 Task: Look for space in Las Vegas, United States from 10th July, 2023 to 15th July, 2023 for 7 adults in price range Rs.10000 to Rs.15000. Place can be entire place or shared room with 4 bedrooms having 7 beds and 4 bathrooms. Property type can be house, flat, guest house. Amenities needed are: wifi, TV, free parkinig on premises, gym, breakfast. Booking option can be shelf check-in. Required host language is English.
Action: Mouse moved to (536, 131)
Screenshot: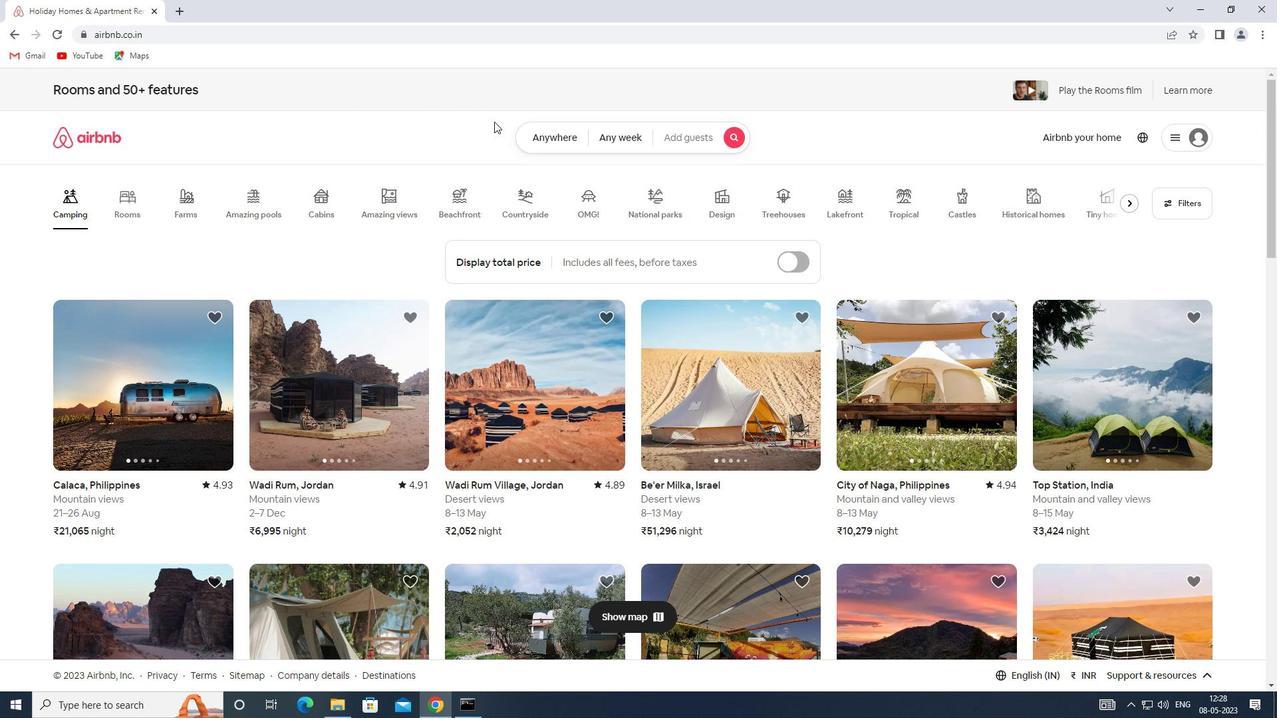 
Action: Mouse pressed left at (536, 131)
Screenshot: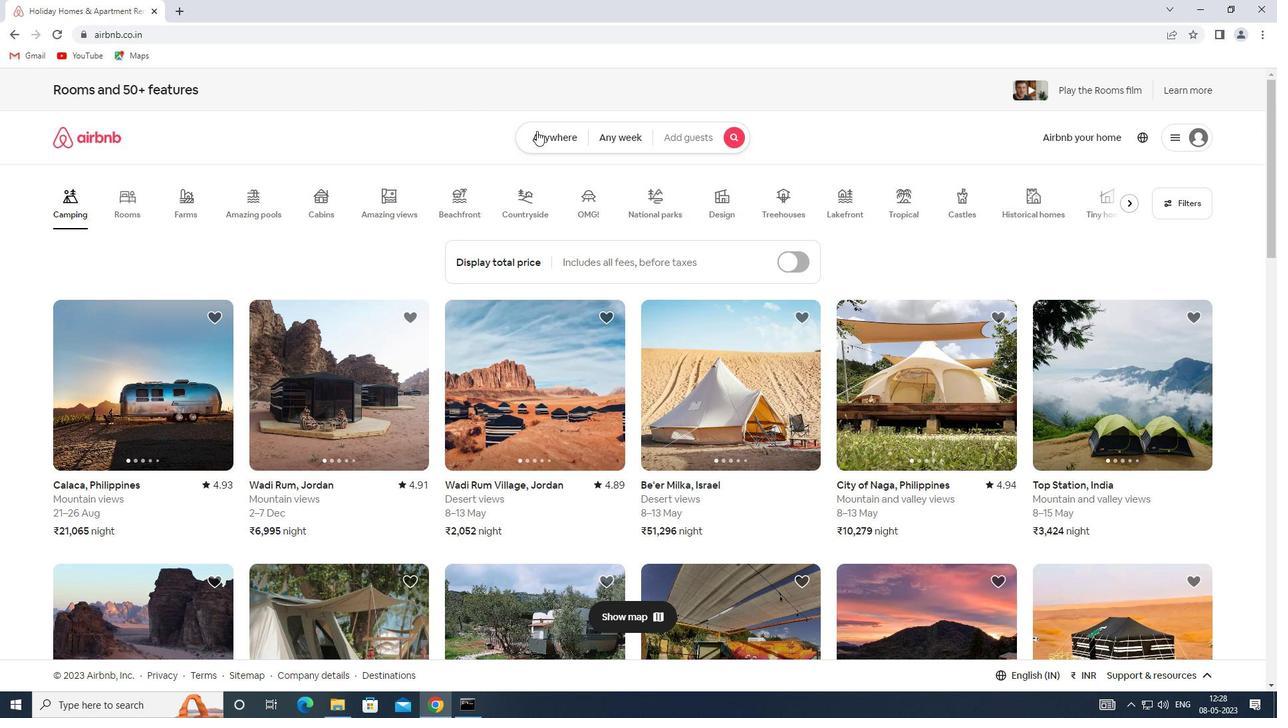 
Action: Mouse moved to (419, 184)
Screenshot: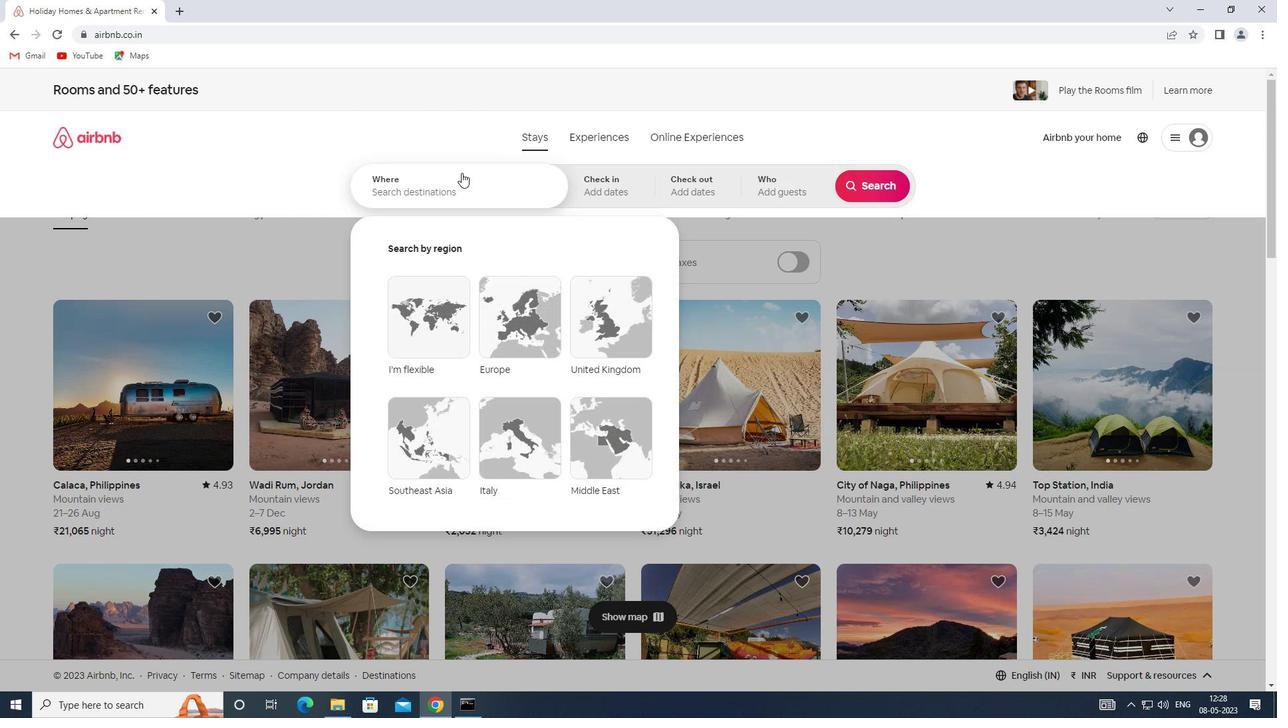 
Action: Mouse pressed left at (419, 184)
Screenshot: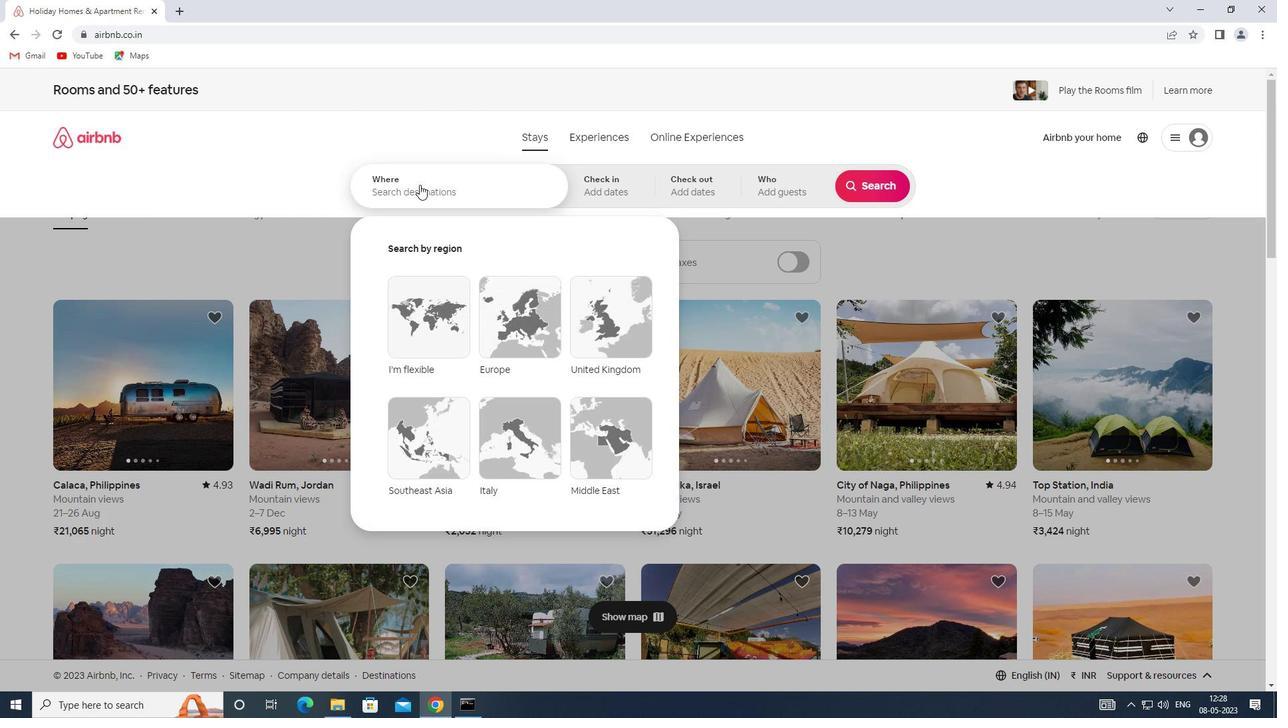 
Action: Key pressed <Key.shift><Key.shift><Key.shift><Key.shift><Key.shift><Key.shift><Key.shift><Key.shift><Key.shift><Key.shift><Key.shift><Key.shift>SPACE<Key.space>IN<Key.space><Key.shift><Key.shift><Key.shift><Key.shift><Key.shift><Key.shift><Key.shift>LAS<Key.space><Key.shift>VEGAS,<Key.shift><Key.shift><Key.shift><Key.shift><Key.shift><Key.shift><Key.shift>UNITED<Key.space><Key.shift>STATES
Screenshot: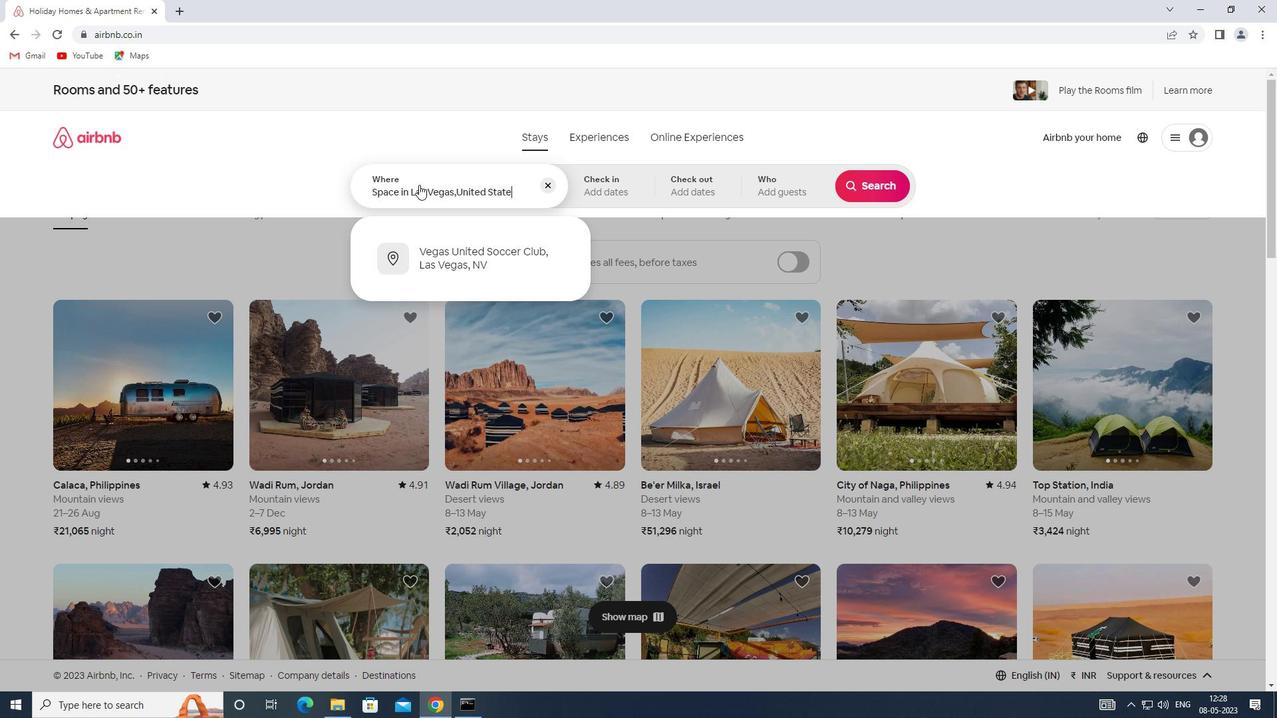 
Action: Mouse moved to (603, 190)
Screenshot: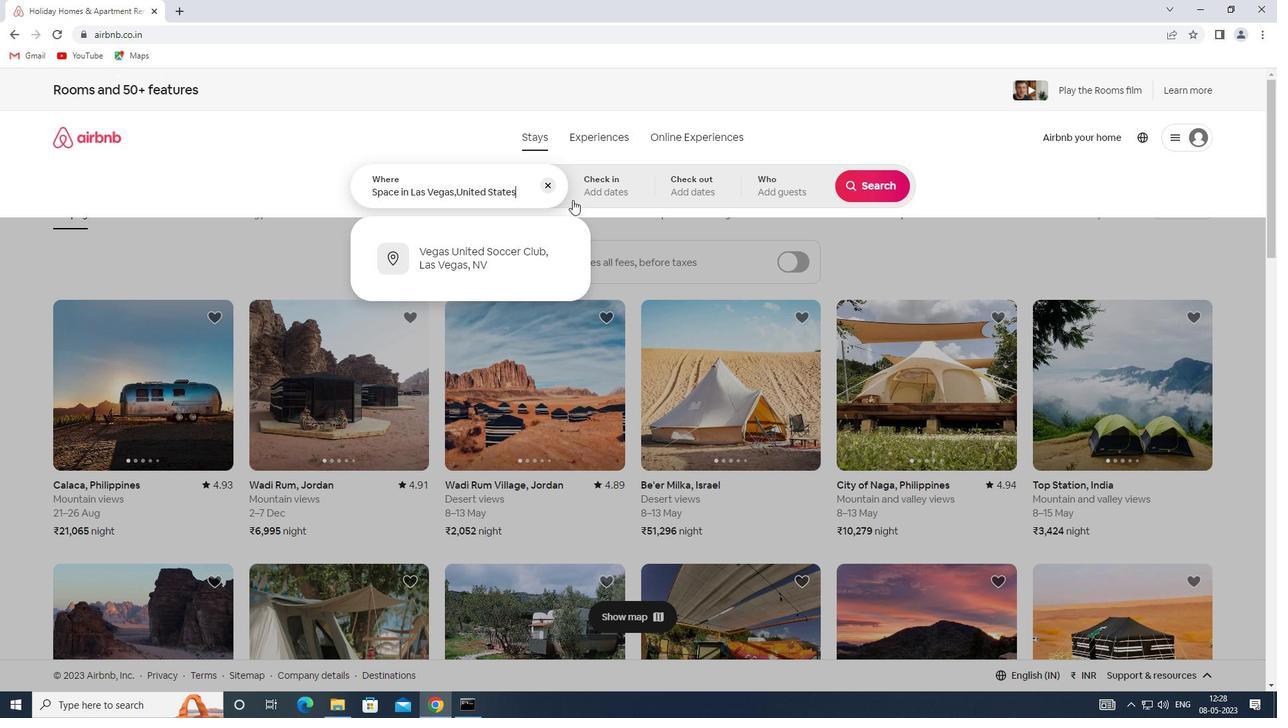 
Action: Mouse pressed left at (603, 190)
Screenshot: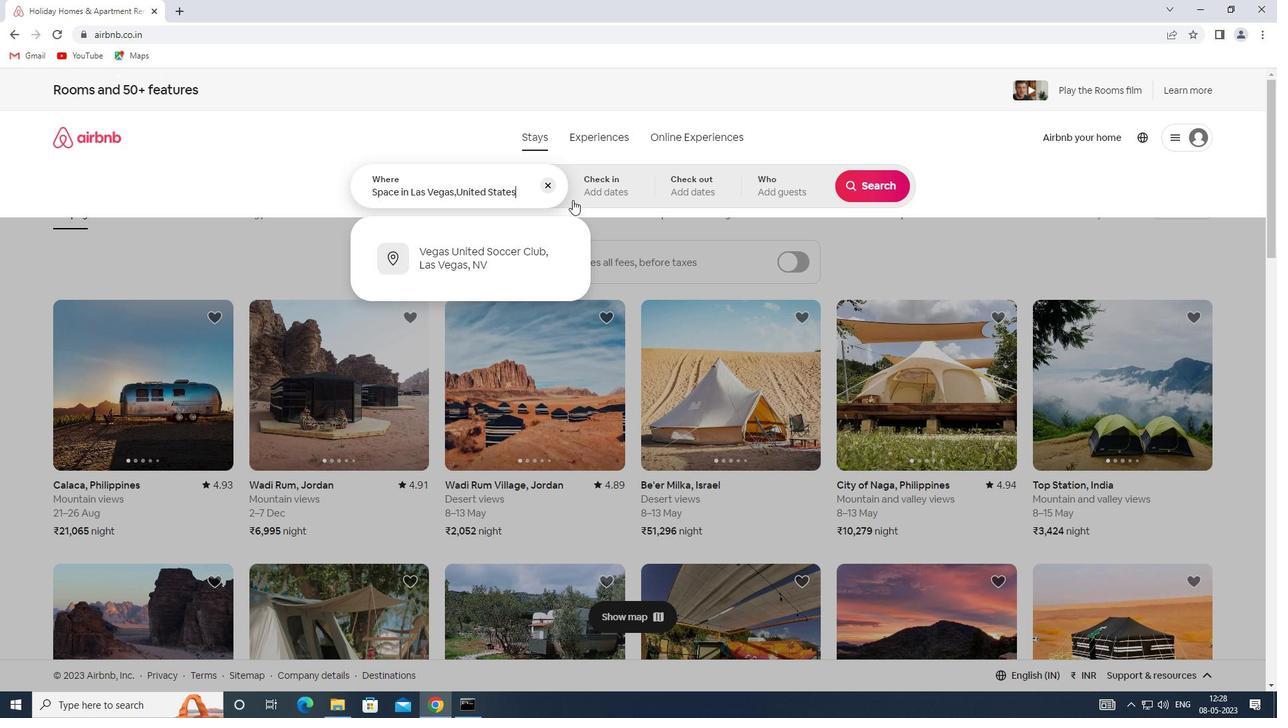 
Action: Mouse moved to (870, 292)
Screenshot: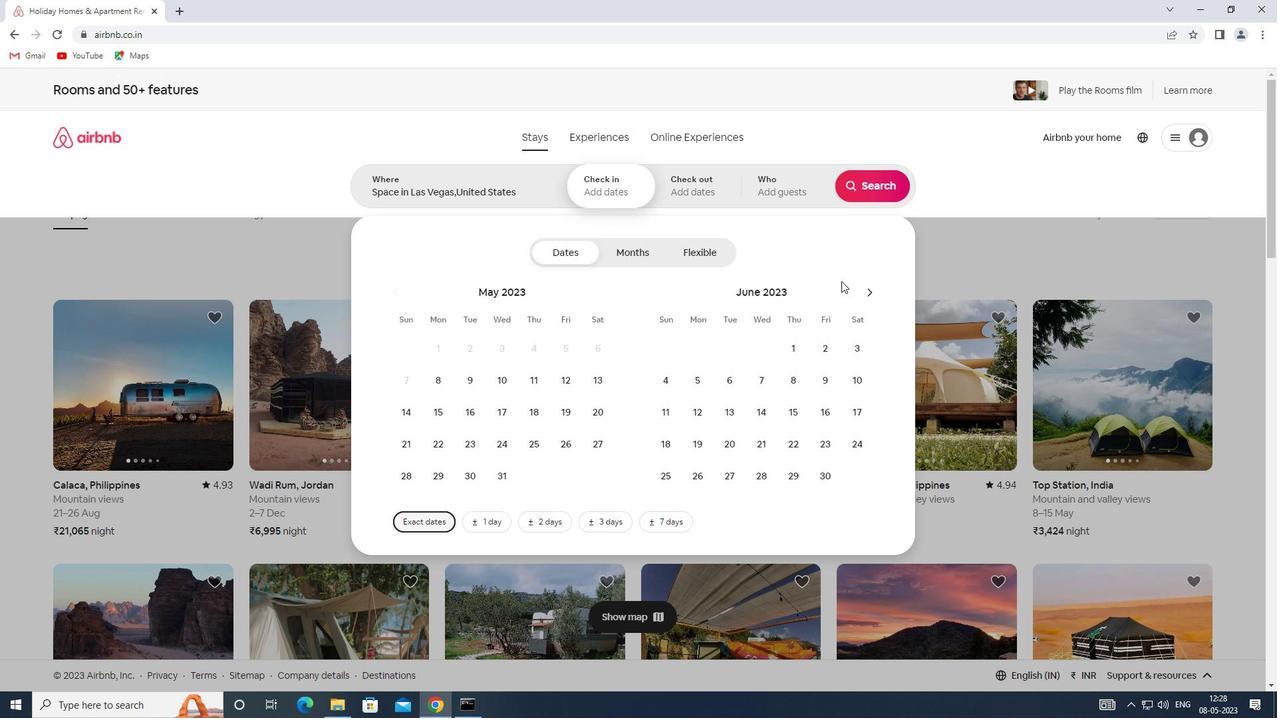 
Action: Mouse pressed left at (870, 292)
Screenshot: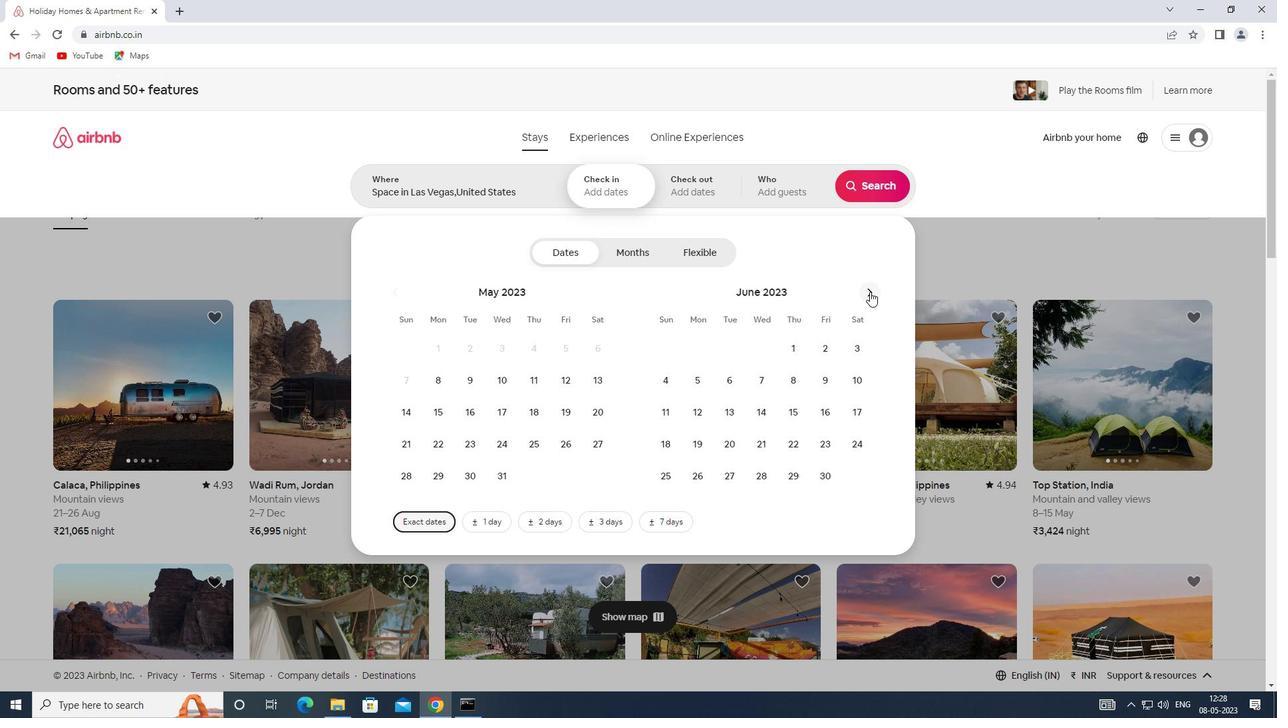 
Action: Mouse moved to (701, 414)
Screenshot: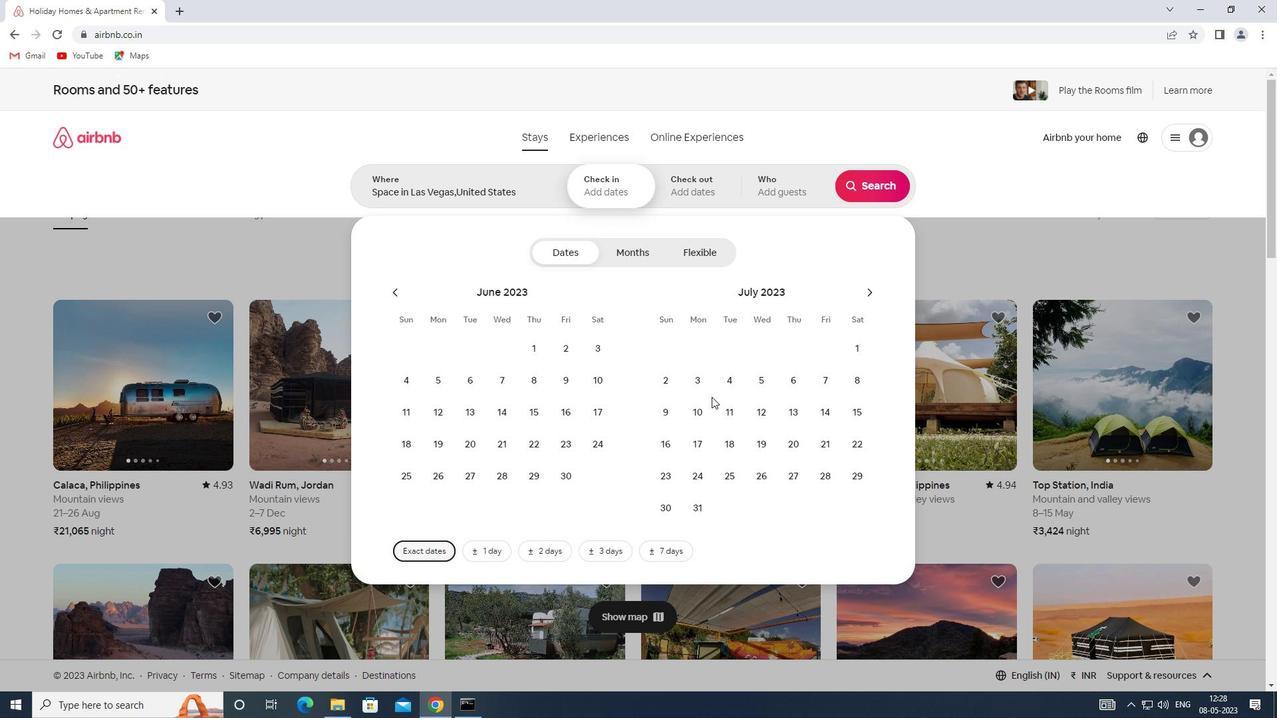 
Action: Mouse pressed left at (701, 414)
Screenshot: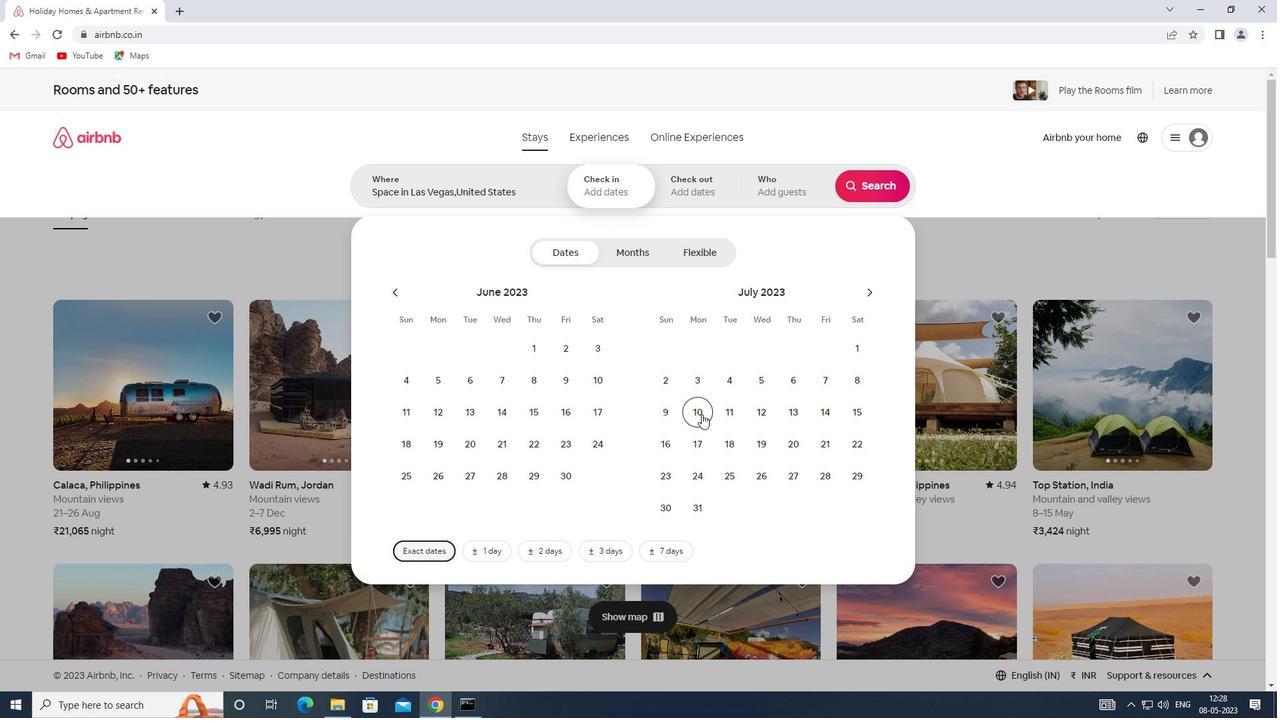 
Action: Mouse moved to (854, 409)
Screenshot: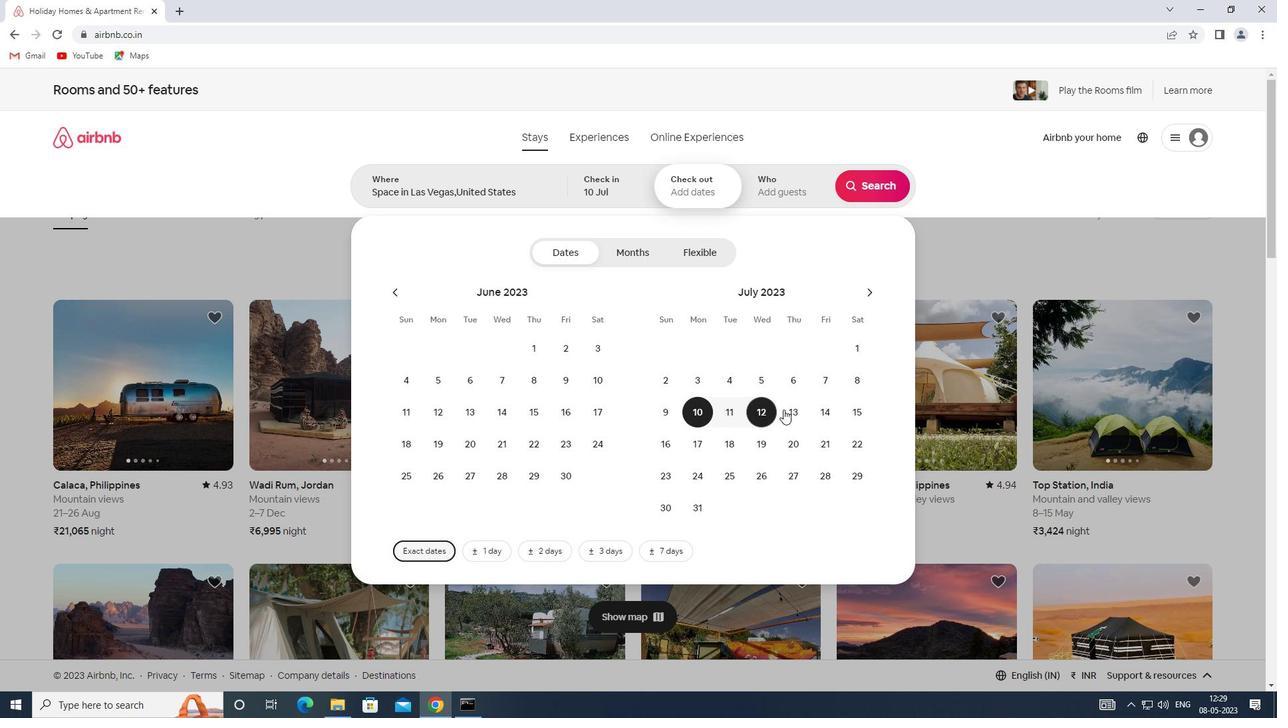 
Action: Mouse pressed left at (854, 409)
Screenshot: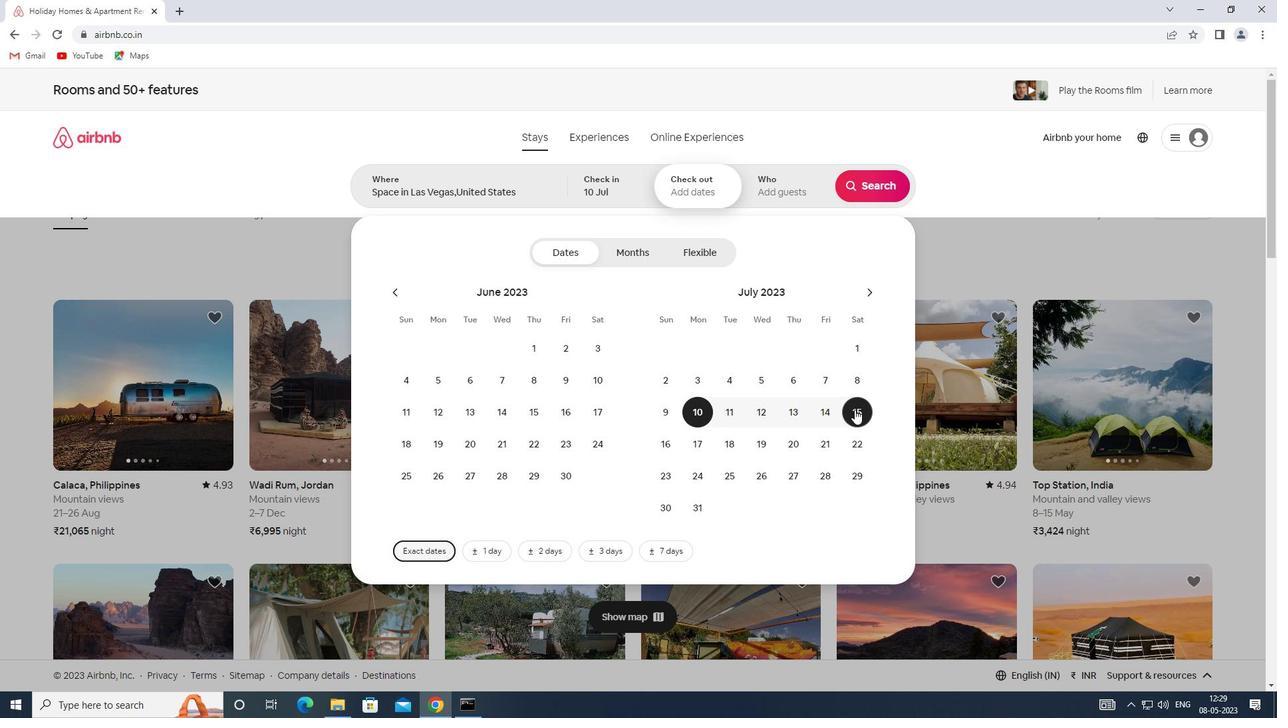 
Action: Mouse moved to (790, 190)
Screenshot: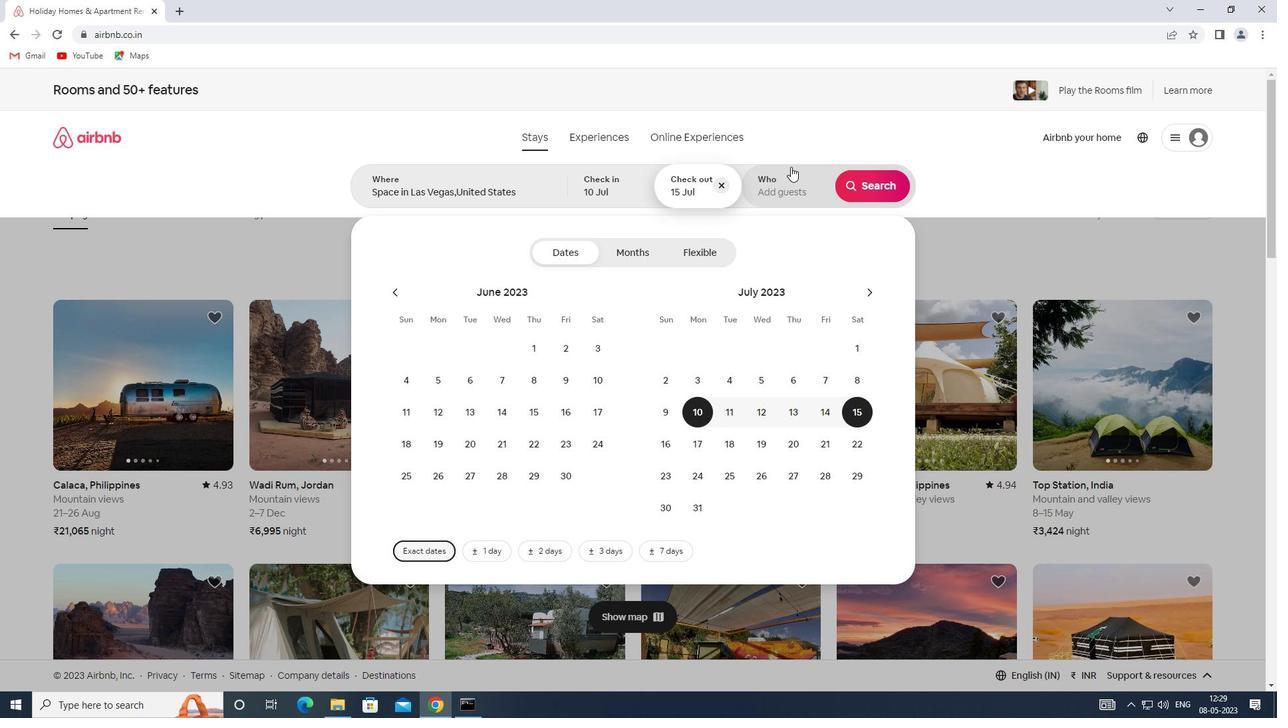 
Action: Mouse pressed left at (790, 190)
Screenshot: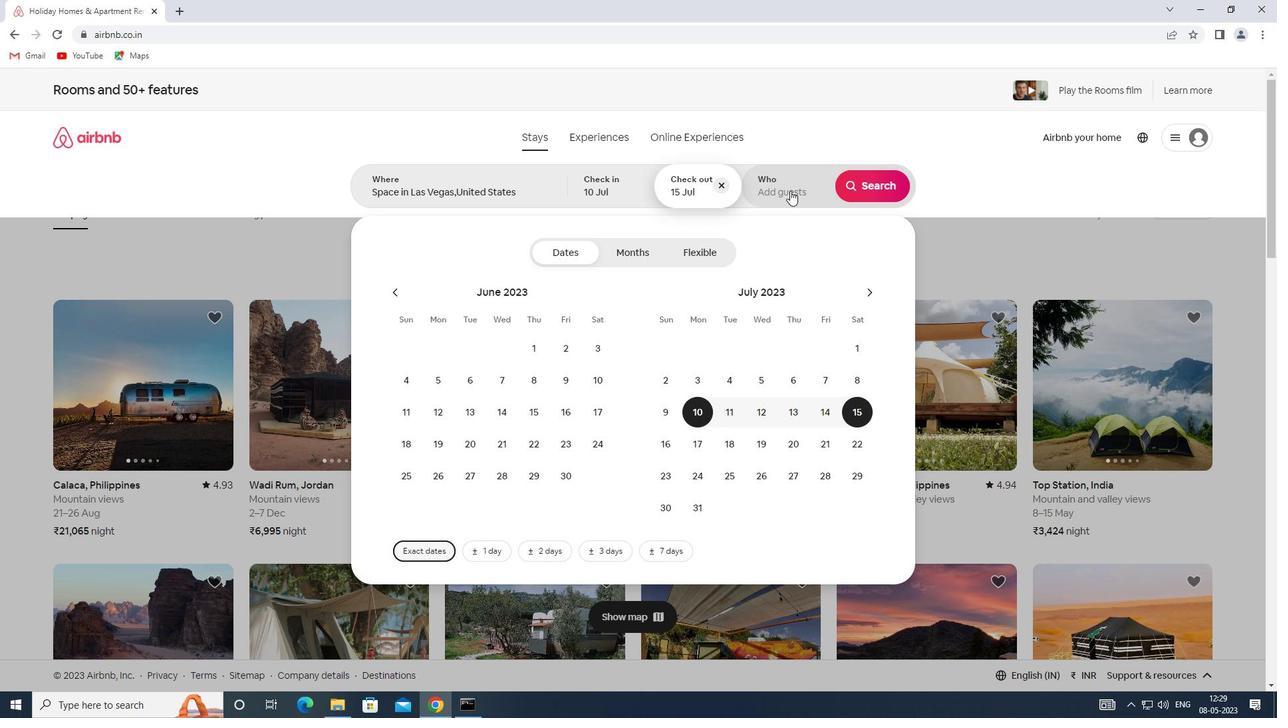 
Action: Mouse moved to (868, 252)
Screenshot: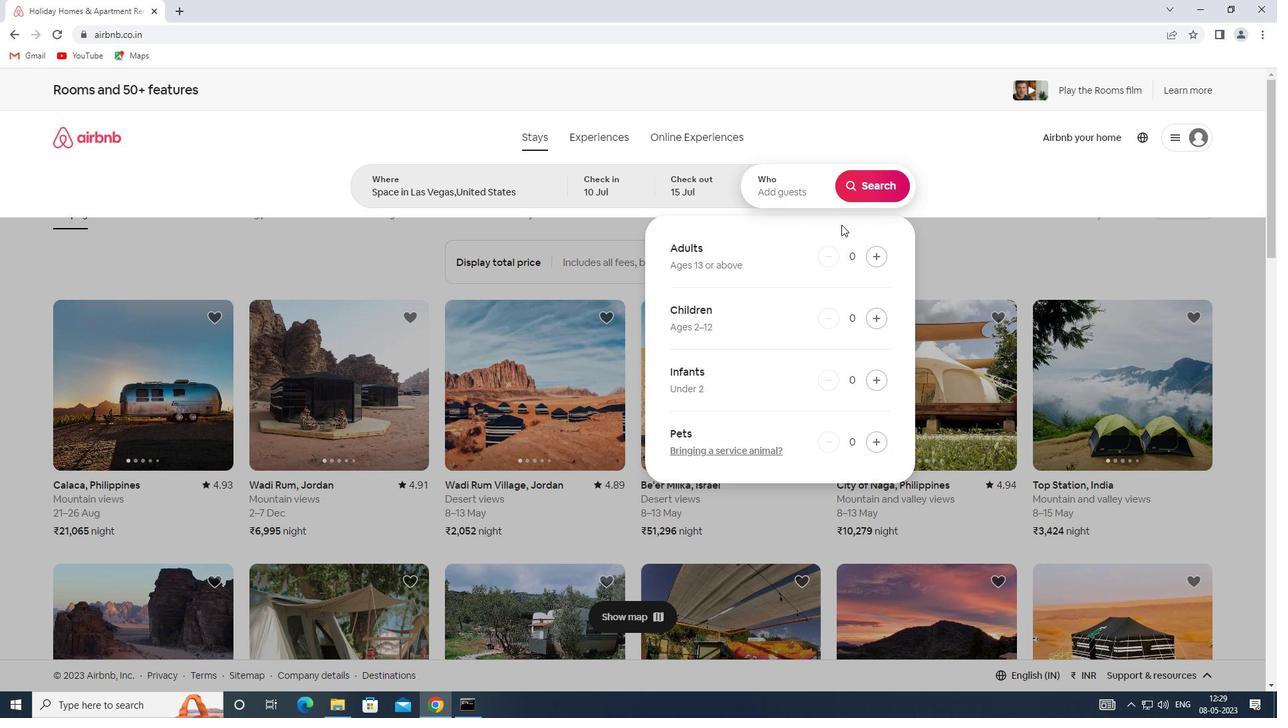
Action: Mouse pressed left at (868, 252)
Screenshot: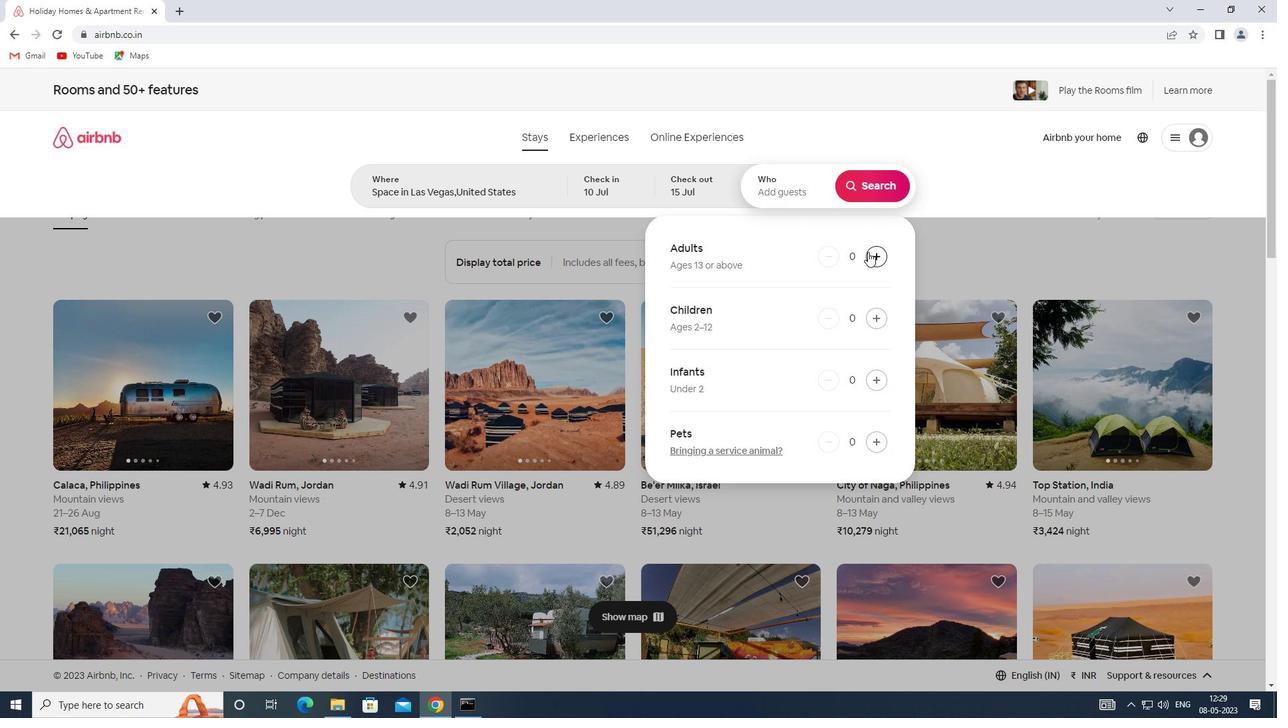 
Action: Mouse pressed left at (868, 252)
Screenshot: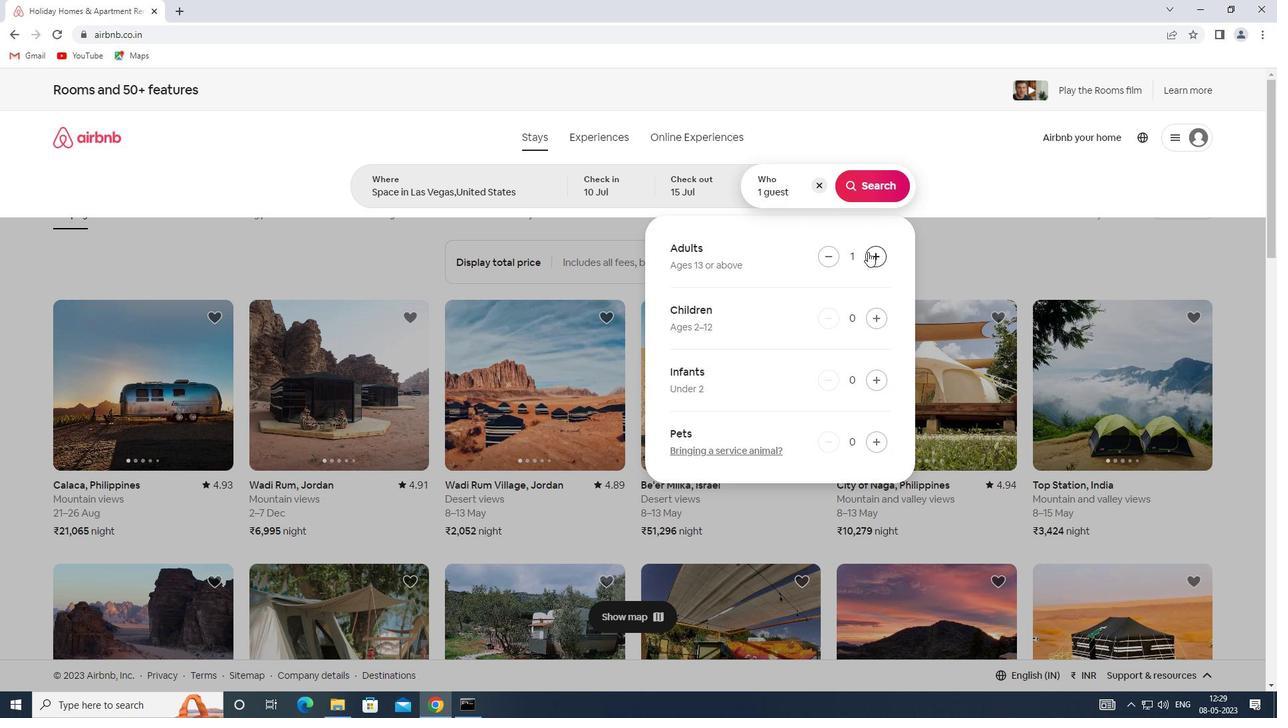 
Action: Mouse pressed left at (868, 252)
Screenshot: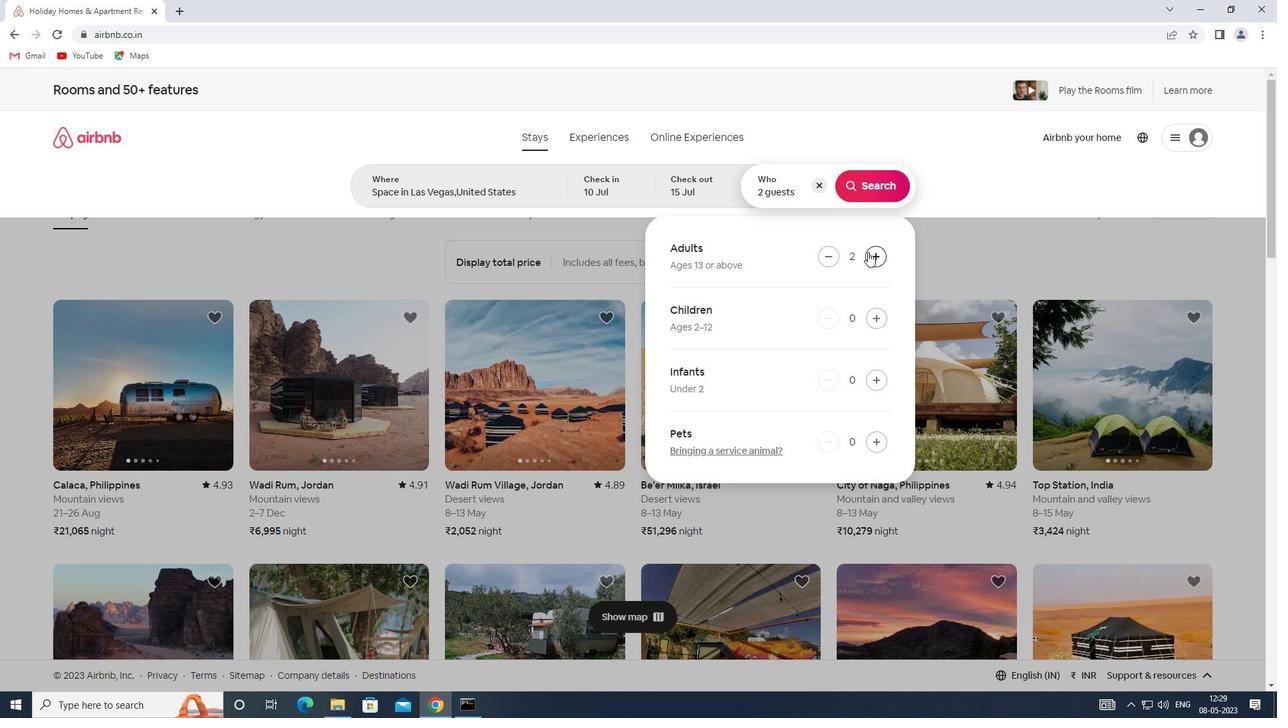 
Action: Mouse pressed left at (868, 252)
Screenshot: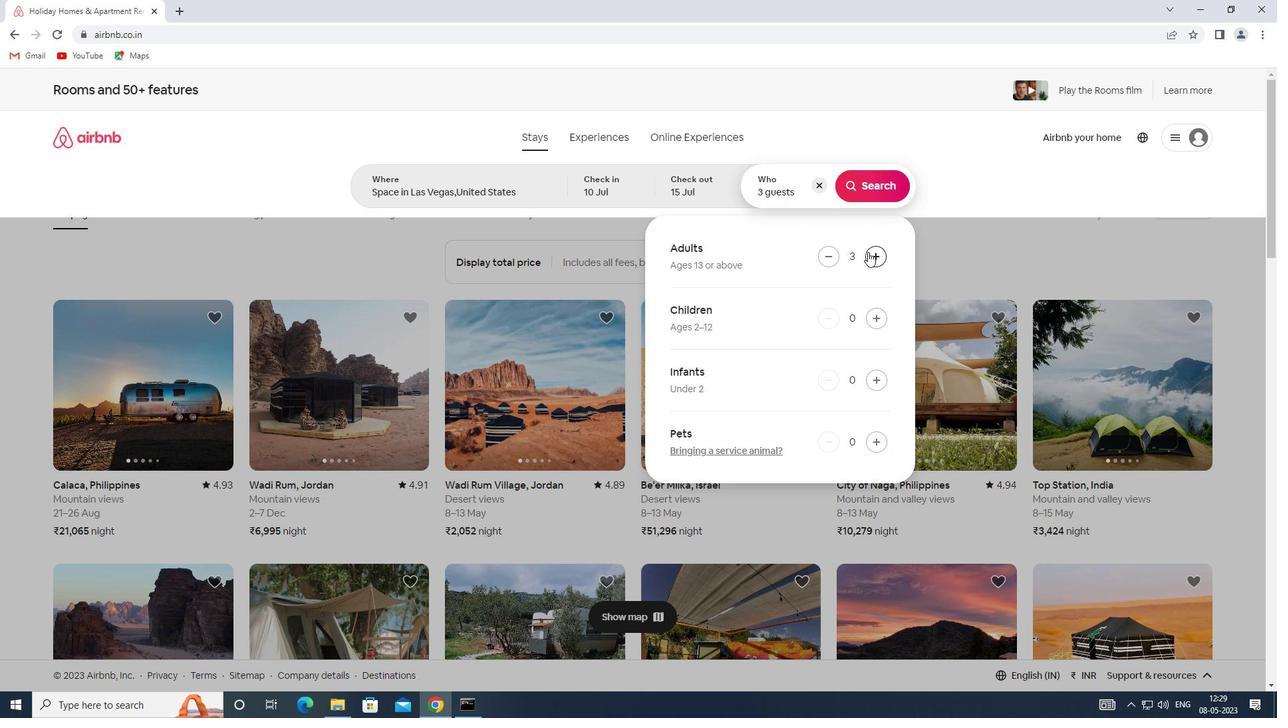 
Action: Mouse moved to (868, 252)
Screenshot: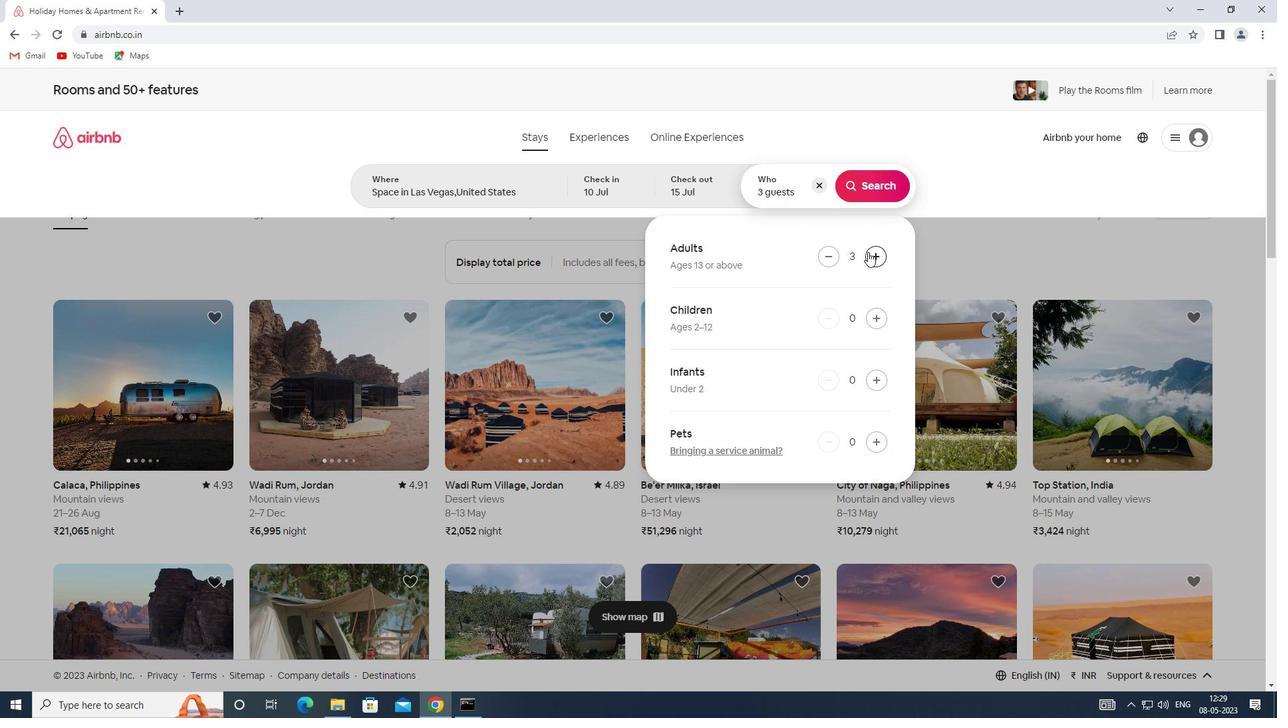 
Action: Mouse pressed left at (868, 252)
Screenshot: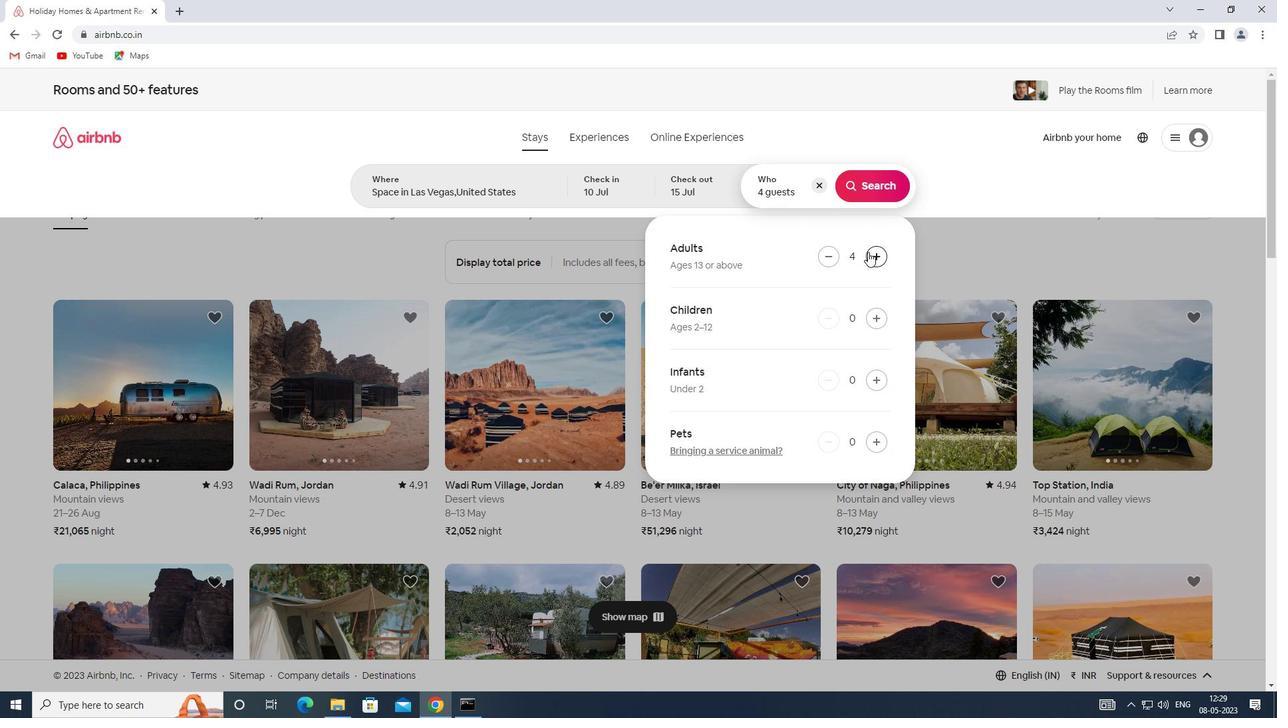 
Action: Mouse pressed left at (868, 252)
Screenshot: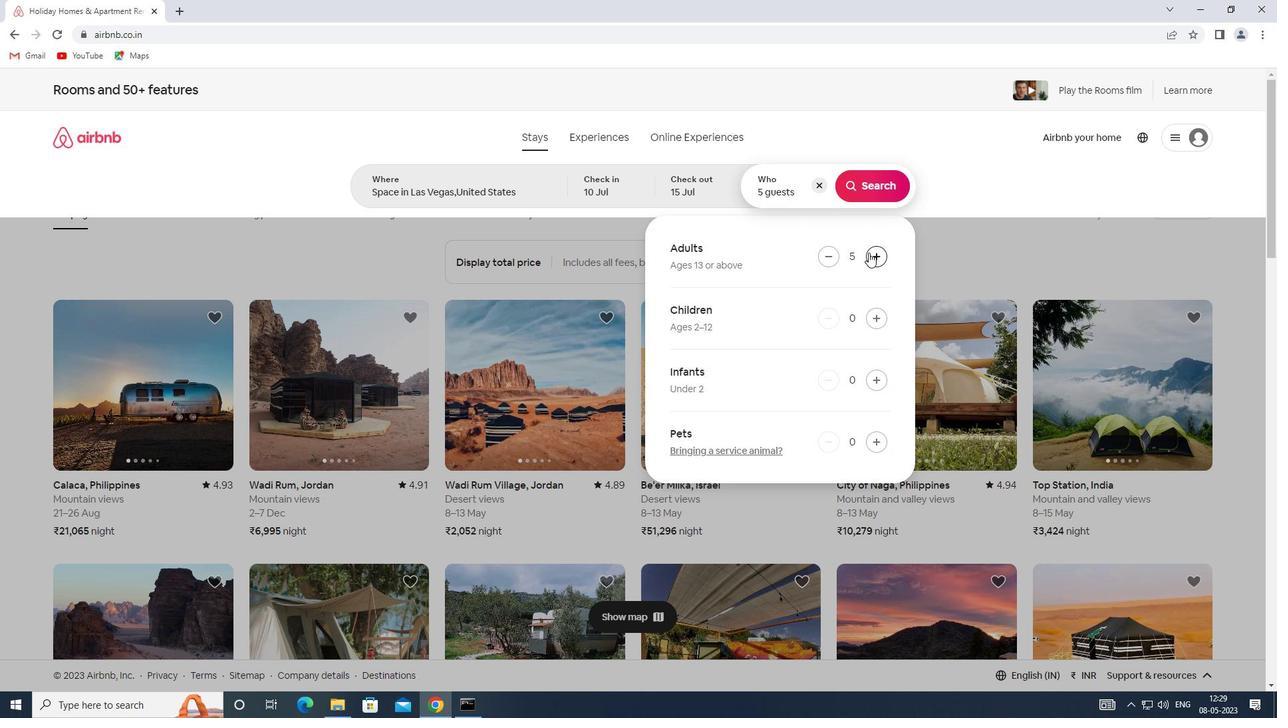 
Action: Mouse pressed left at (868, 252)
Screenshot: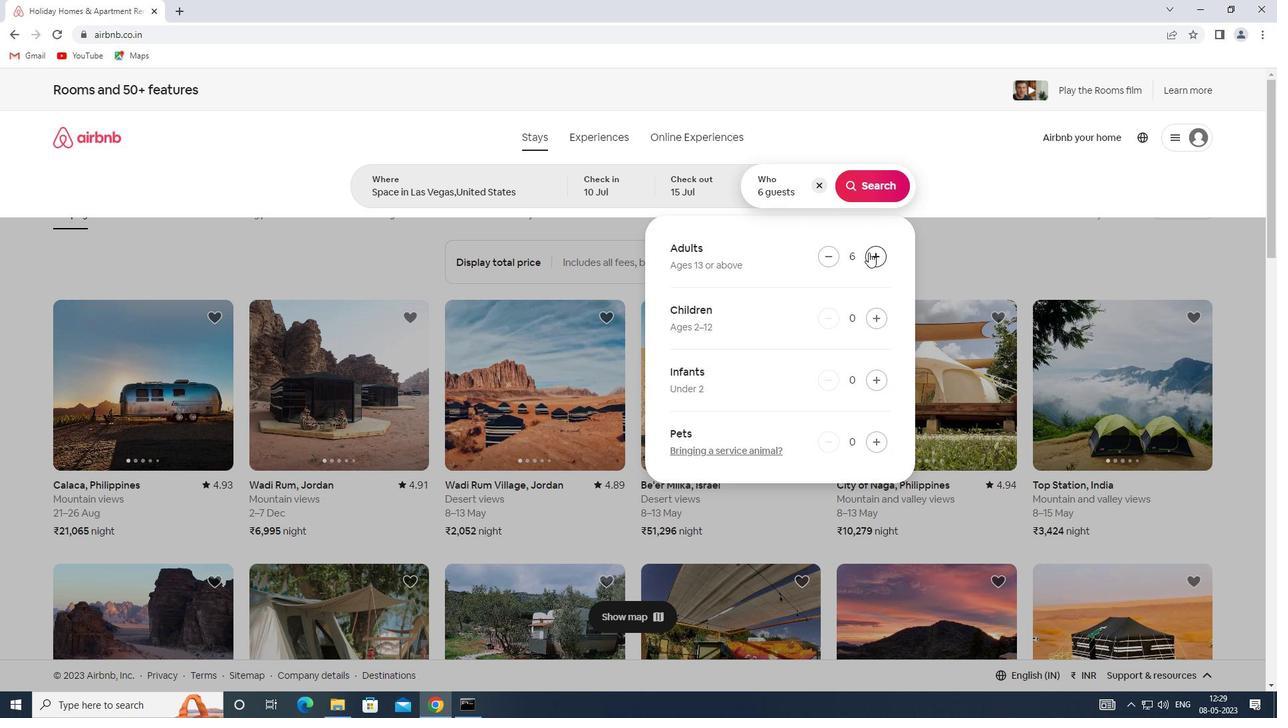 
Action: Mouse moved to (875, 187)
Screenshot: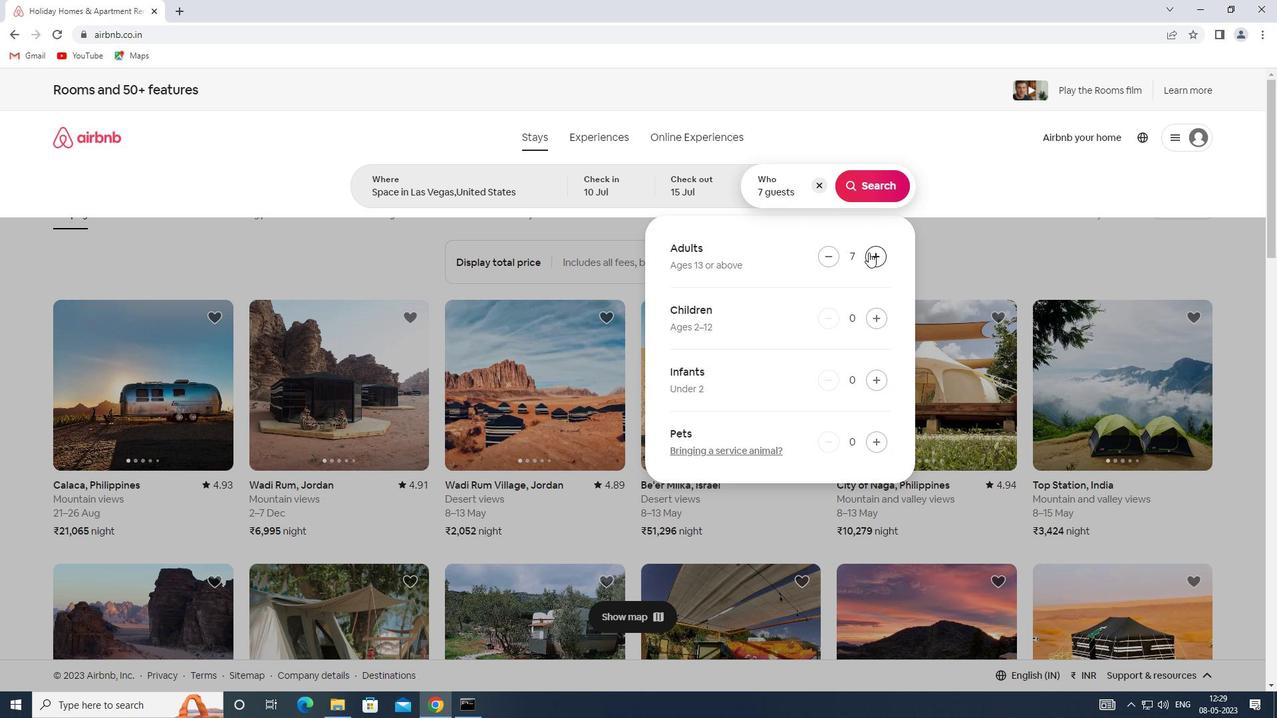 
Action: Mouse pressed left at (875, 187)
Screenshot: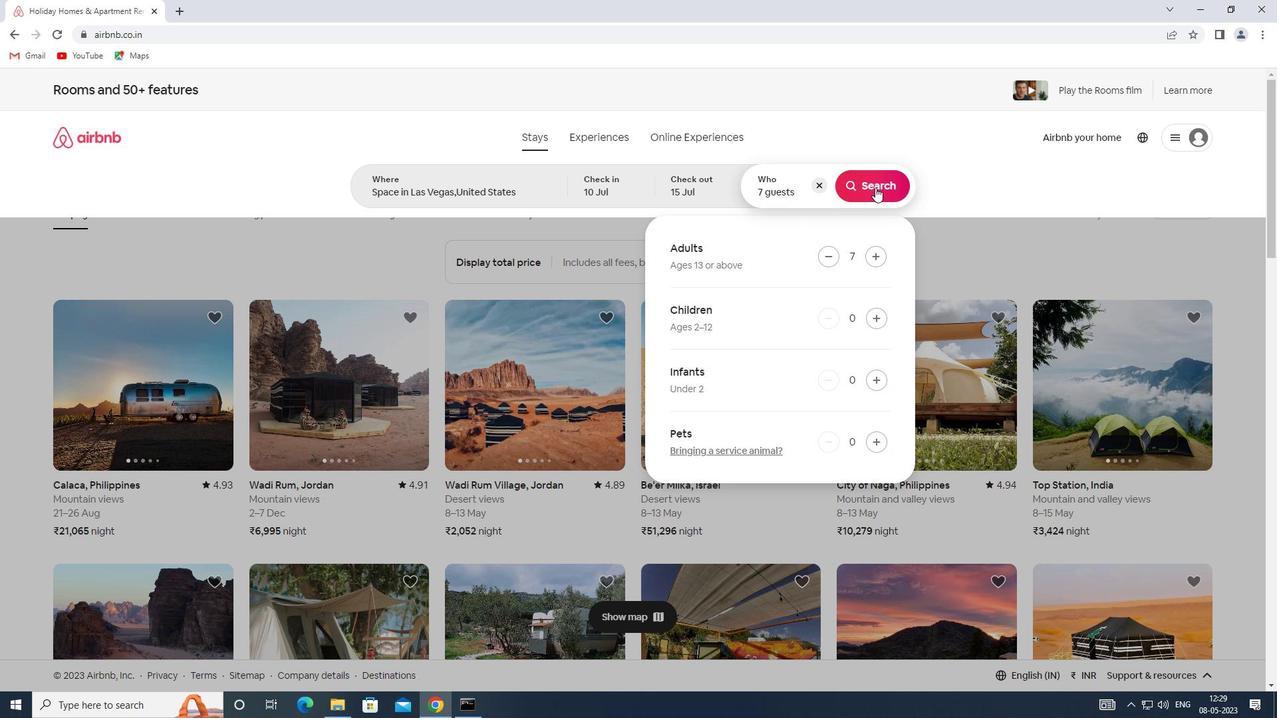 
Action: Mouse moved to (1223, 148)
Screenshot: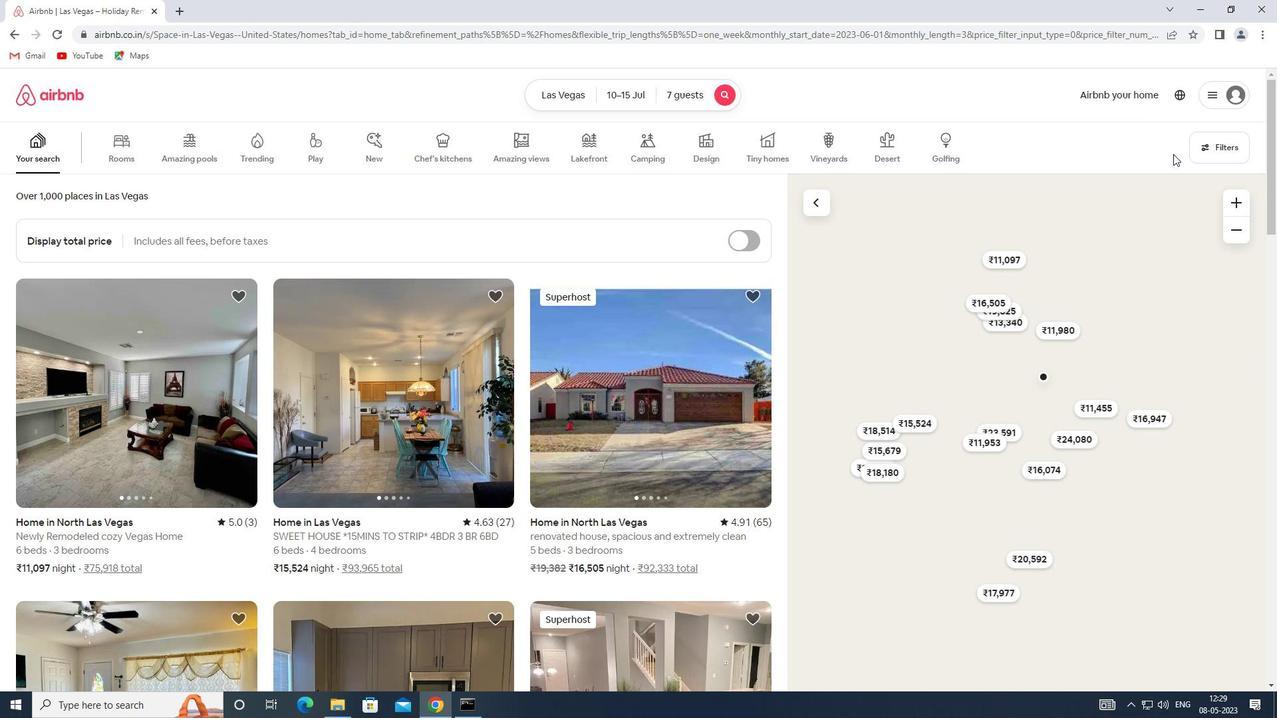 
Action: Mouse pressed left at (1223, 148)
Screenshot: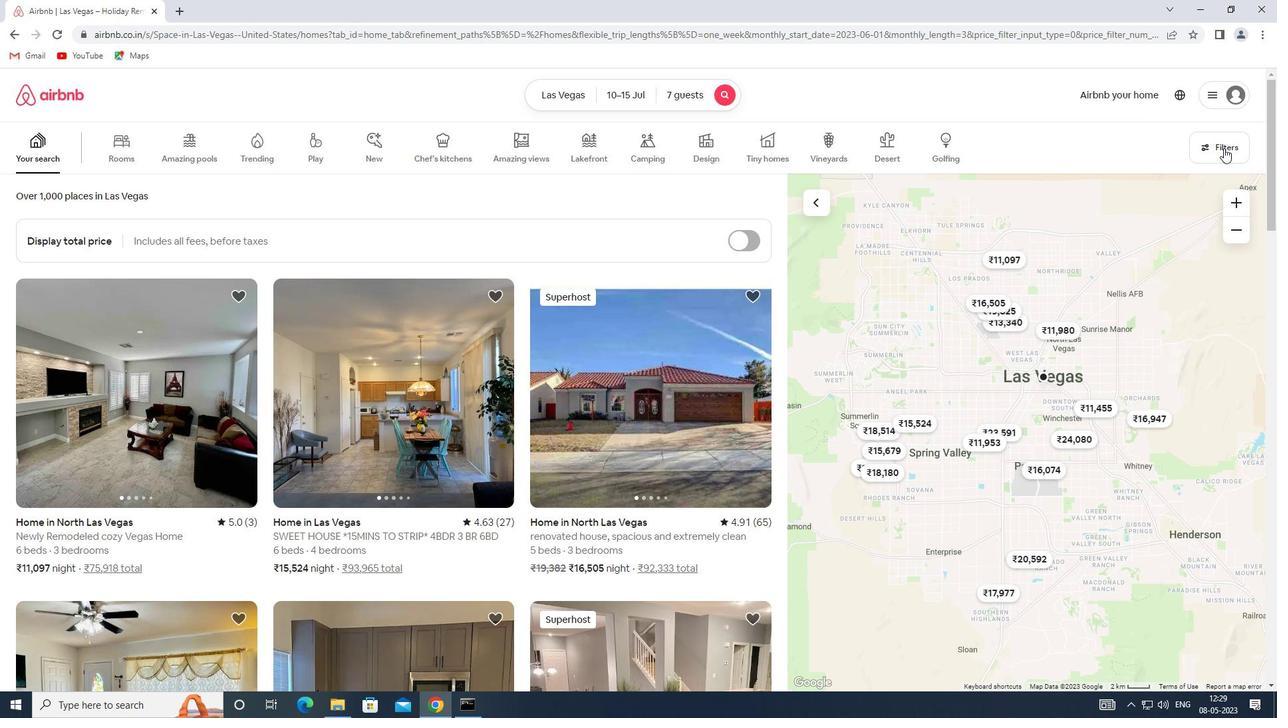 
Action: Mouse moved to (456, 472)
Screenshot: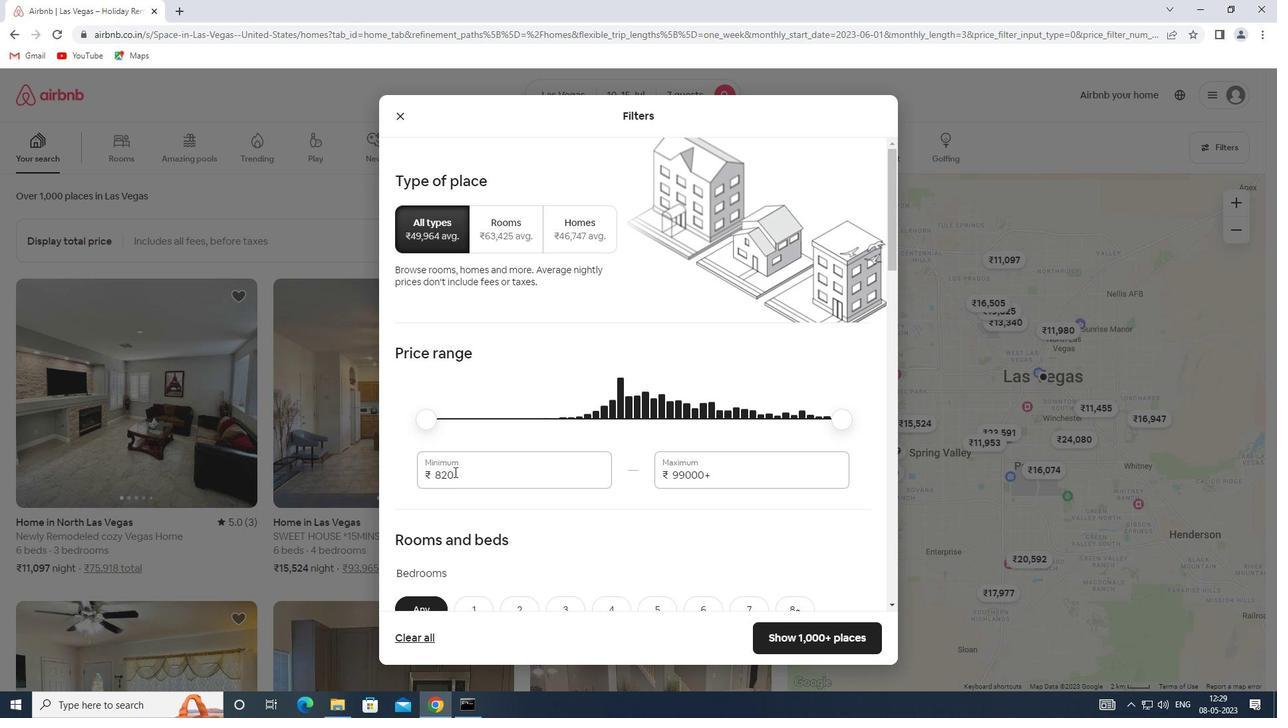 
Action: Mouse pressed left at (456, 472)
Screenshot: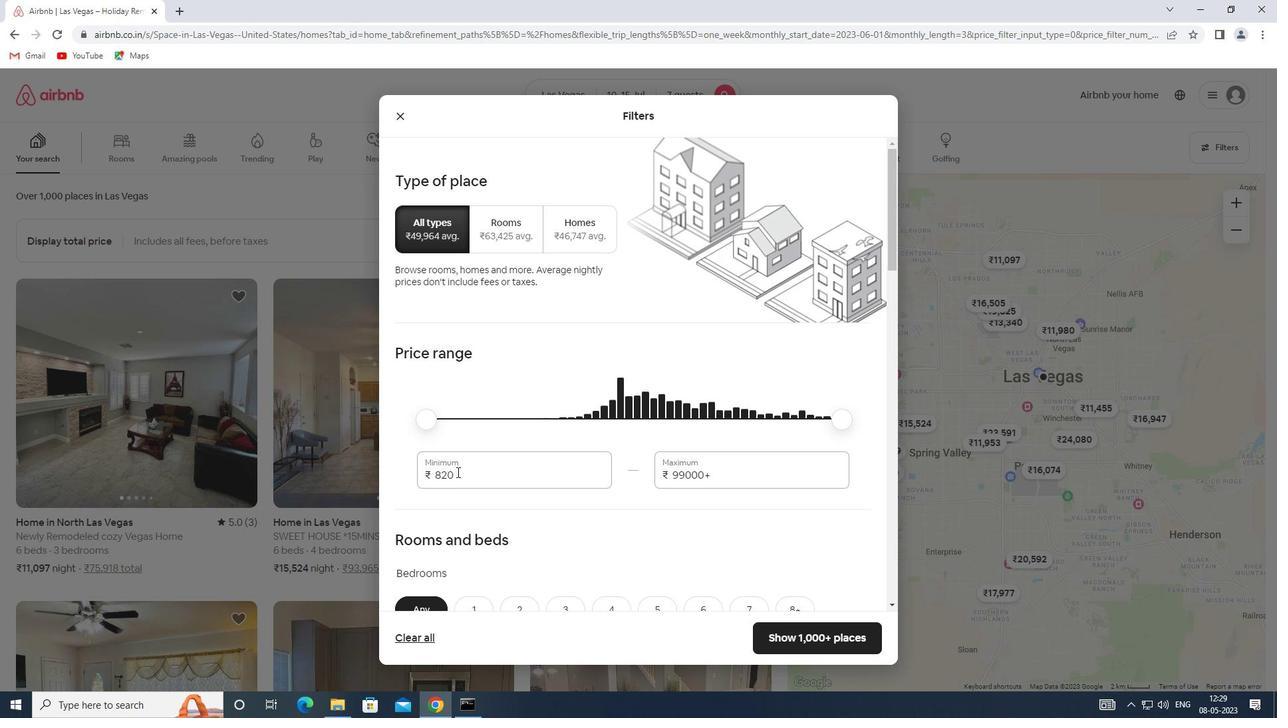 
Action: Mouse moved to (410, 472)
Screenshot: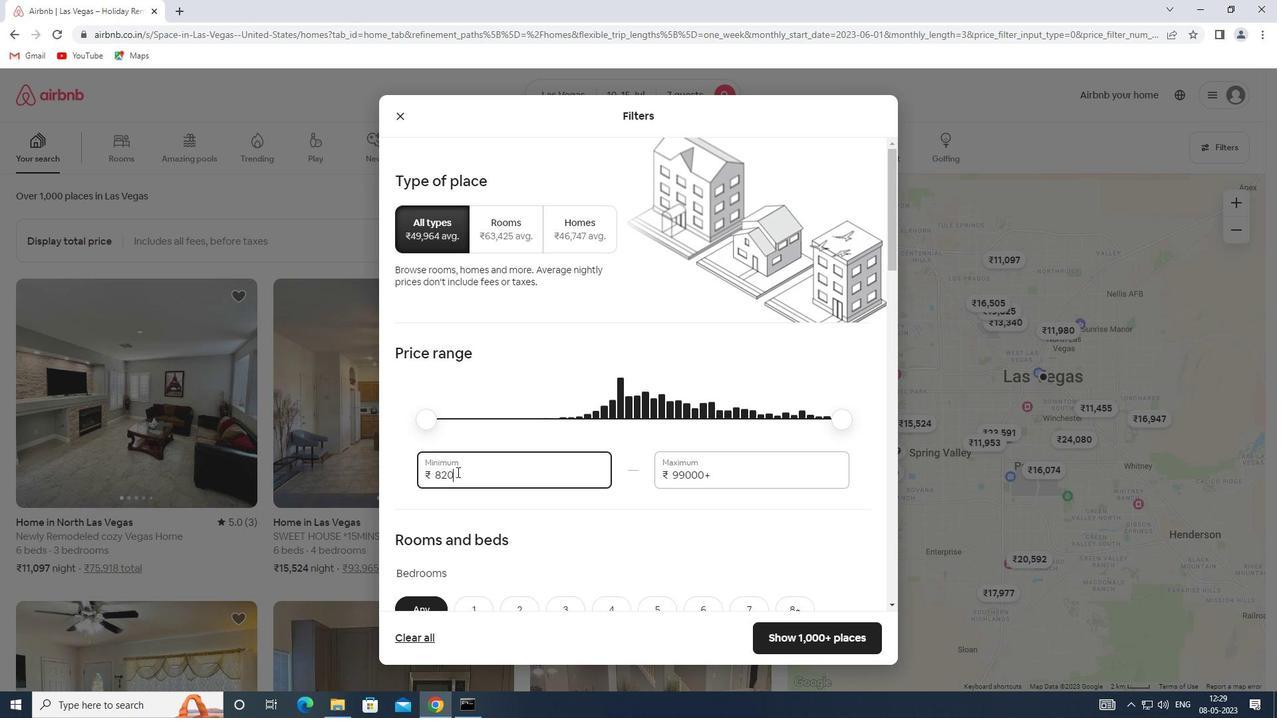 
Action: Key pressed 10000
Screenshot: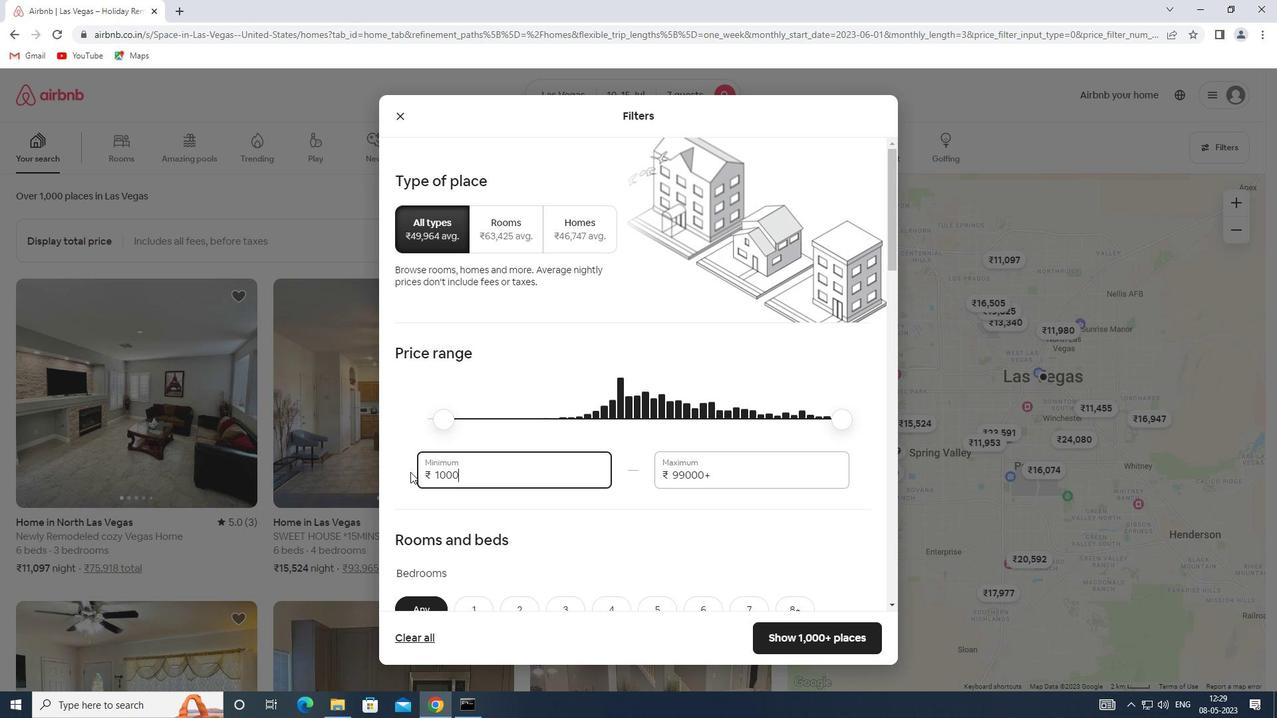 
Action: Mouse moved to (731, 472)
Screenshot: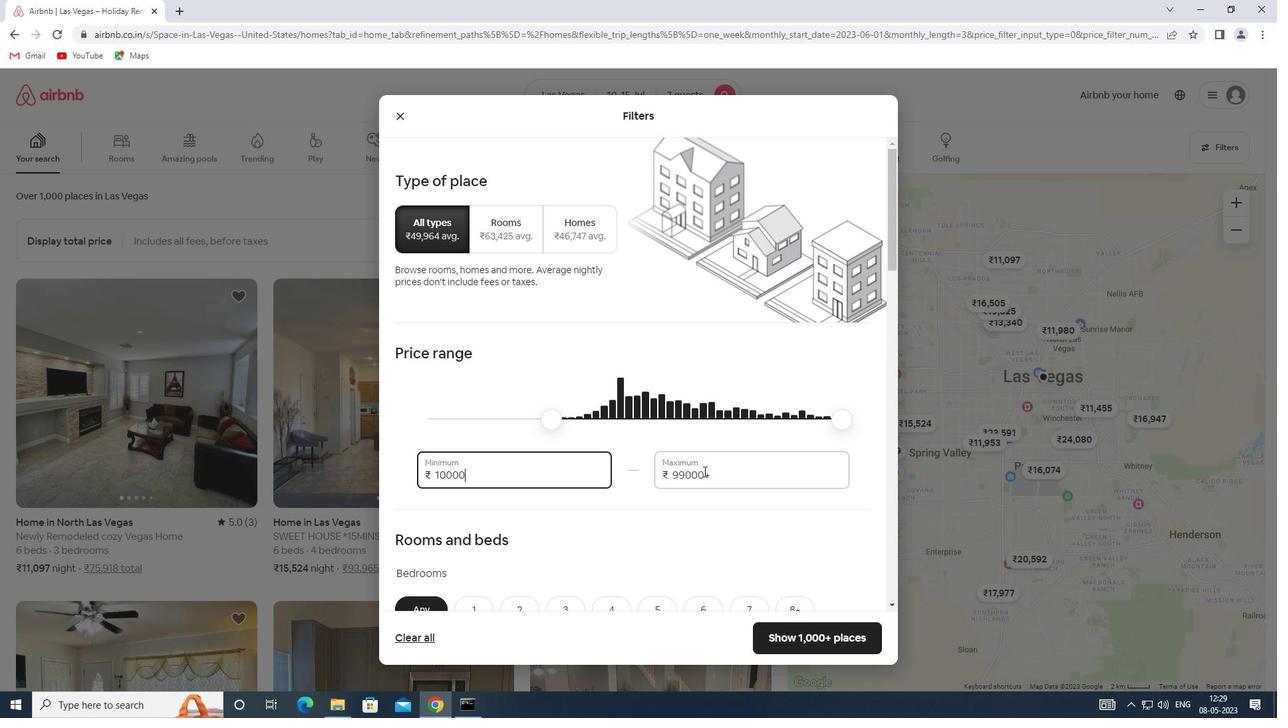 
Action: Mouse pressed left at (731, 472)
Screenshot: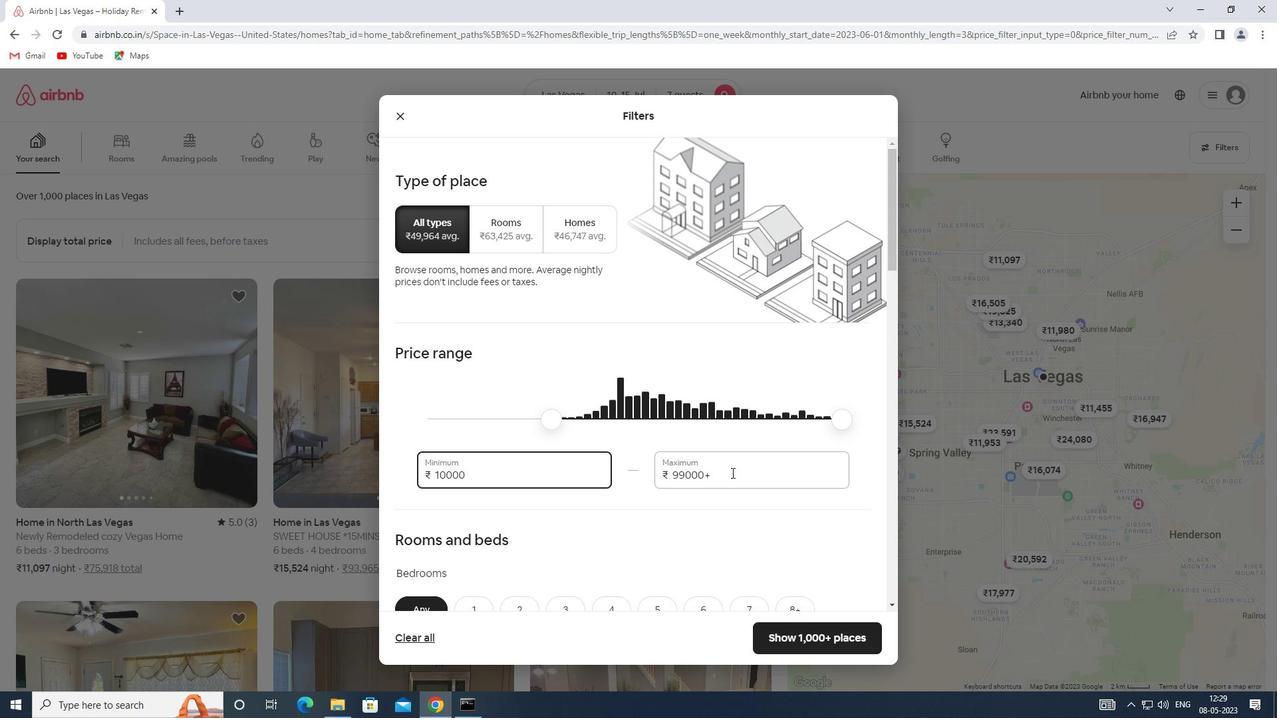 
Action: Mouse moved to (626, 471)
Screenshot: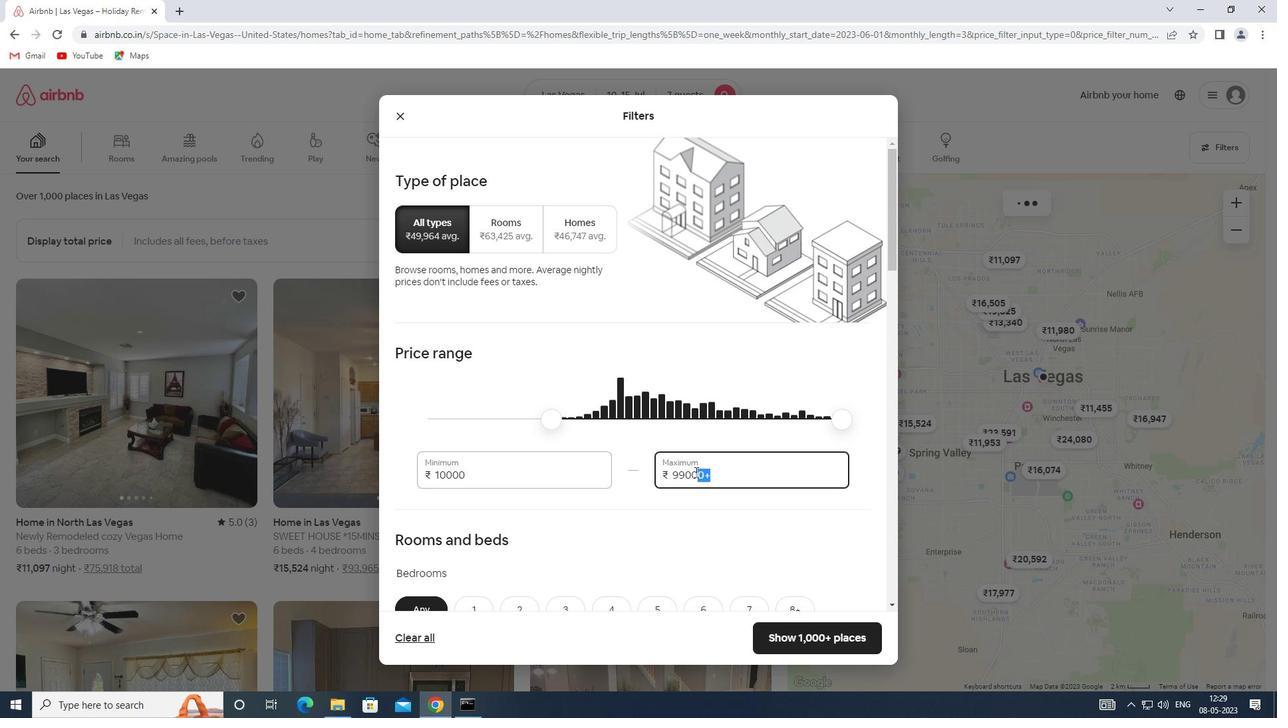 
Action: Key pressed 15000
Screenshot: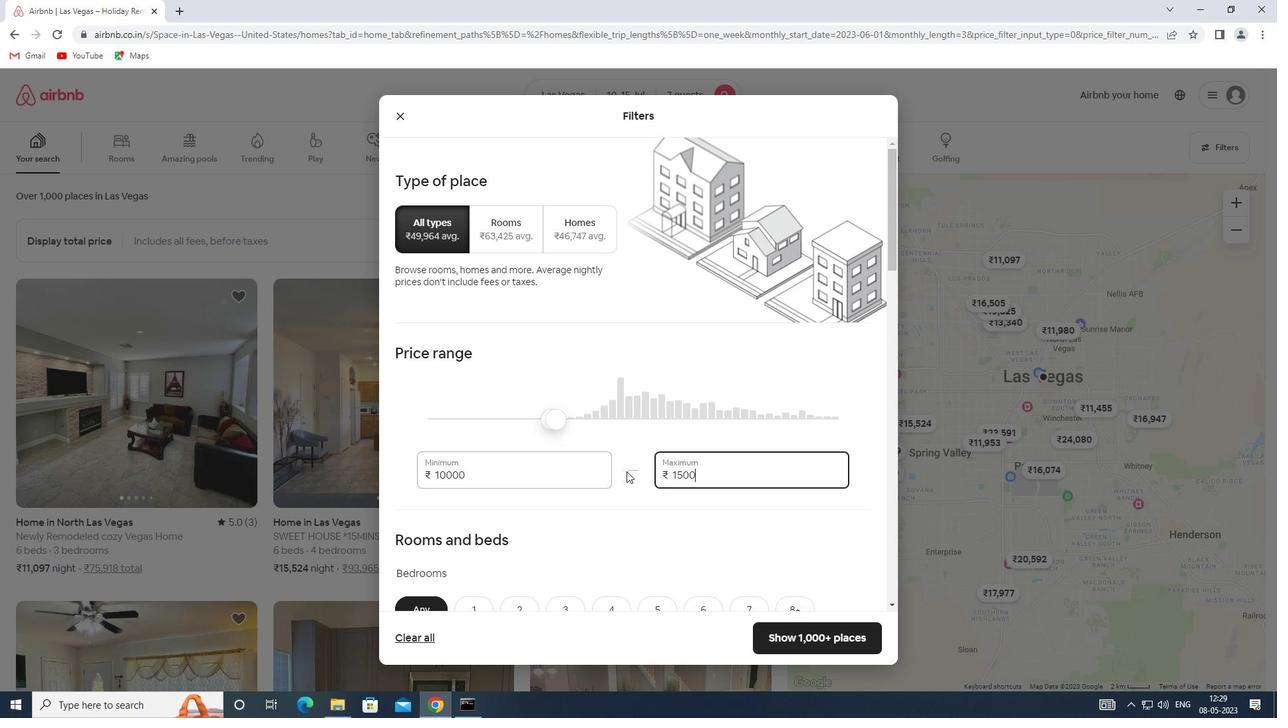 
Action: Mouse moved to (609, 484)
Screenshot: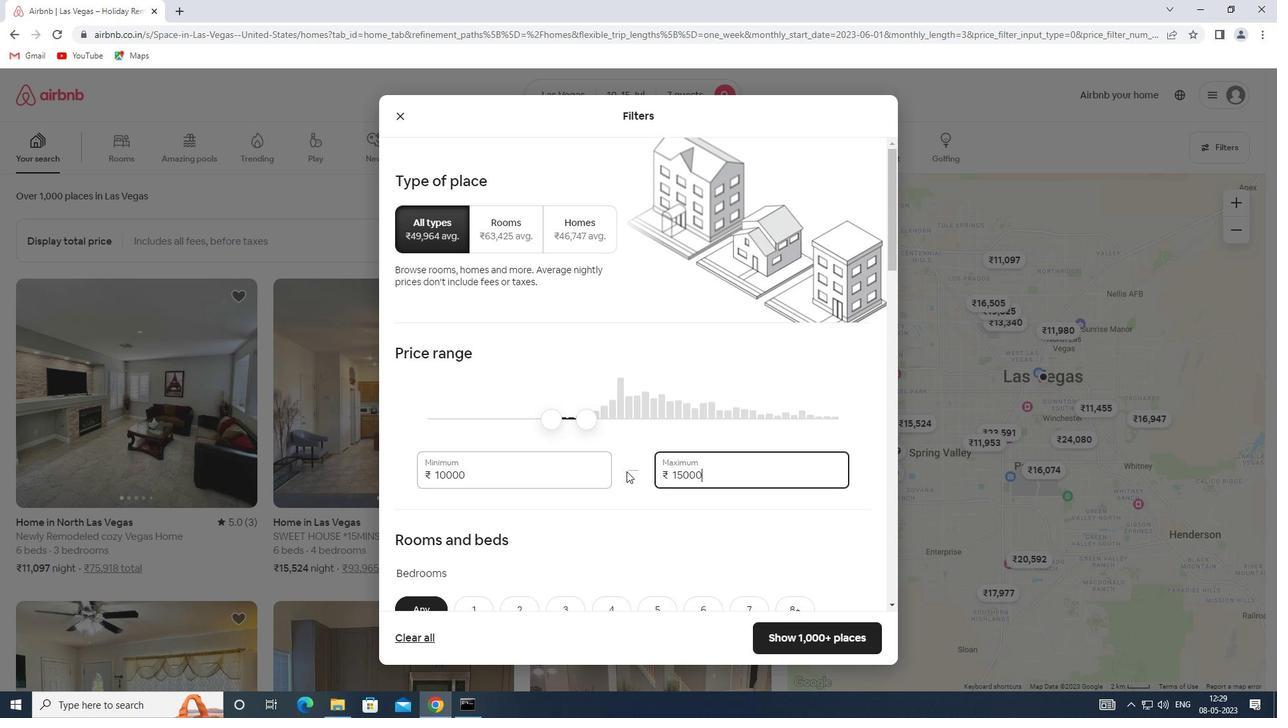 
Action: Mouse scrolled (609, 484) with delta (0, 0)
Screenshot: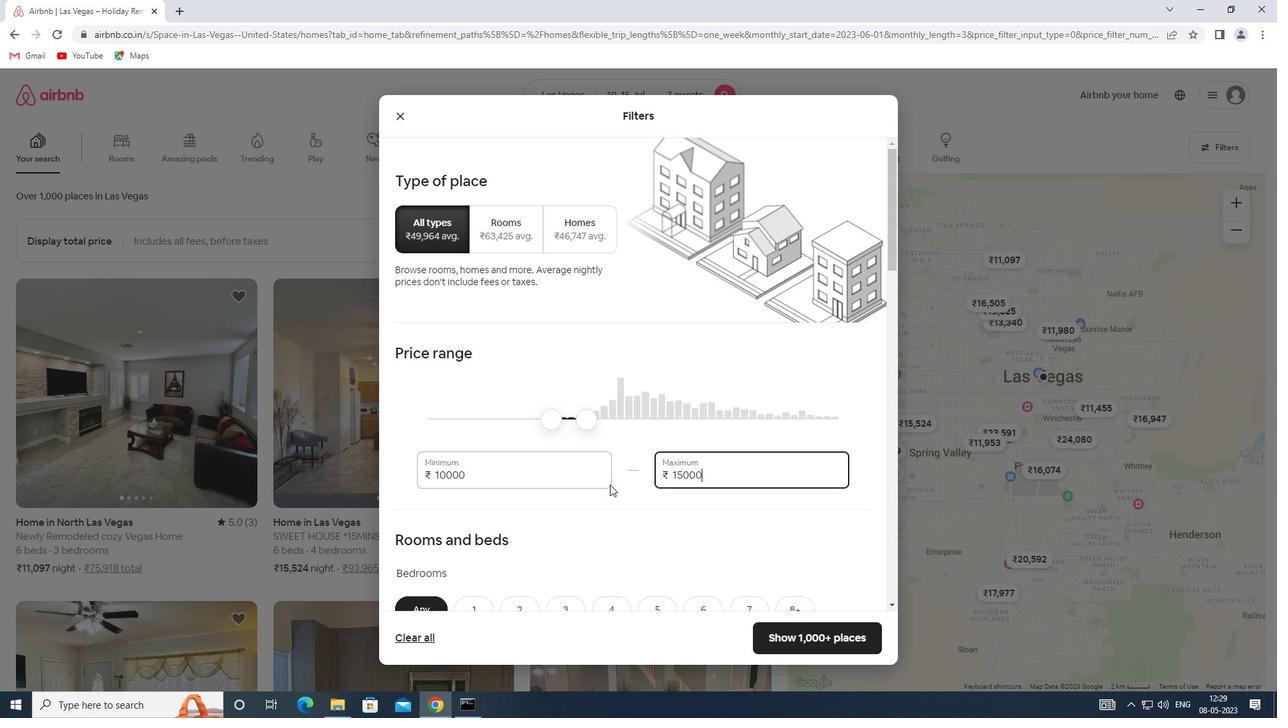 
Action: Mouse scrolled (609, 484) with delta (0, 0)
Screenshot: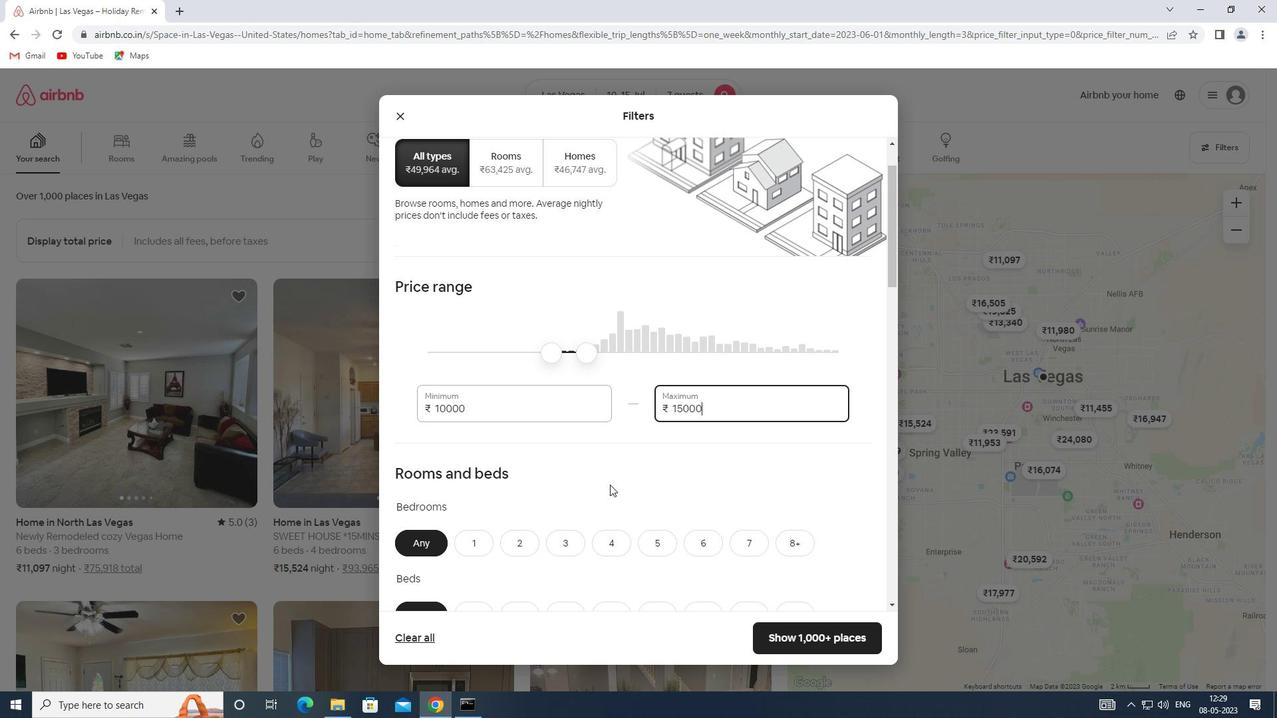 
Action: Mouse scrolled (609, 484) with delta (0, 0)
Screenshot: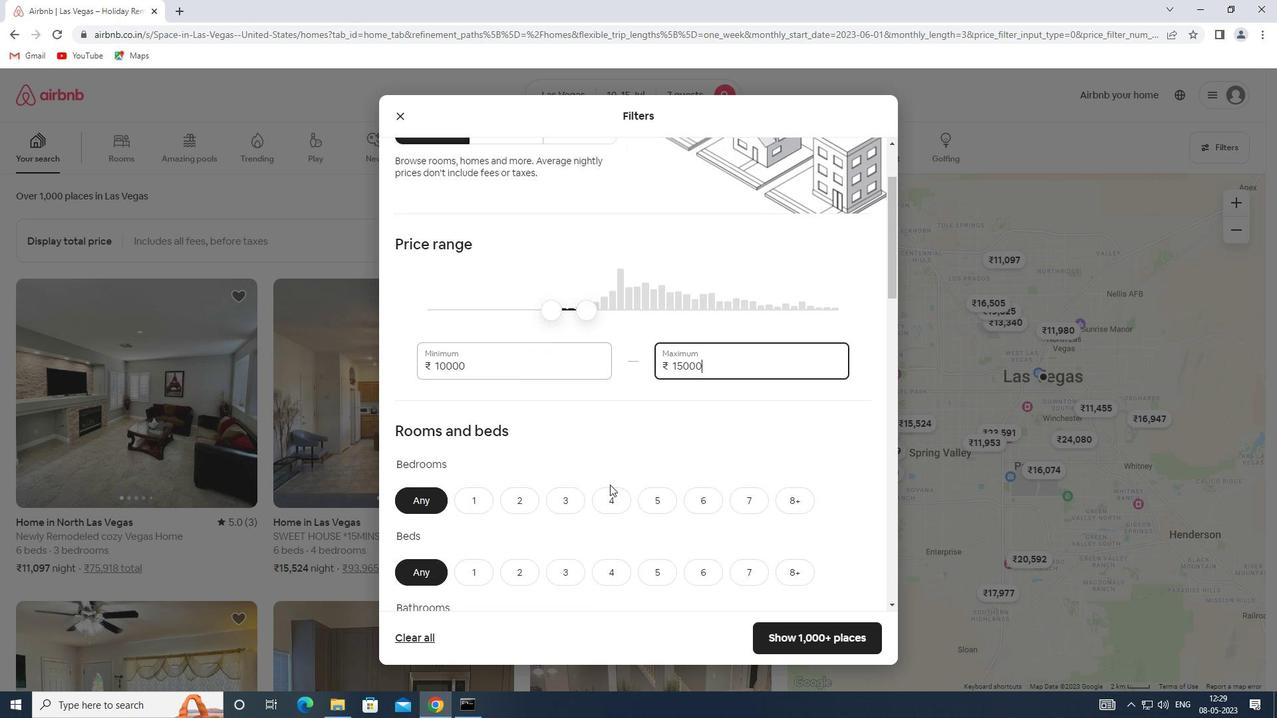 
Action: Mouse scrolled (609, 484) with delta (0, 0)
Screenshot: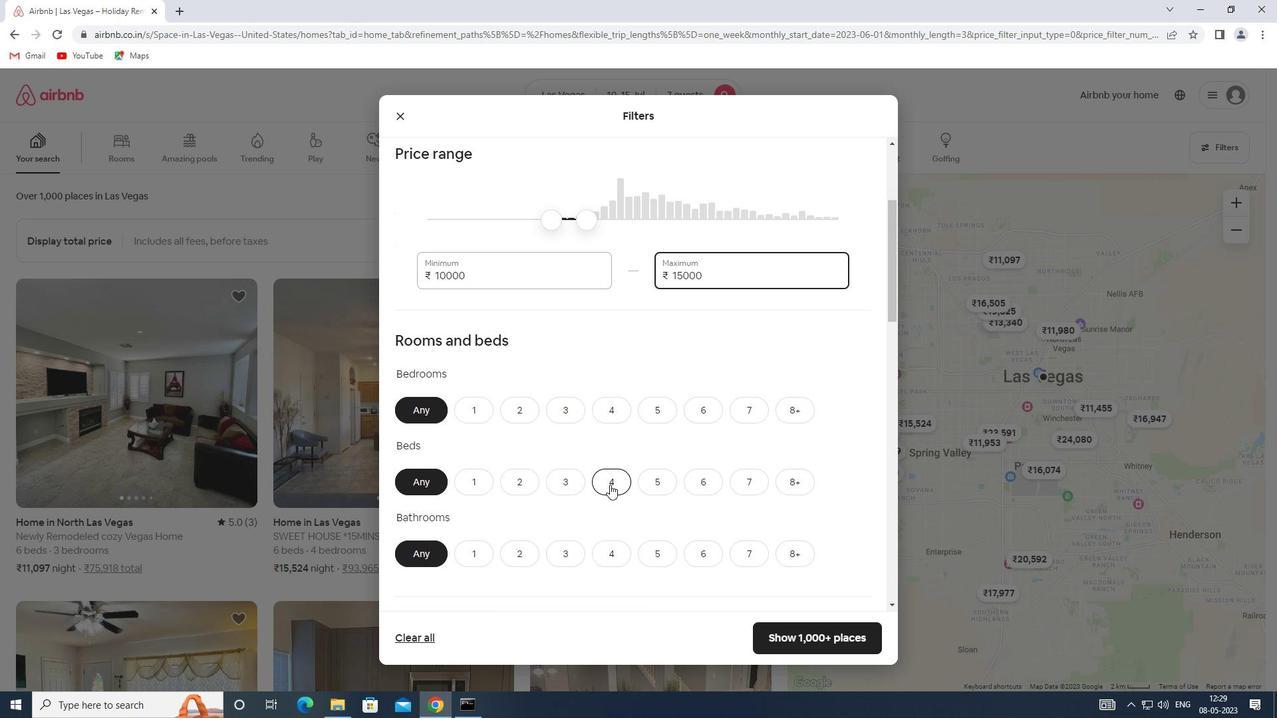 
Action: Mouse moved to (605, 347)
Screenshot: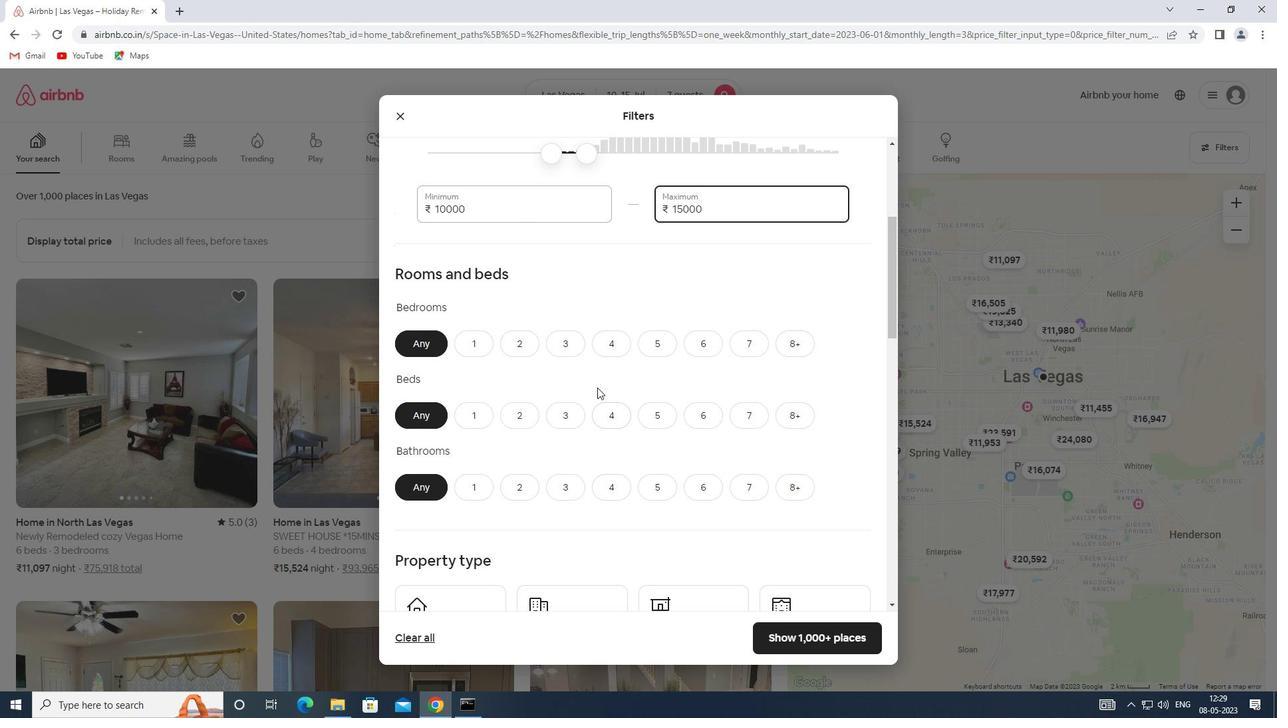 
Action: Mouse pressed left at (605, 347)
Screenshot: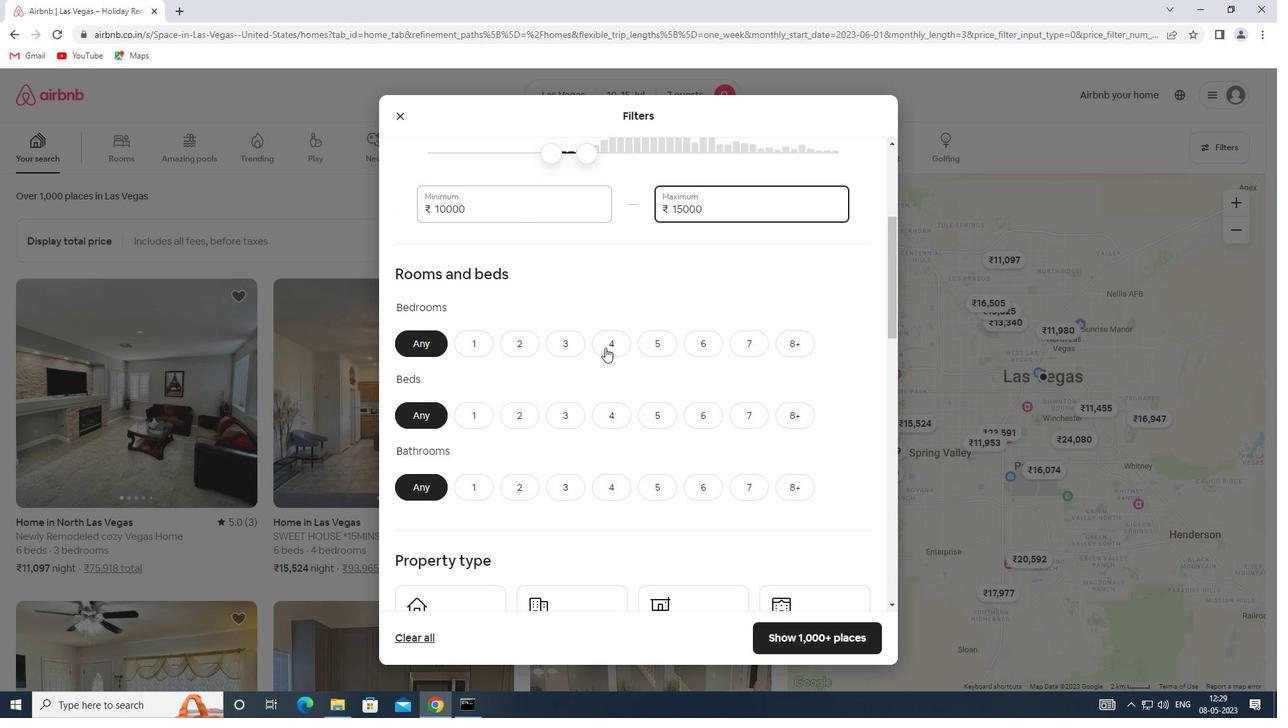 
Action: Mouse moved to (753, 417)
Screenshot: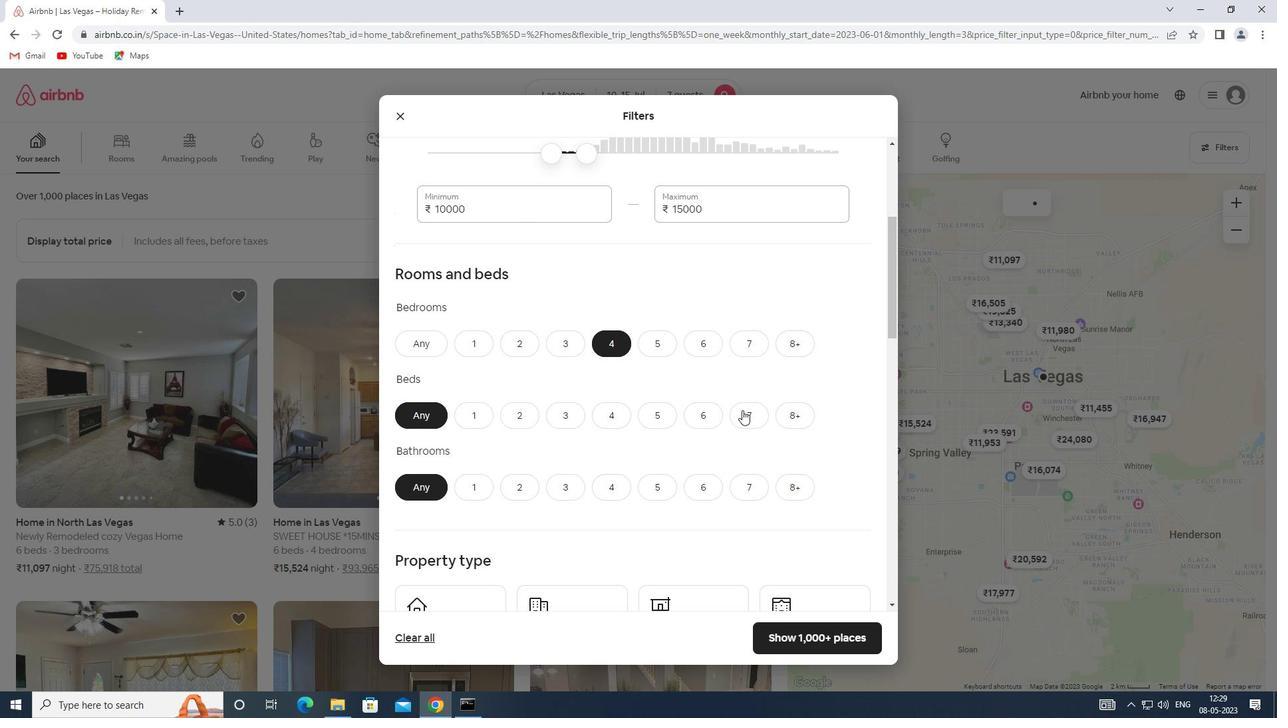 
Action: Mouse pressed left at (753, 417)
Screenshot: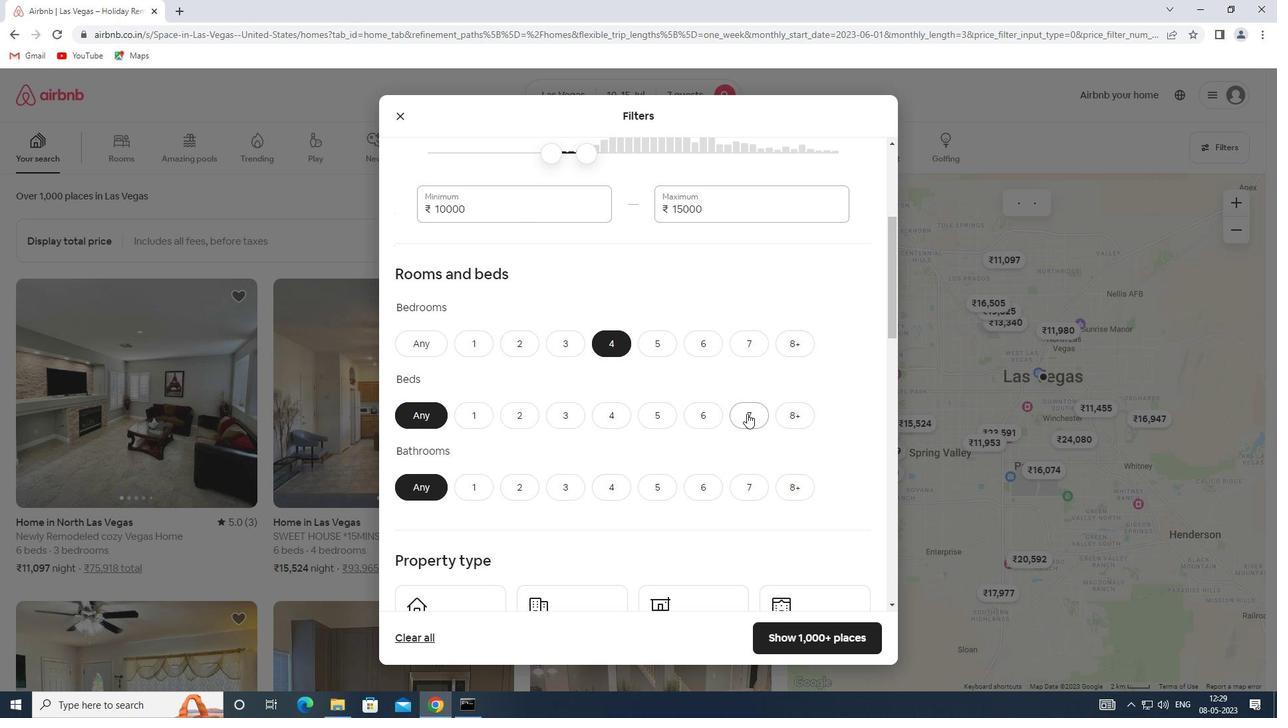 
Action: Mouse moved to (613, 484)
Screenshot: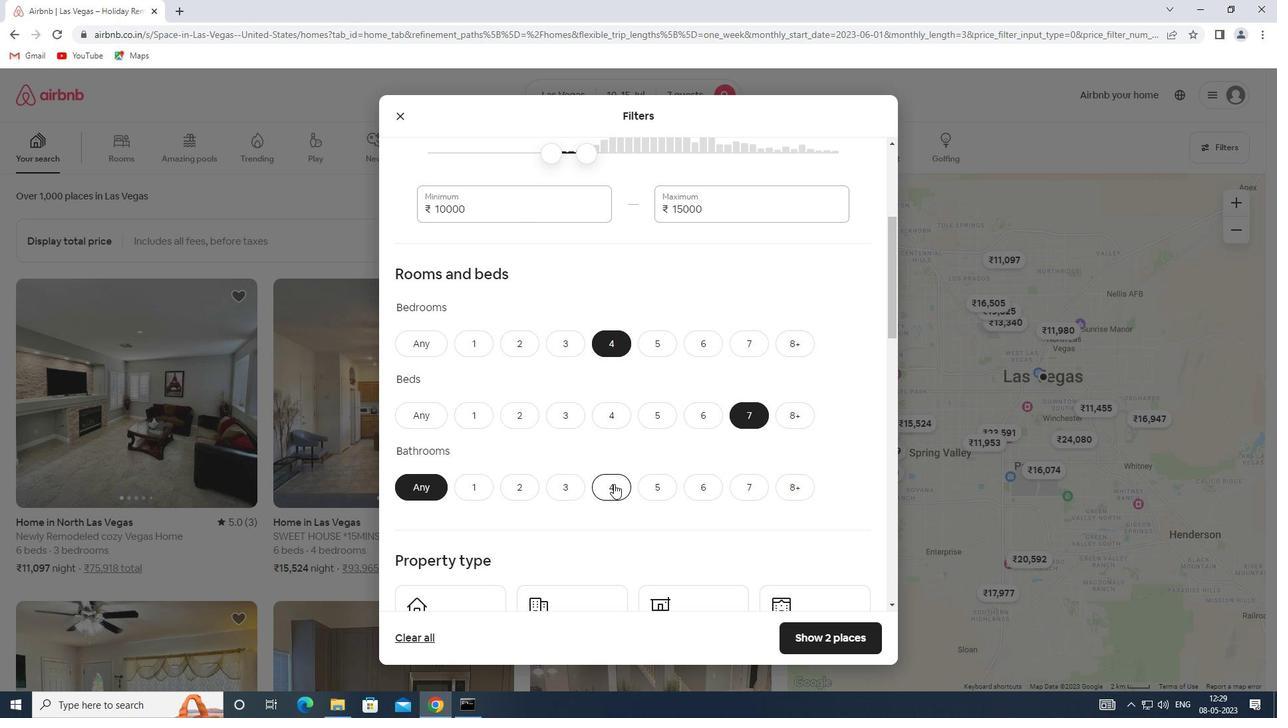
Action: Mouse pressed left at (613, 484)
Screenshot: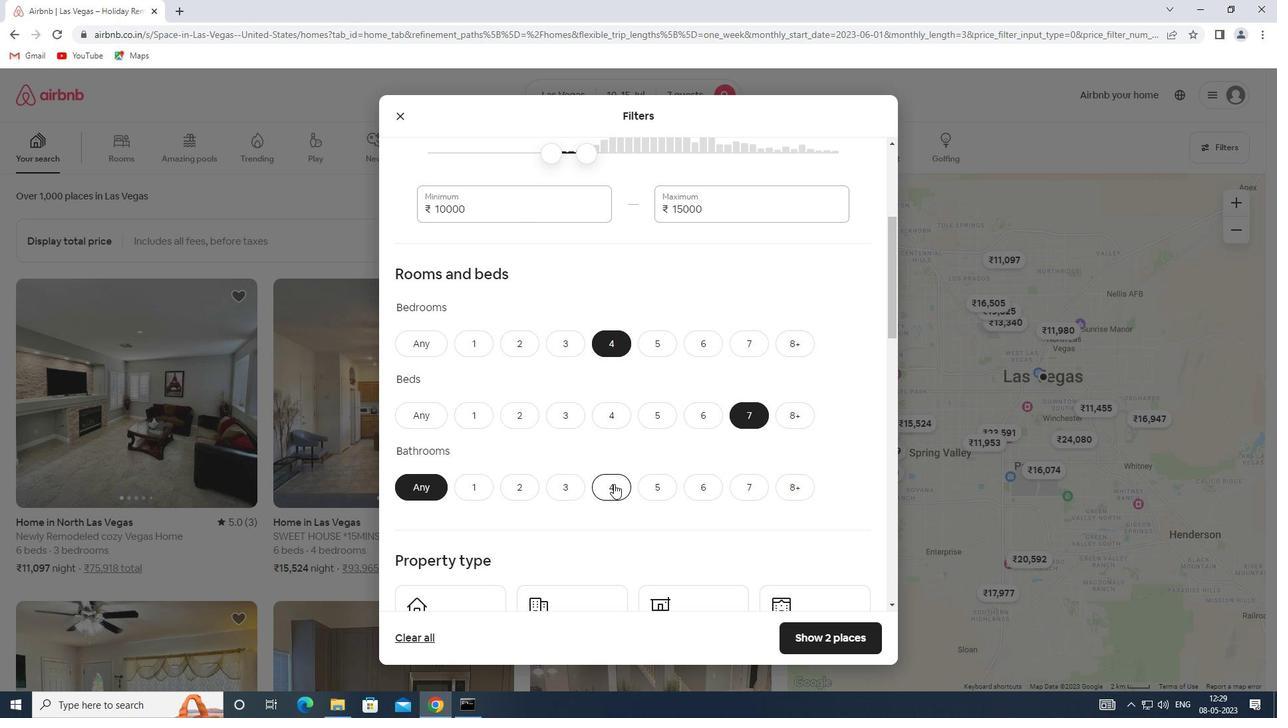 
Action: Mouse scrolled (613, 483) with delta (0, 0)
Screenshot: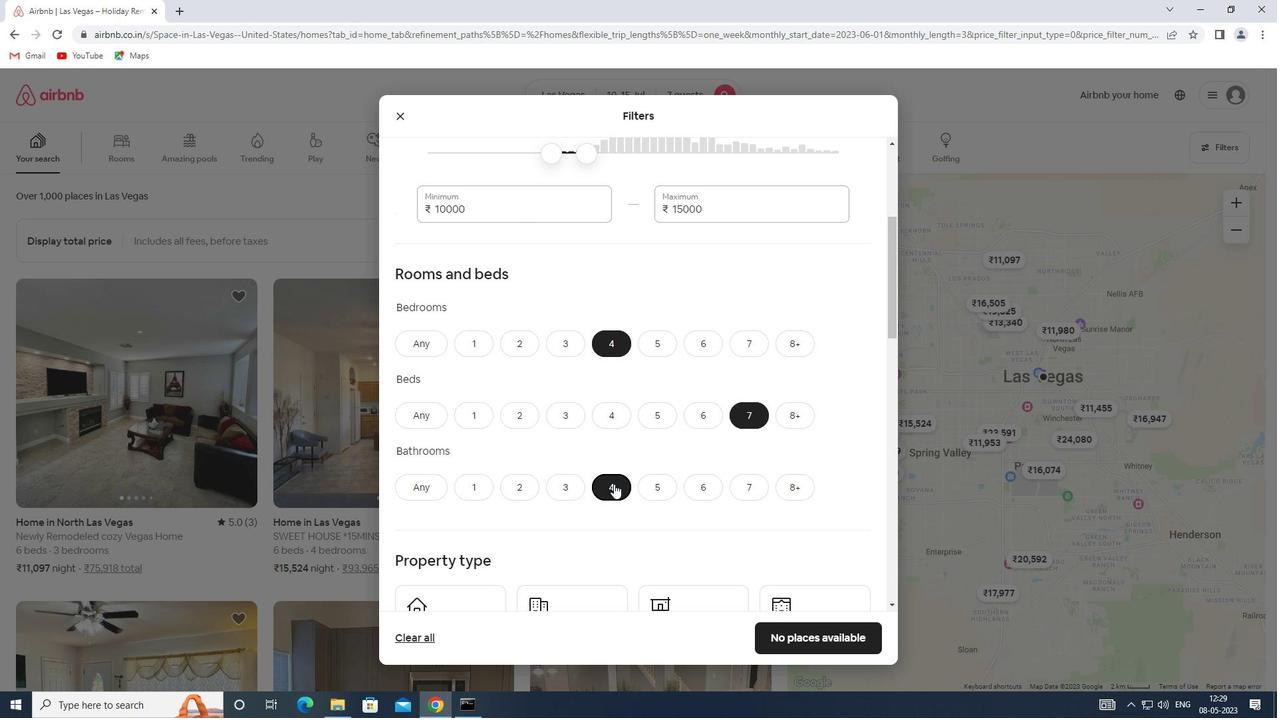 
Action: Mouse moved to (459, 574)
Screenshot: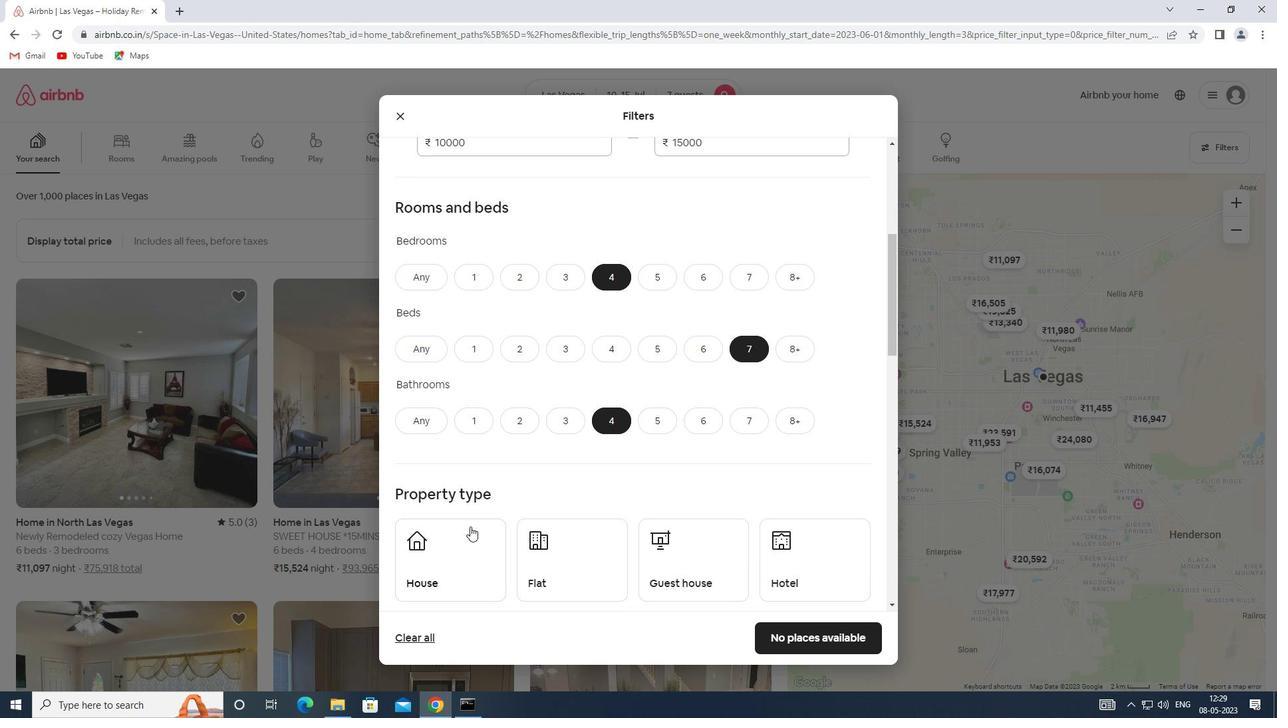 
Action: Mouse pressed left at (459, 574)
Screenshot: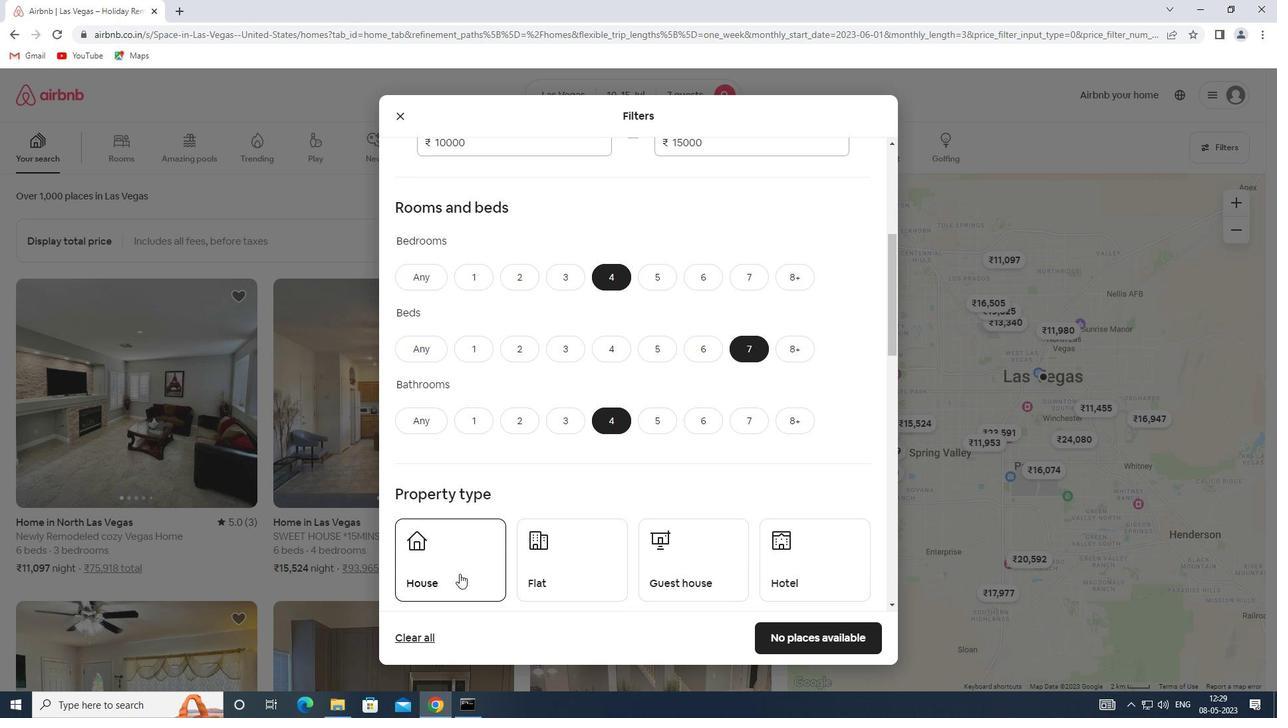 
Action: Mouse moved to (539, 566)
Screenshot: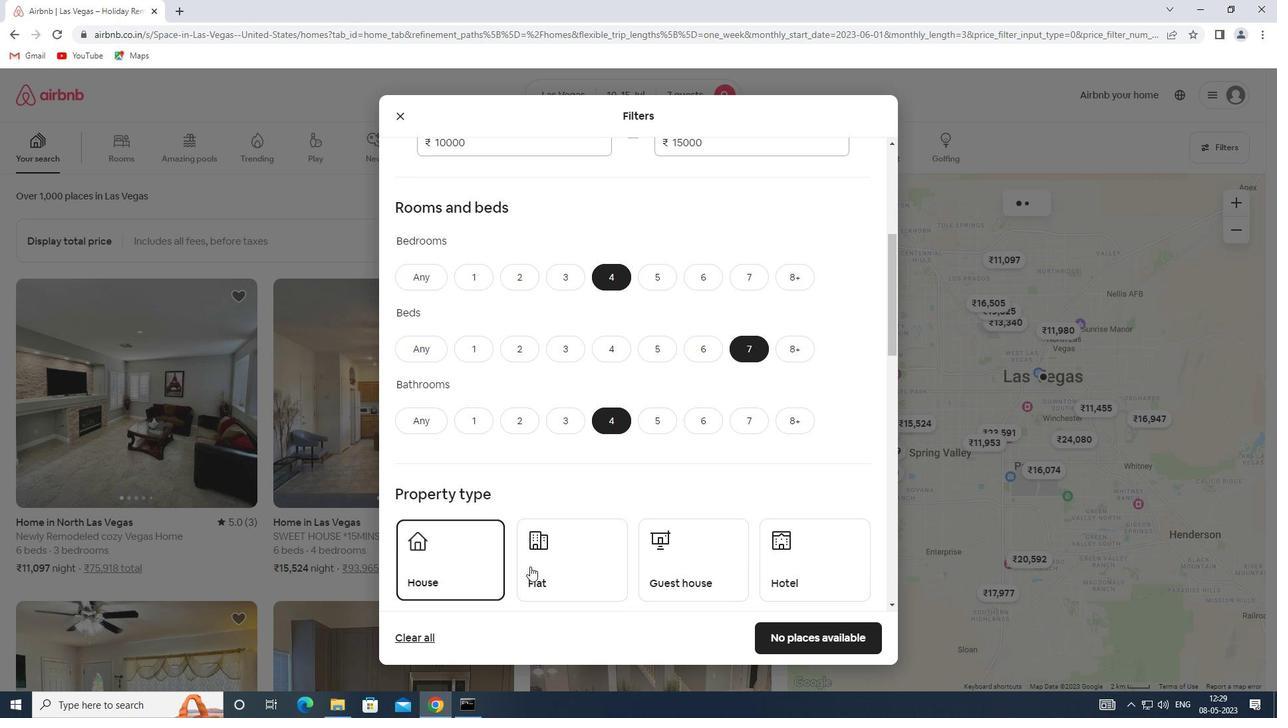 
Action: Mouse pressed left at (539, 566)
Screenshot: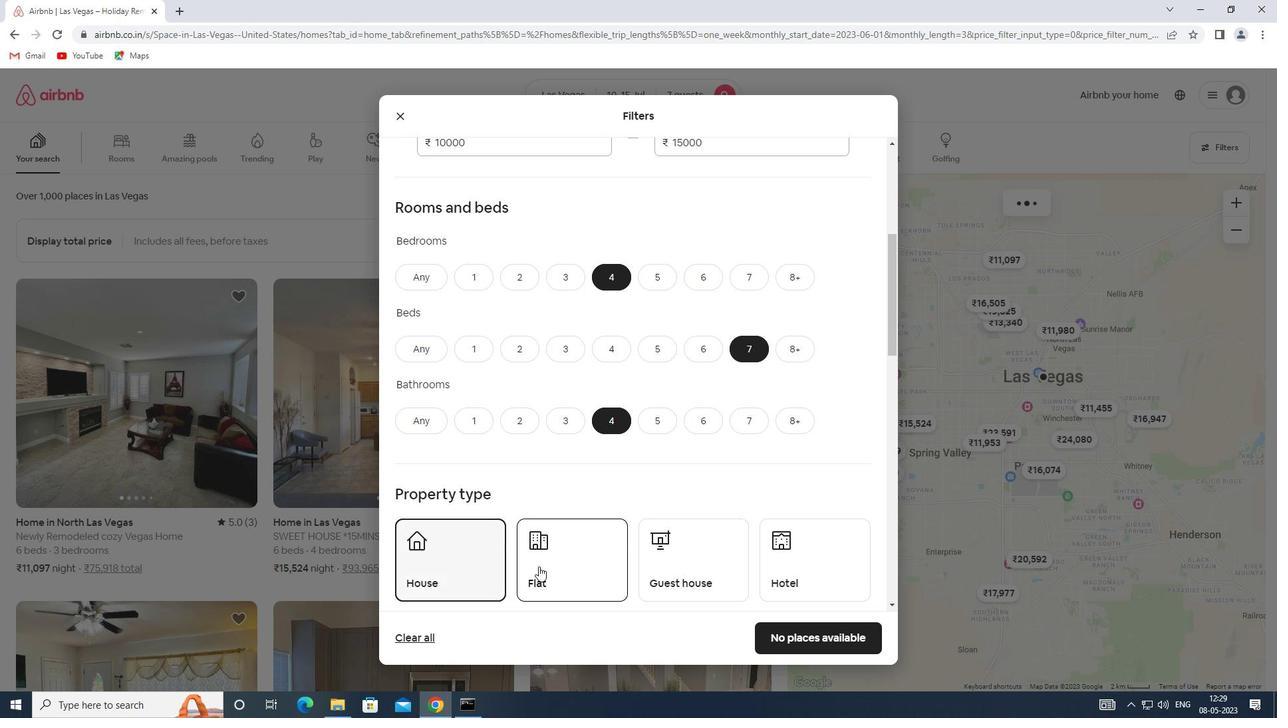 
Action: Mouse moved to (539, 566)
Screenshot: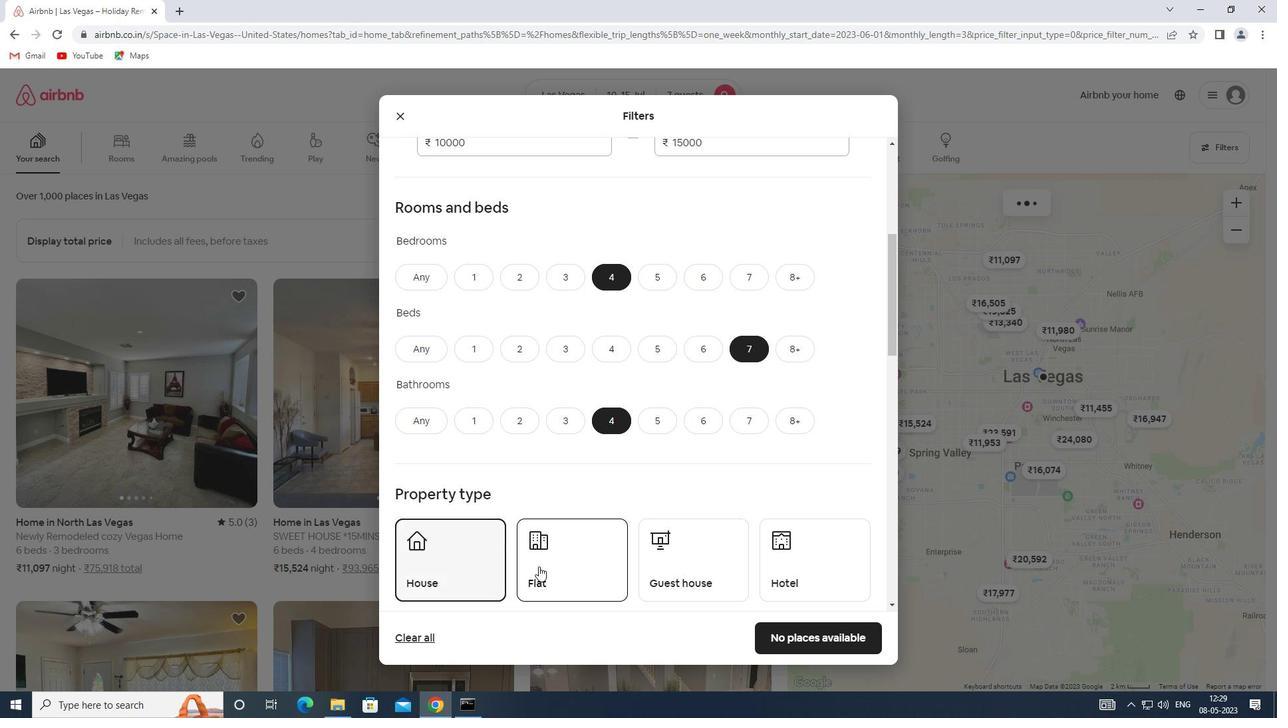
Action: Mouse scrolled (539, 566) with delta (0, 0)
Screenshot: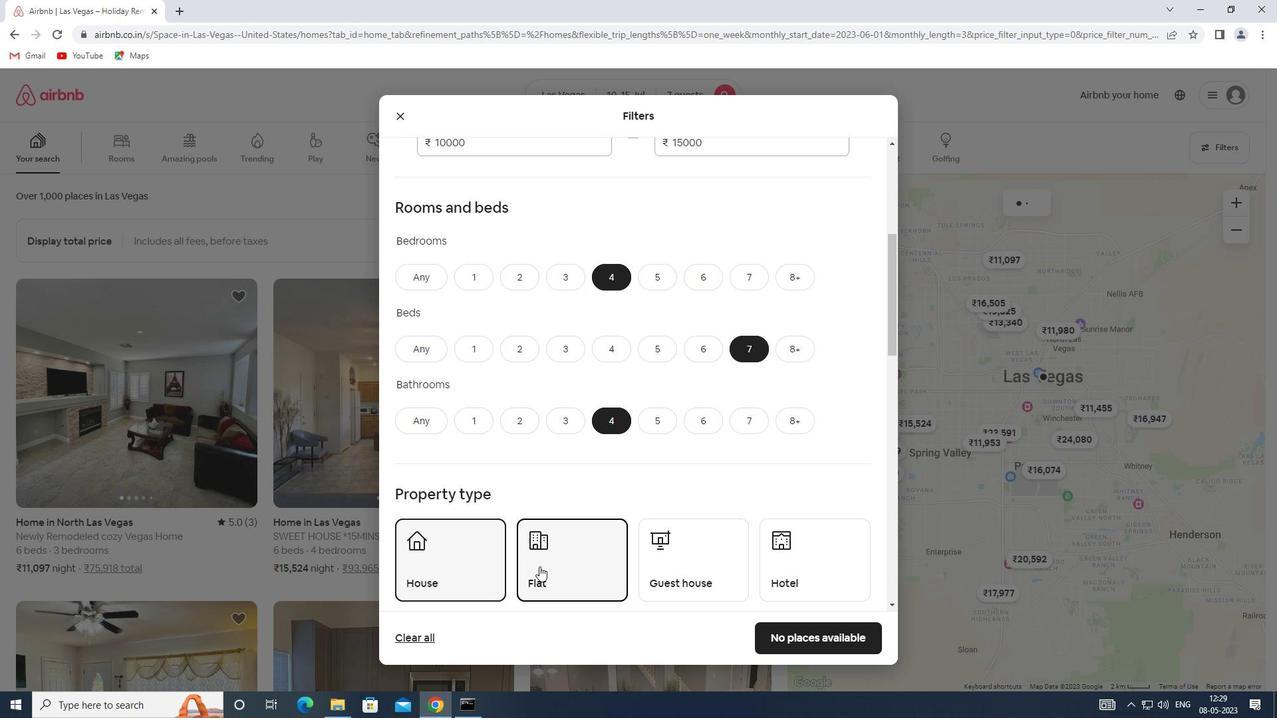 
Action: Mouse scrolled (539, 566) with delta (0, 0)
Screenshot: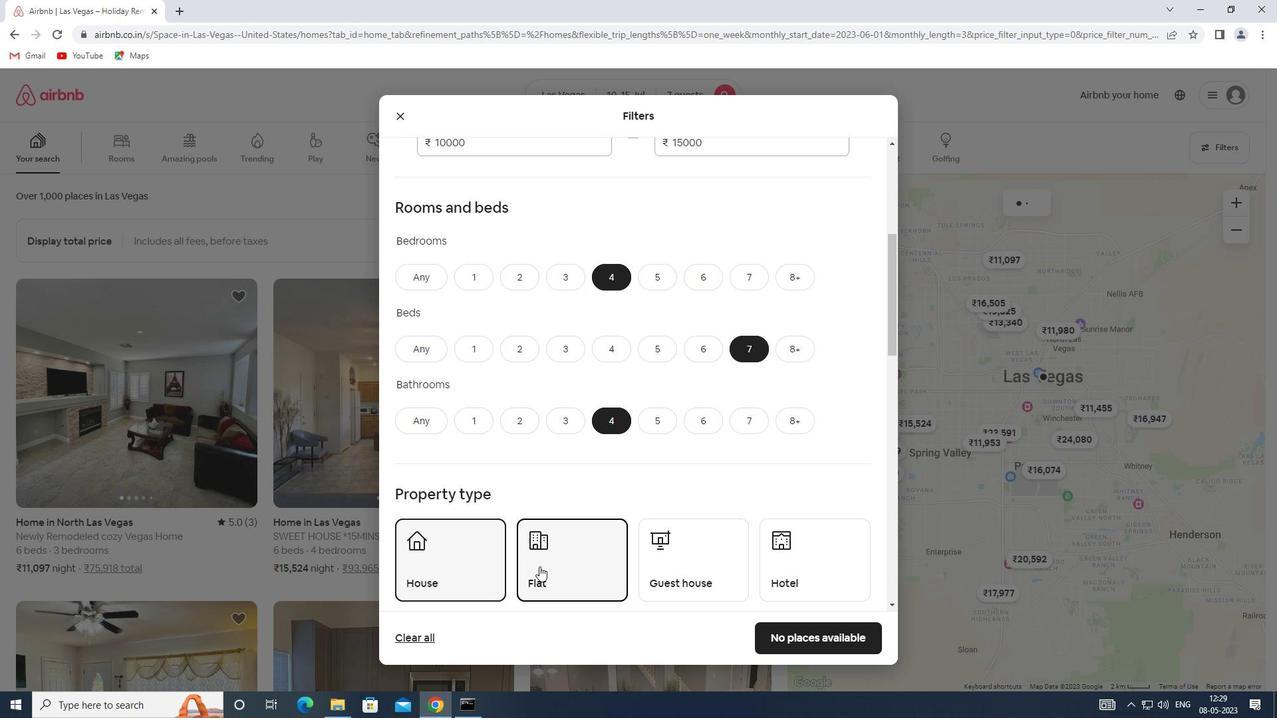 
Action: Mouse moved to (697, 436)
Screenshot: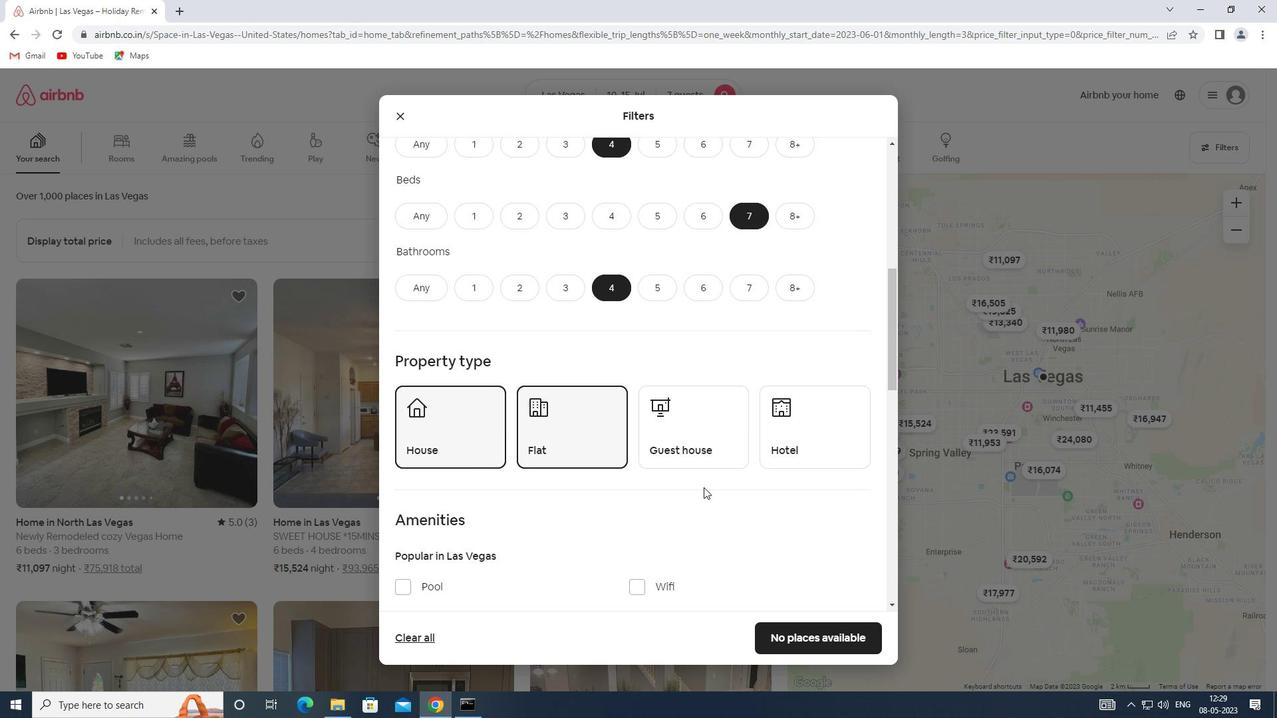 
Action: Mouse pressed left at (697, 436)
Screenshot: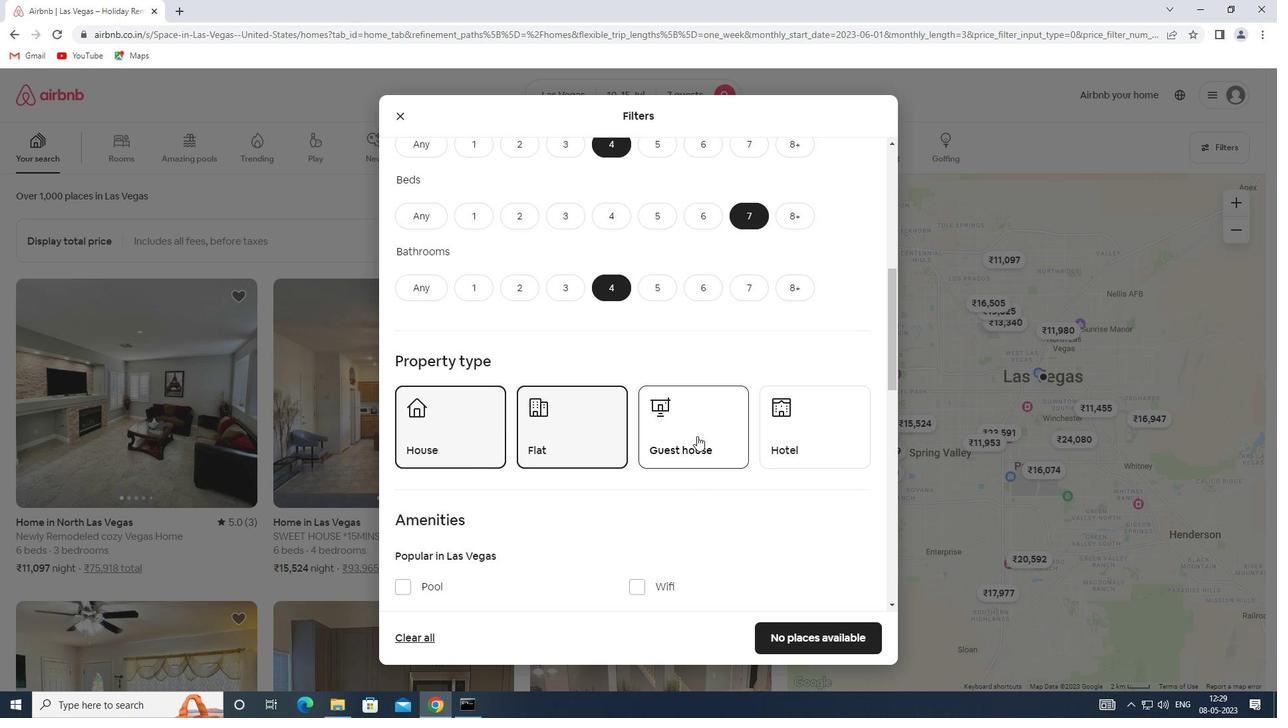 
Action: Mouse moved to (693, 436)
Screenshot: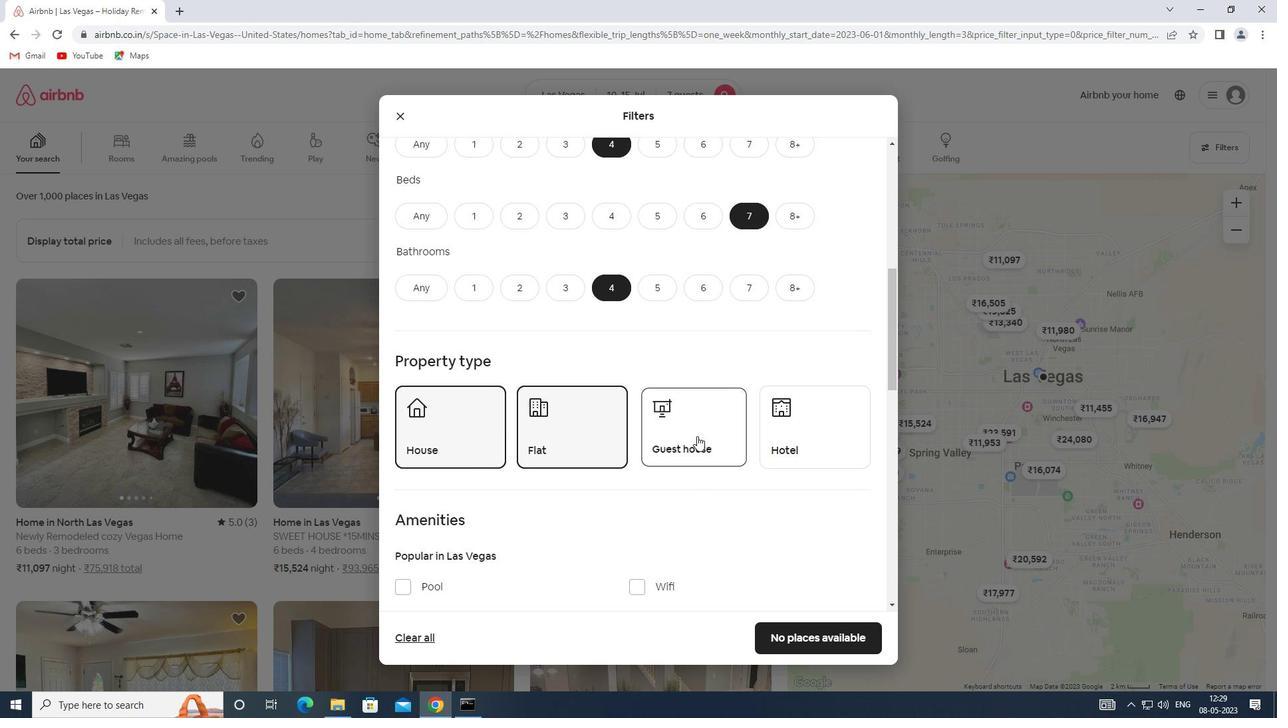 
Action: Mouse scrolled (693, 435) with delta (0, 0)
Screenshot: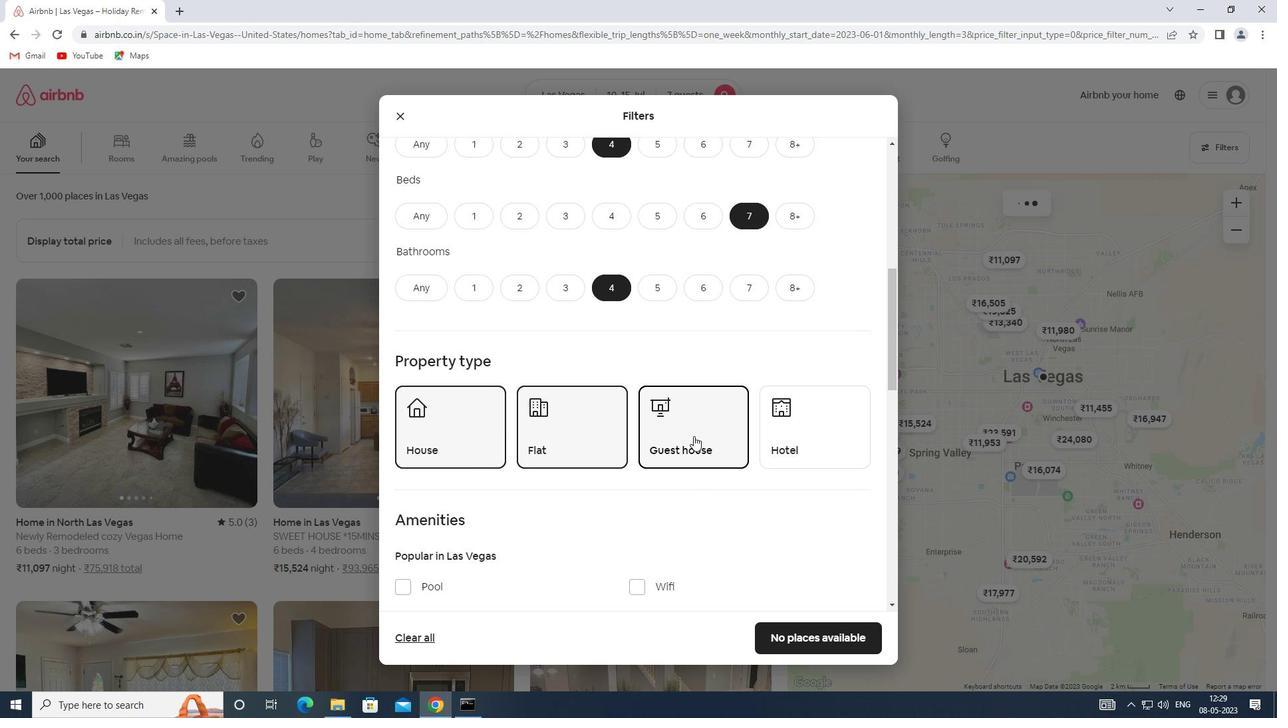 
Action: Mouse scrolled (693, 435) with delta (0, 0)
Screenshot: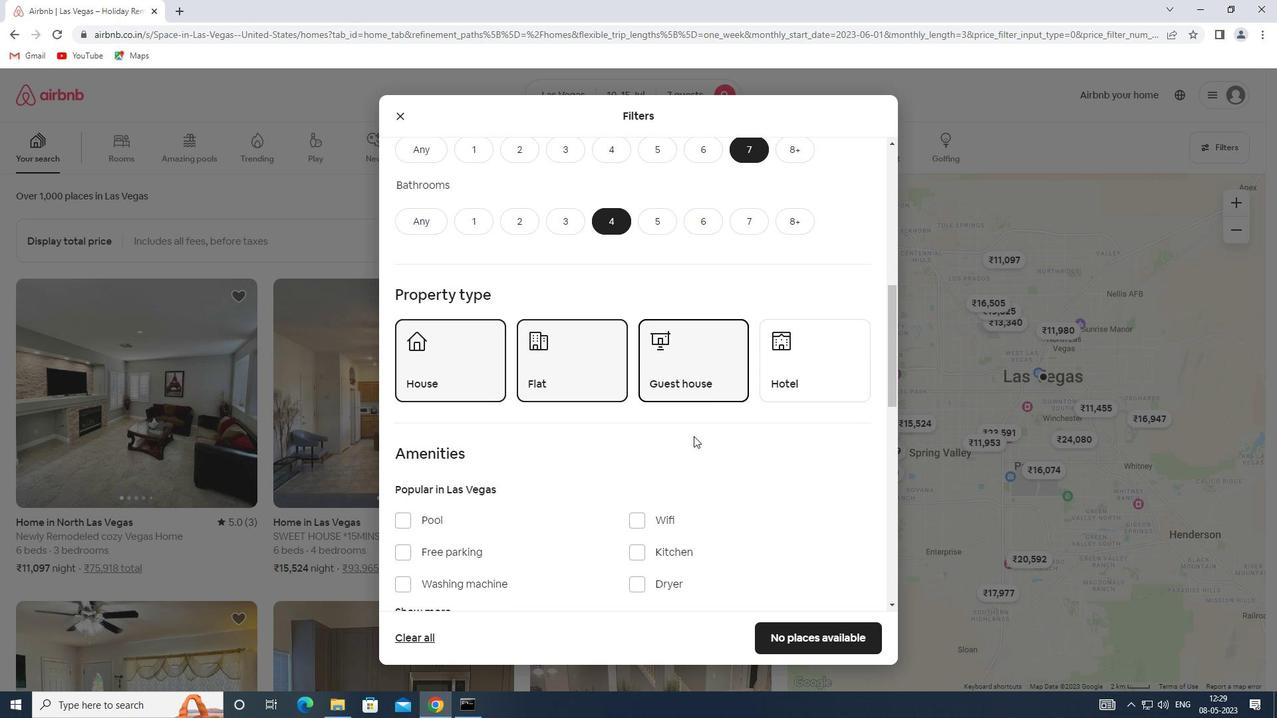 
Action: Mouse scrolled (693, 435) with delta (0, 0)
Screenshot: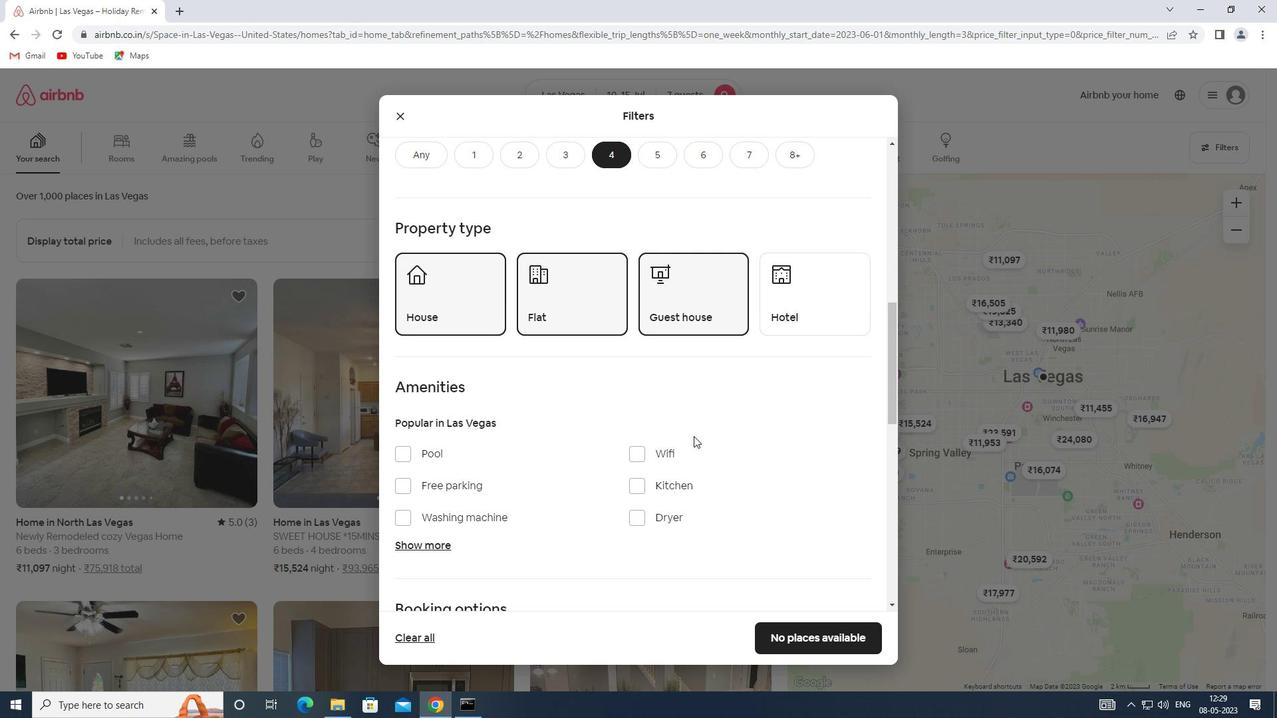 
Action: Mouse moved to (636, 388)
Screenshot: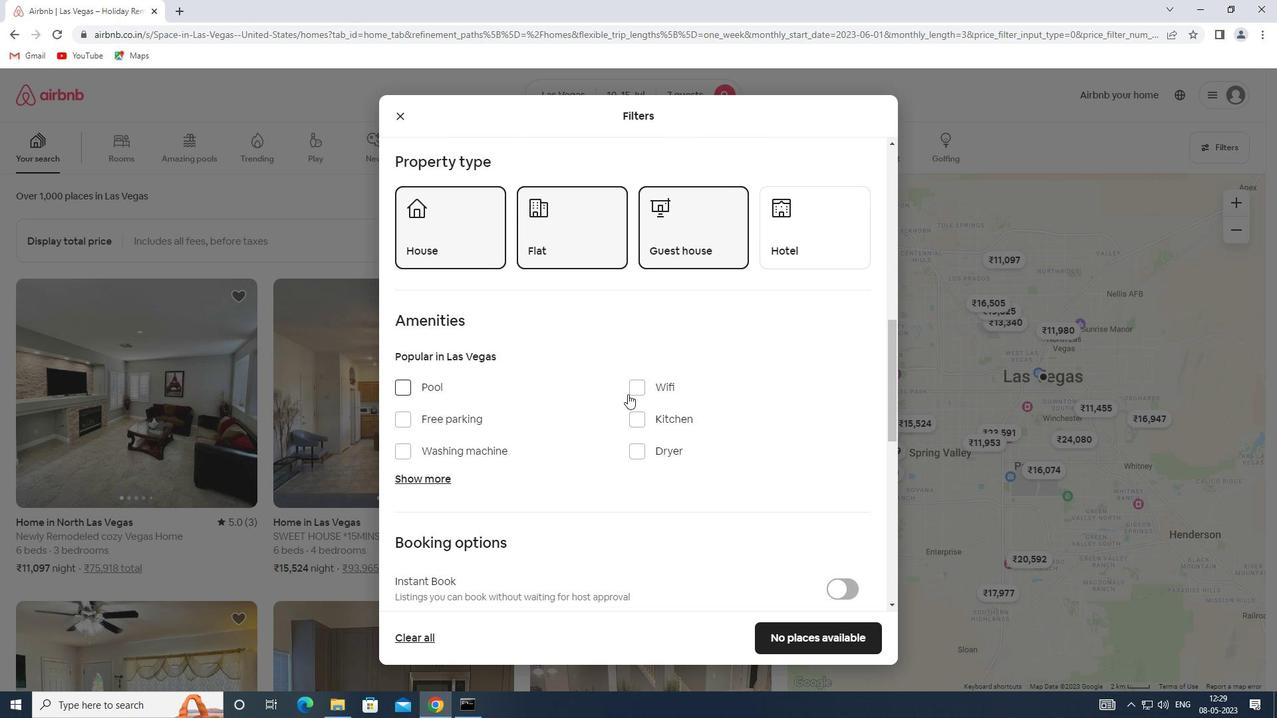 
Action: Mouse pressed left at (636, 388)
Screenshot: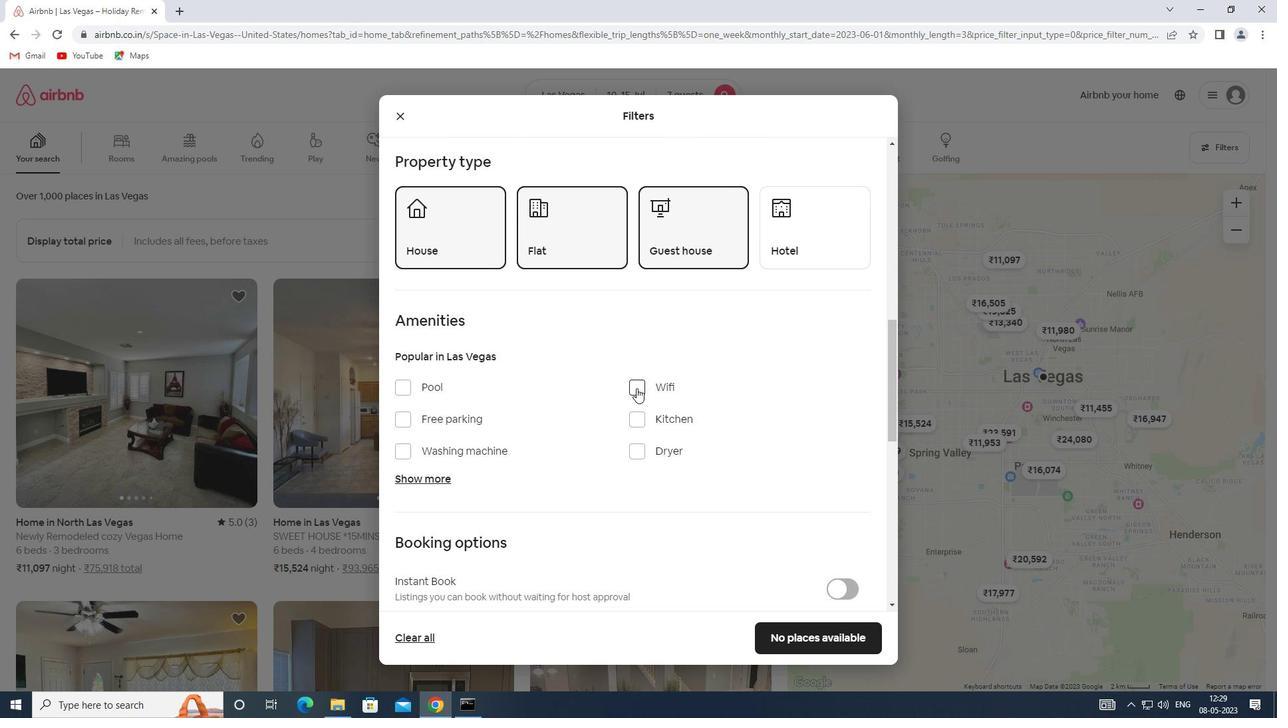 
Action: Mouse moved to (417, 479)
Screenshot: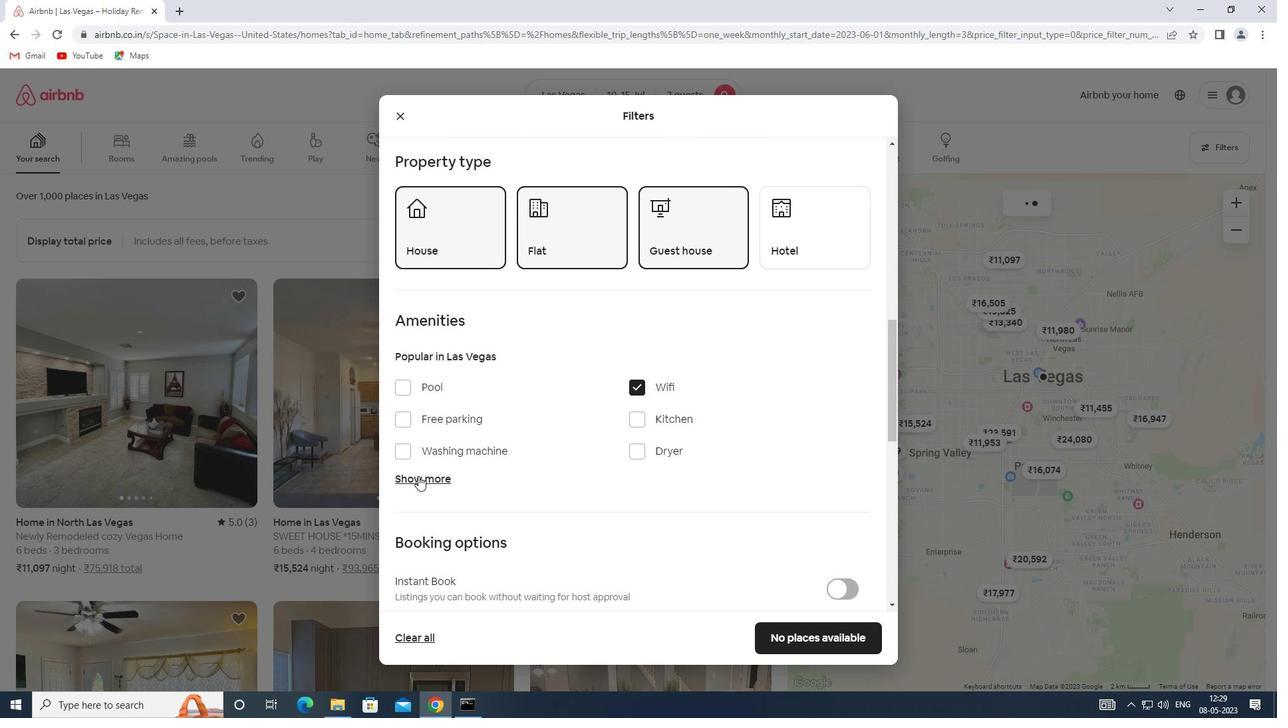 
Action: Mouse pressed left at (417, 479)
Screenshot: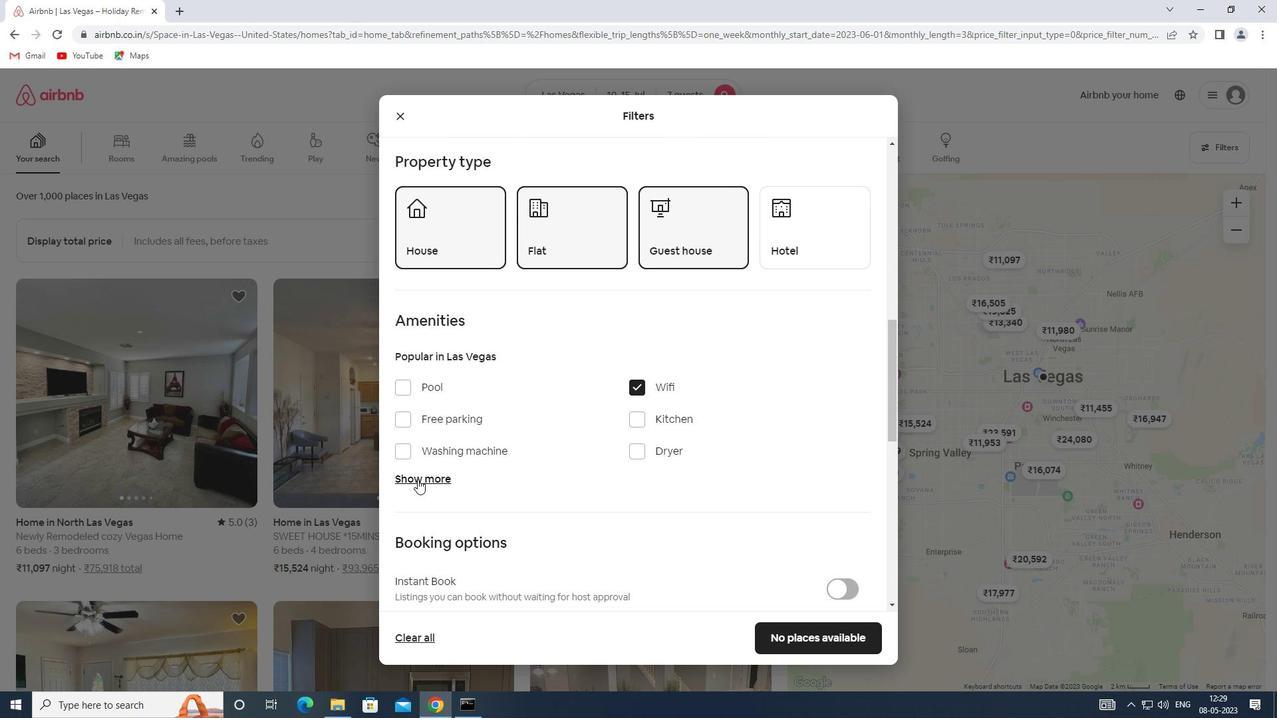 
Action: Mouse moved to (640, 556)
Screenshot: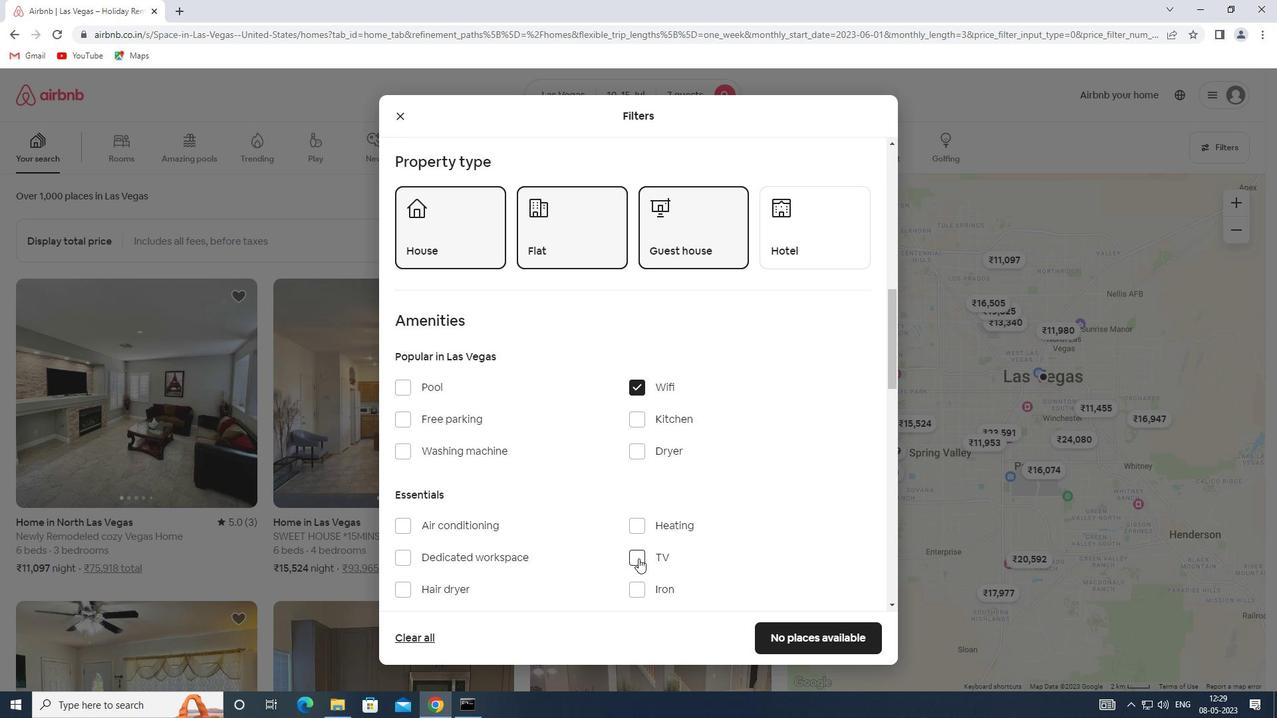 
Action: Mouse pressed left at (640, 556)
Screenshot: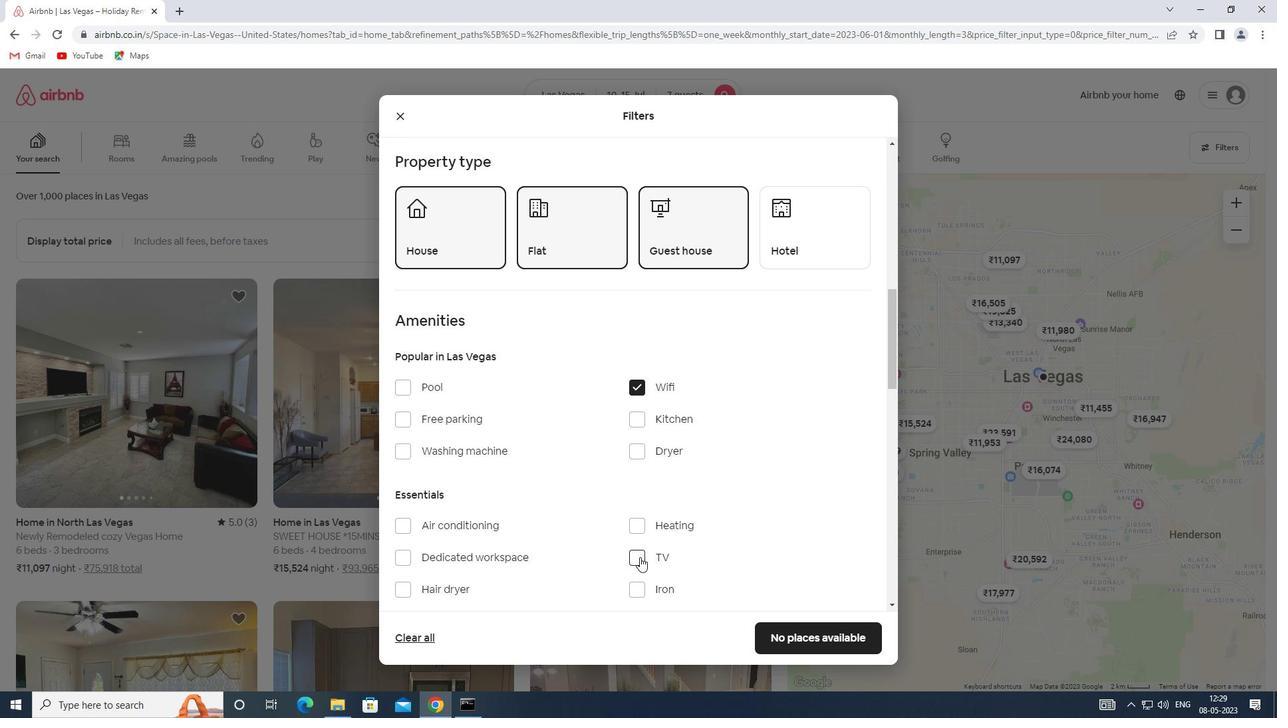 
Action: Mouse moved to (397, 416)
Screenshot: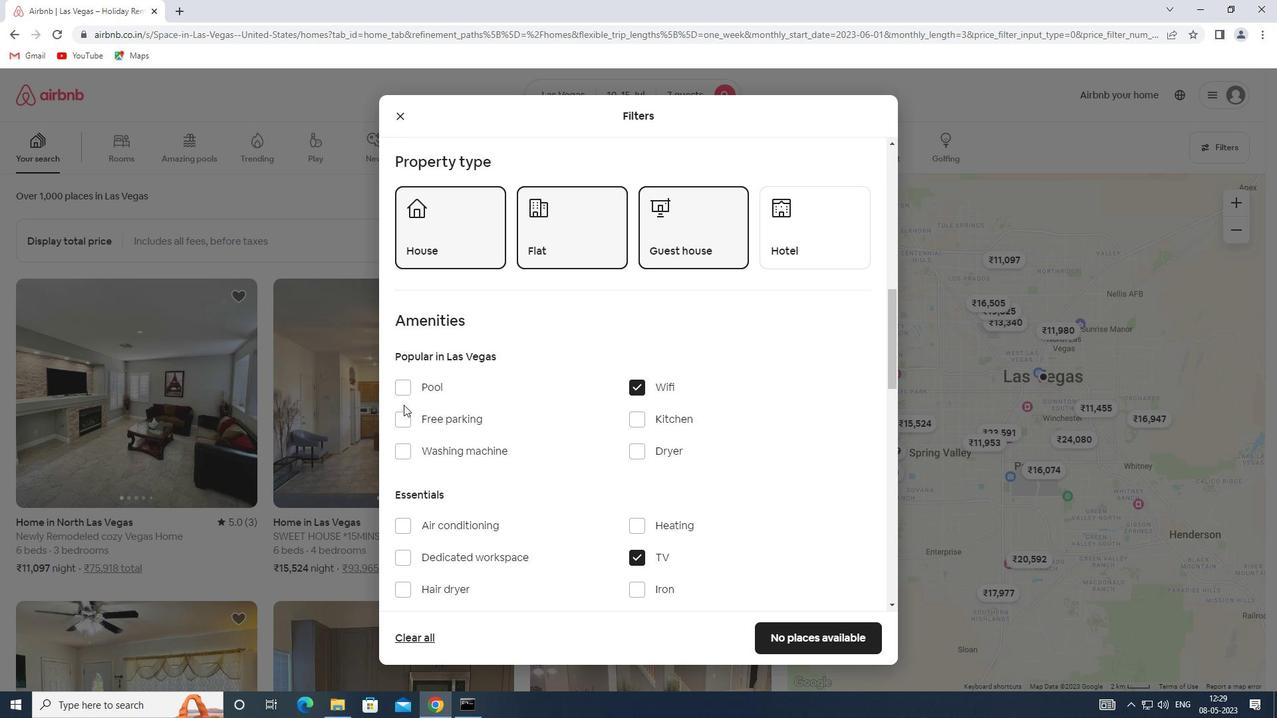 
Action: Mouse pressed left at (397, 416)
Screenshot: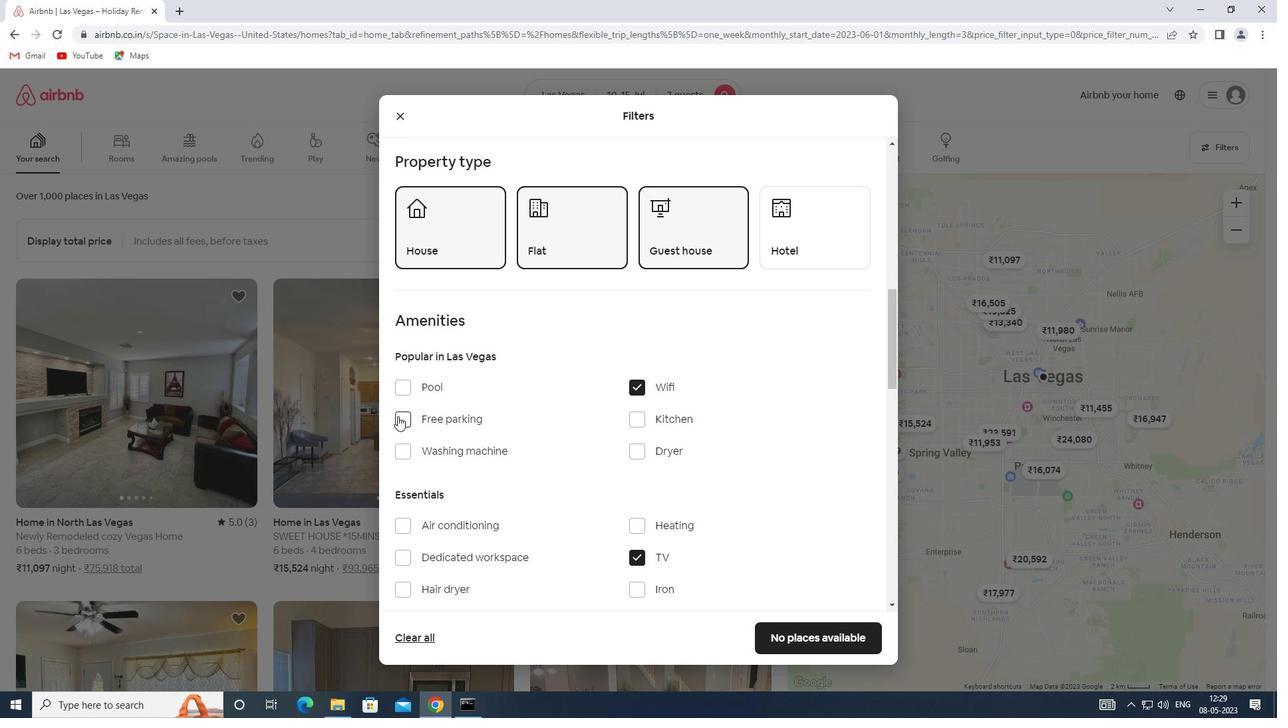 
Action: Mouse moved to (530, 461)
Screenshot: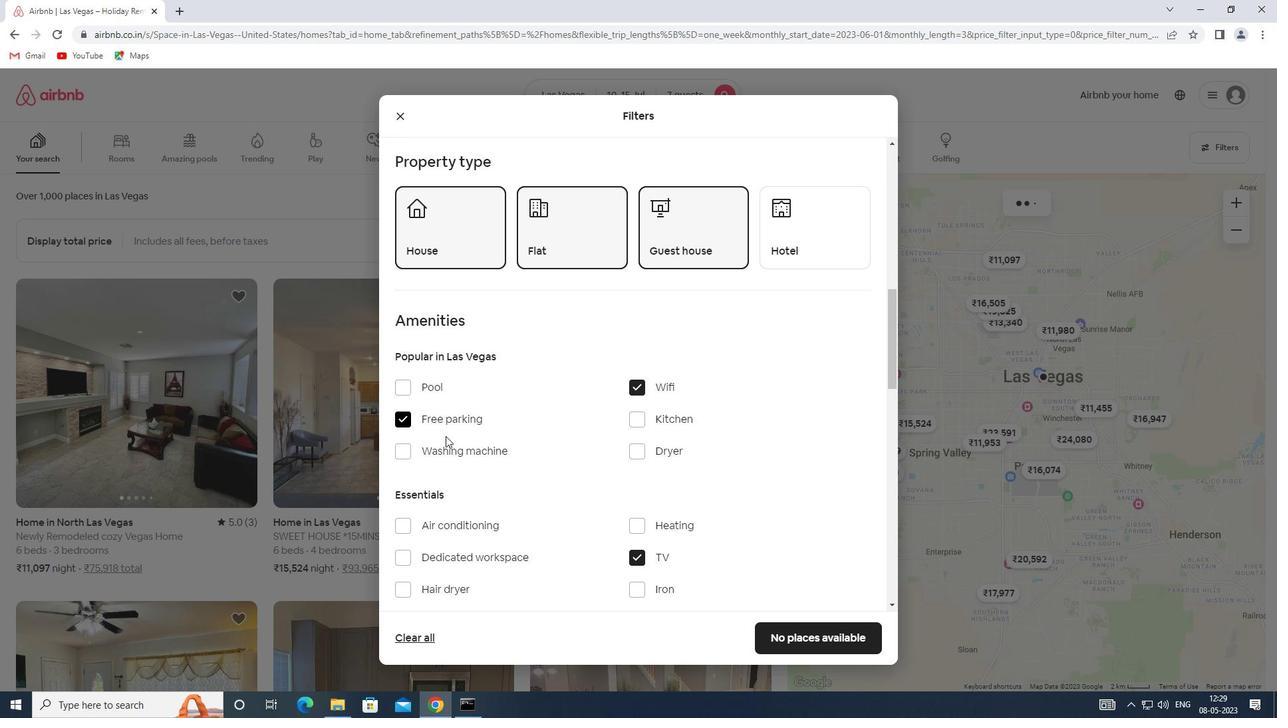 
Action: Mouse scrolled (530, 460) with delta (0, 0)
Screenshot: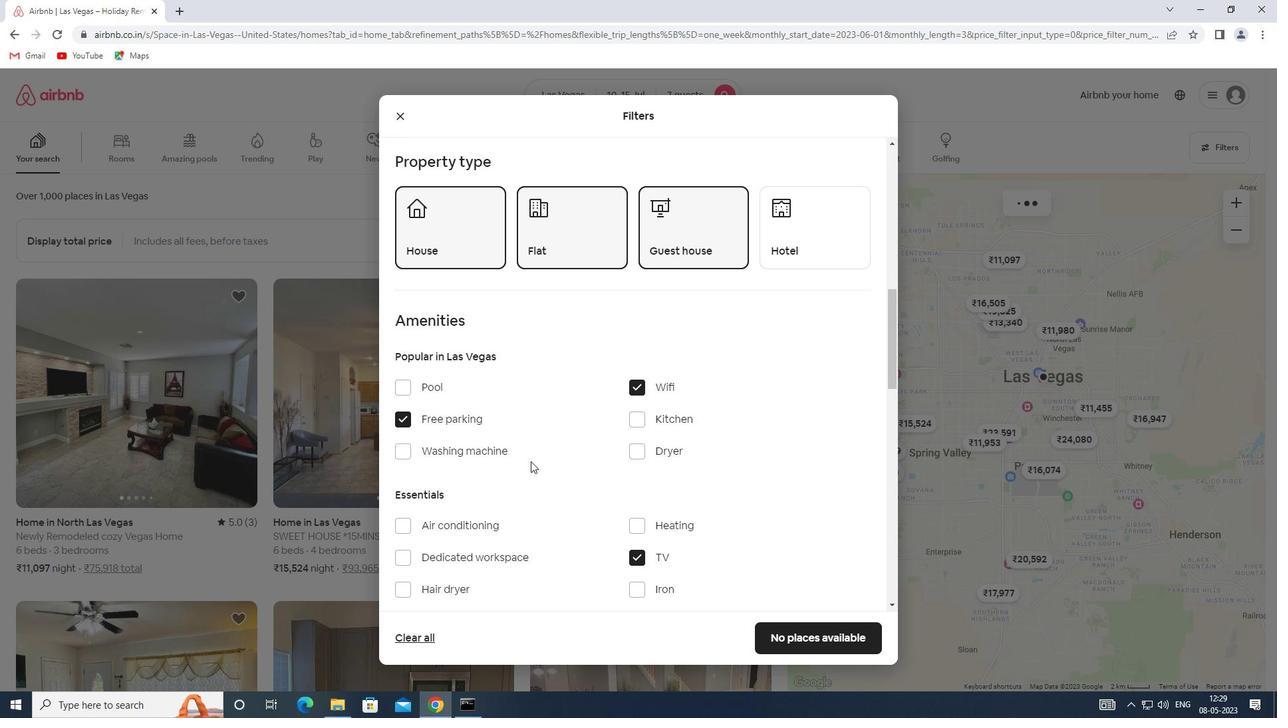 
Action: Mouse scrolled (530, 460) with delta (0, 0)
Screenshot: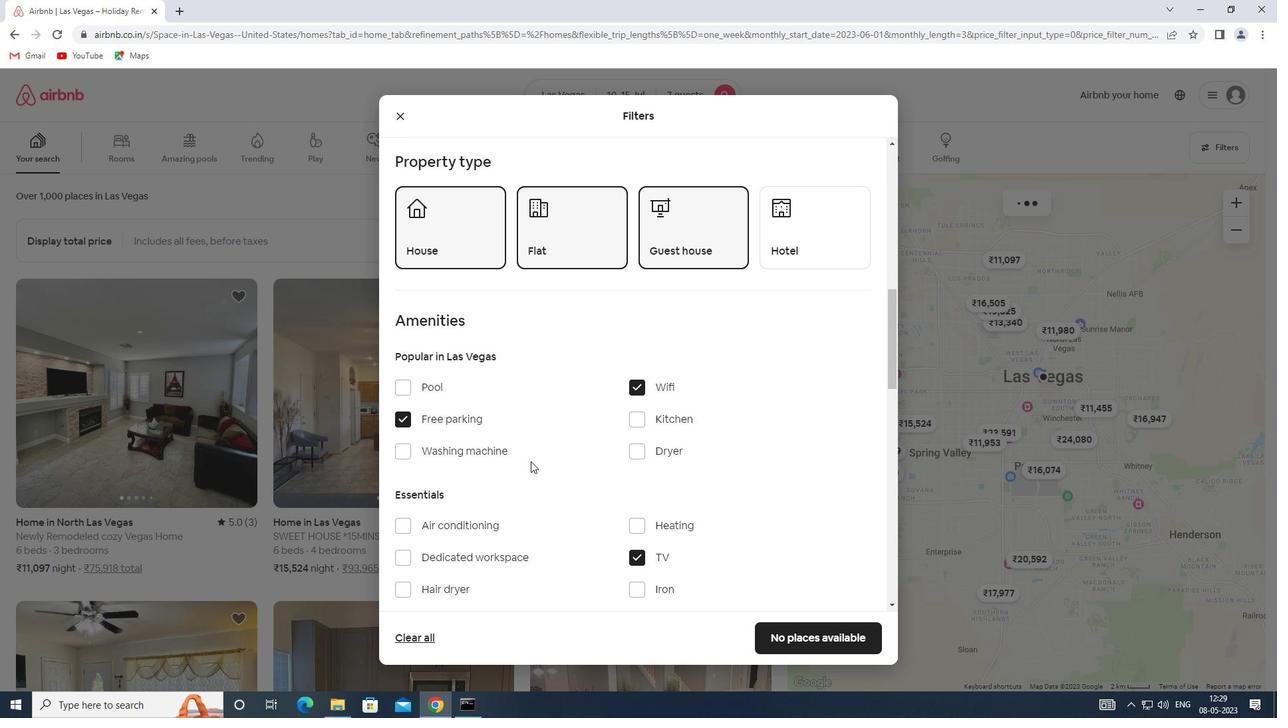 
Action: Mouse scrolled (530, 460) with delta (0, 0)
Screenshot: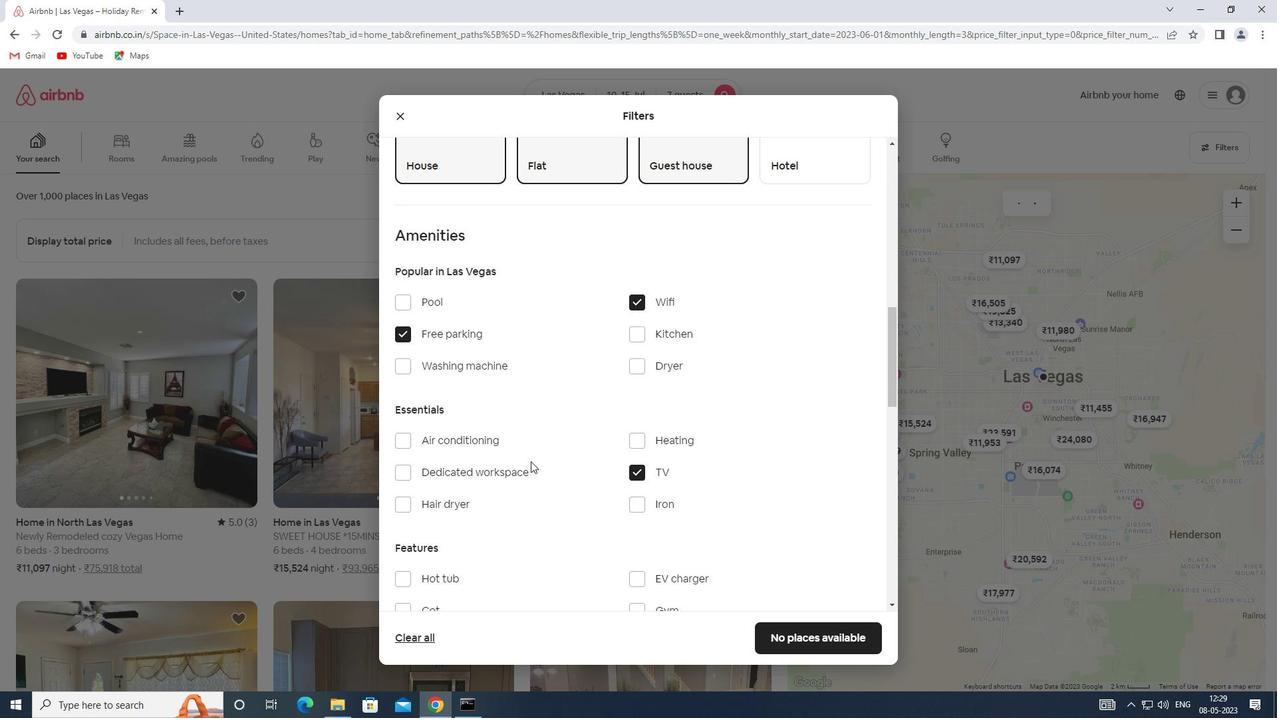
Action: Mouse moved to (638, 492)
Screenshot: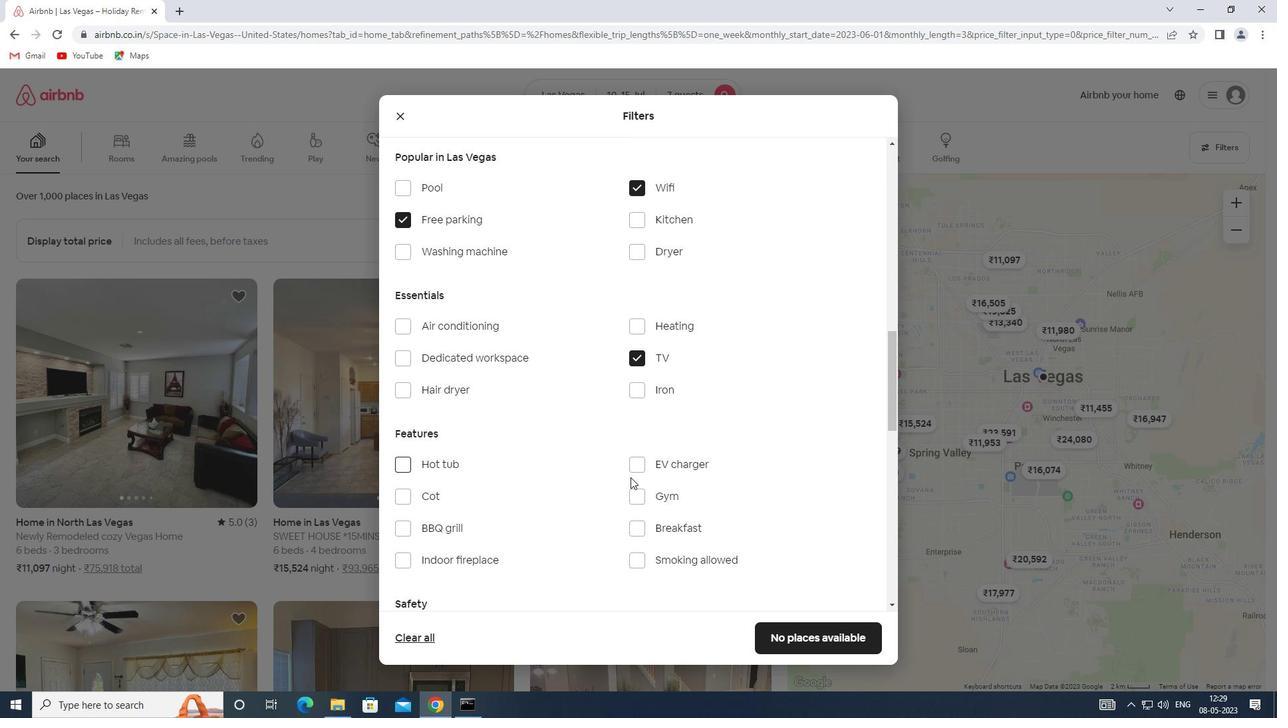 
Action: Mouse pressed left at (638, 492)
Screenshot: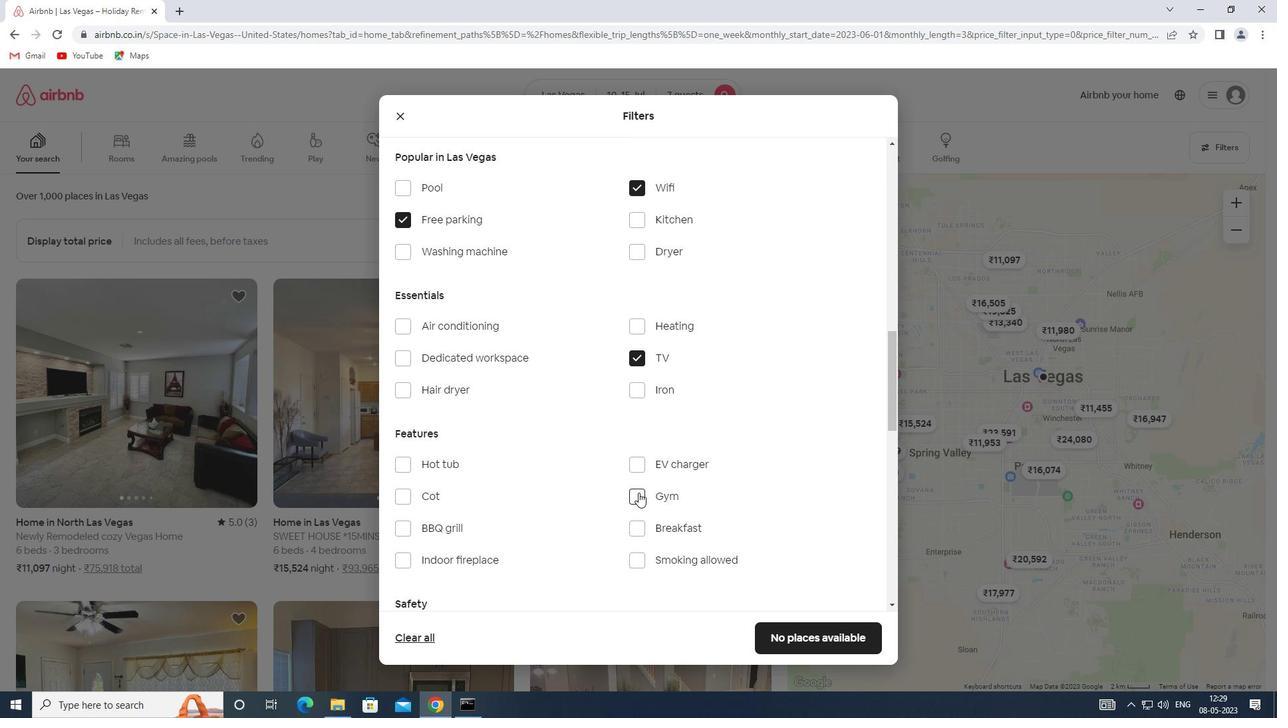 
Action: Mouse moved to (637, 524)
Screenshot: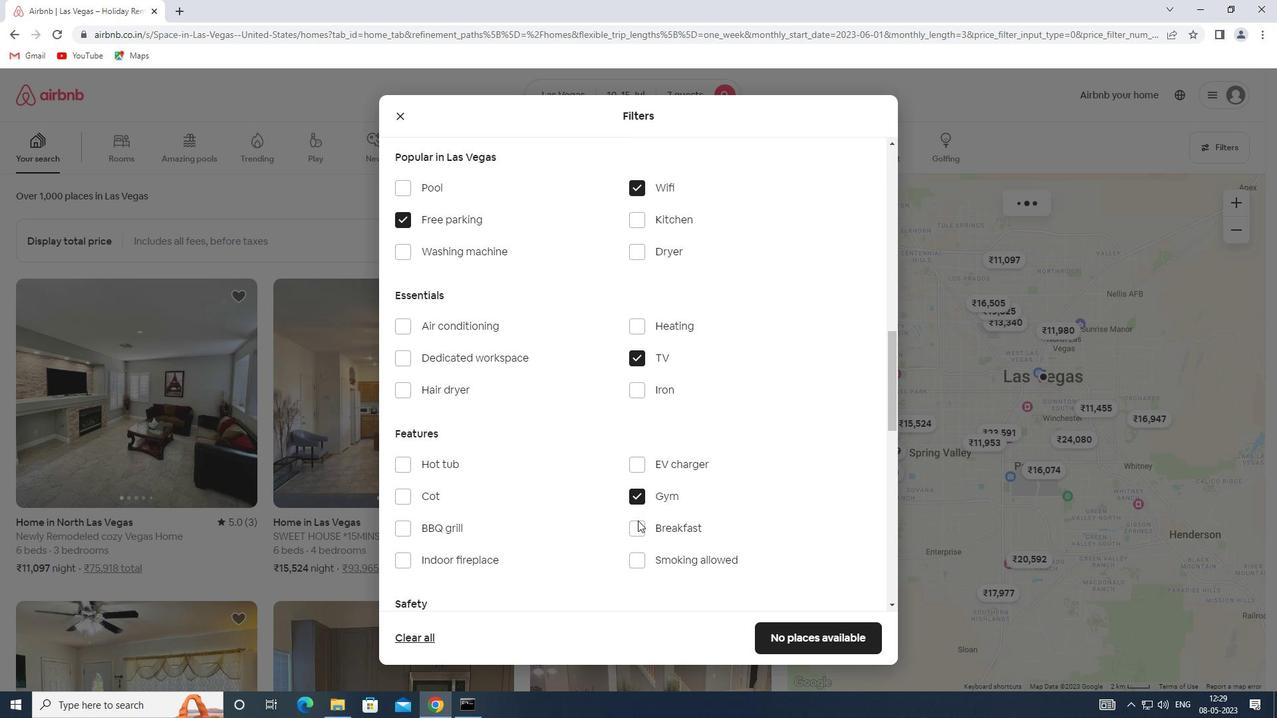
Action: Mouse pressed left at (637, 524)
Screenshot: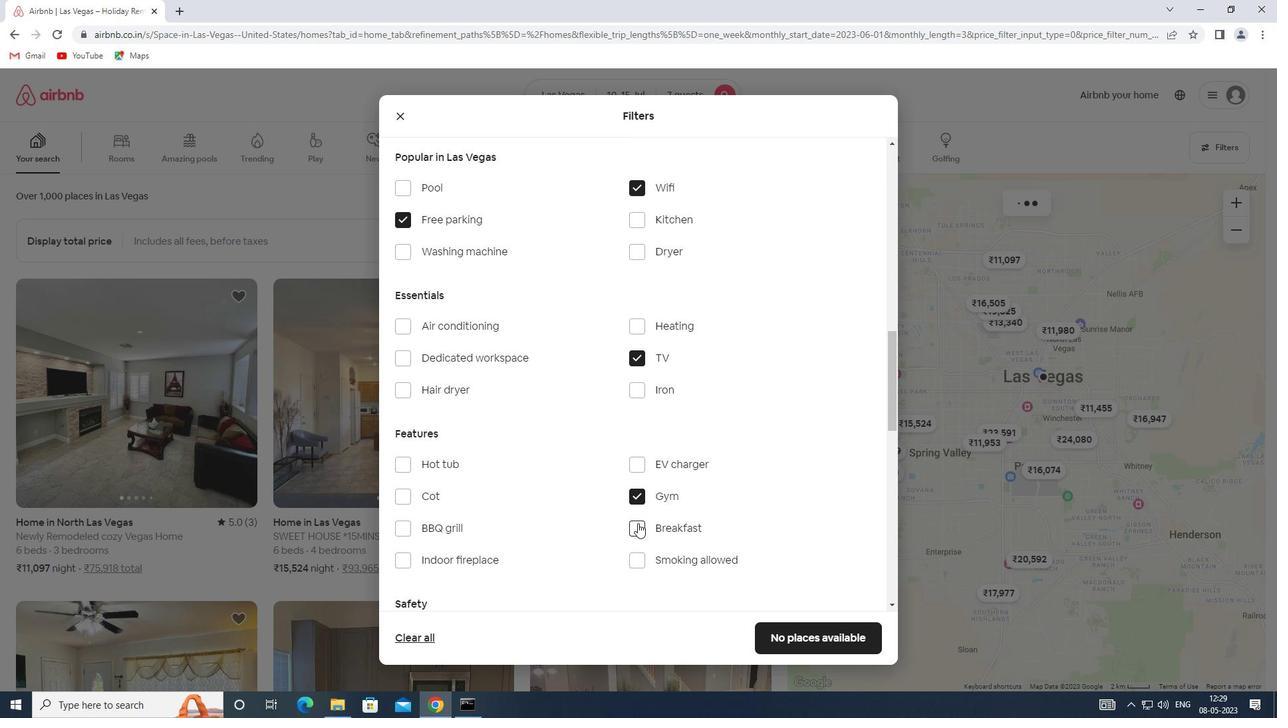 
Action: Mouse scrolled (637, 524) with delta (0, 0)
Screenshot: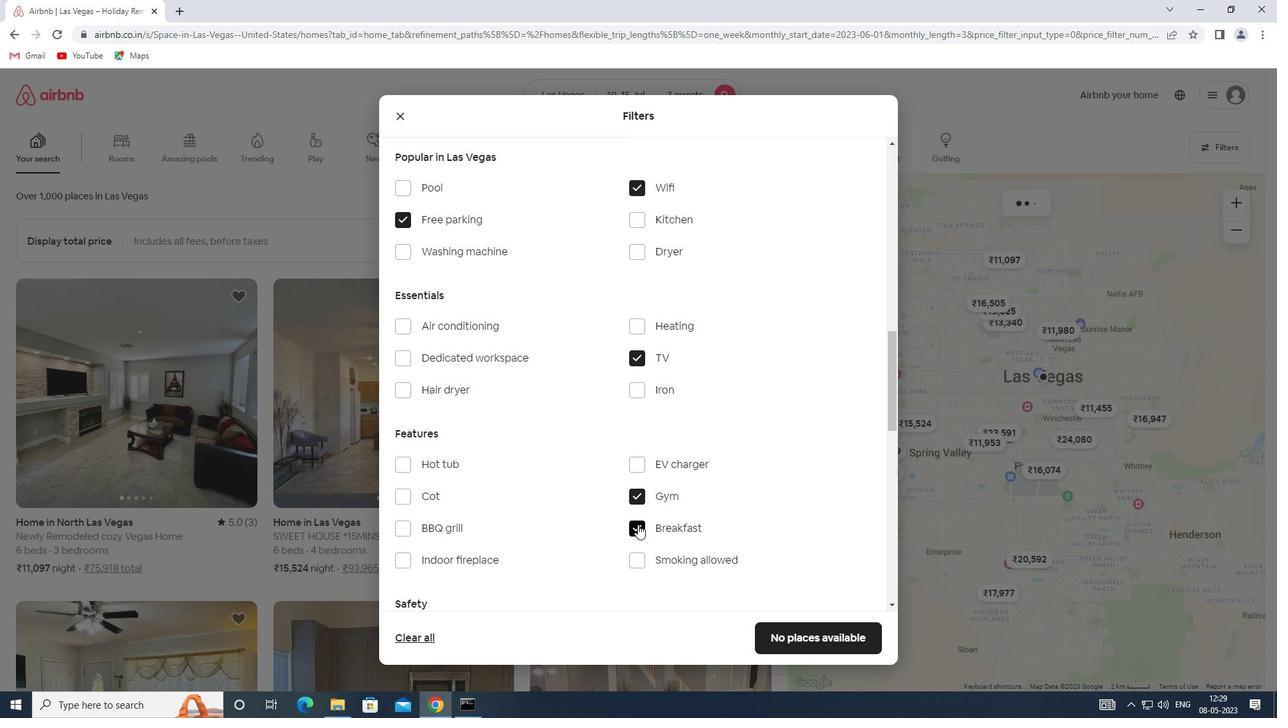 
Action: Mouse scrolled (637, 524) with delta (0, 0)
Screenshot: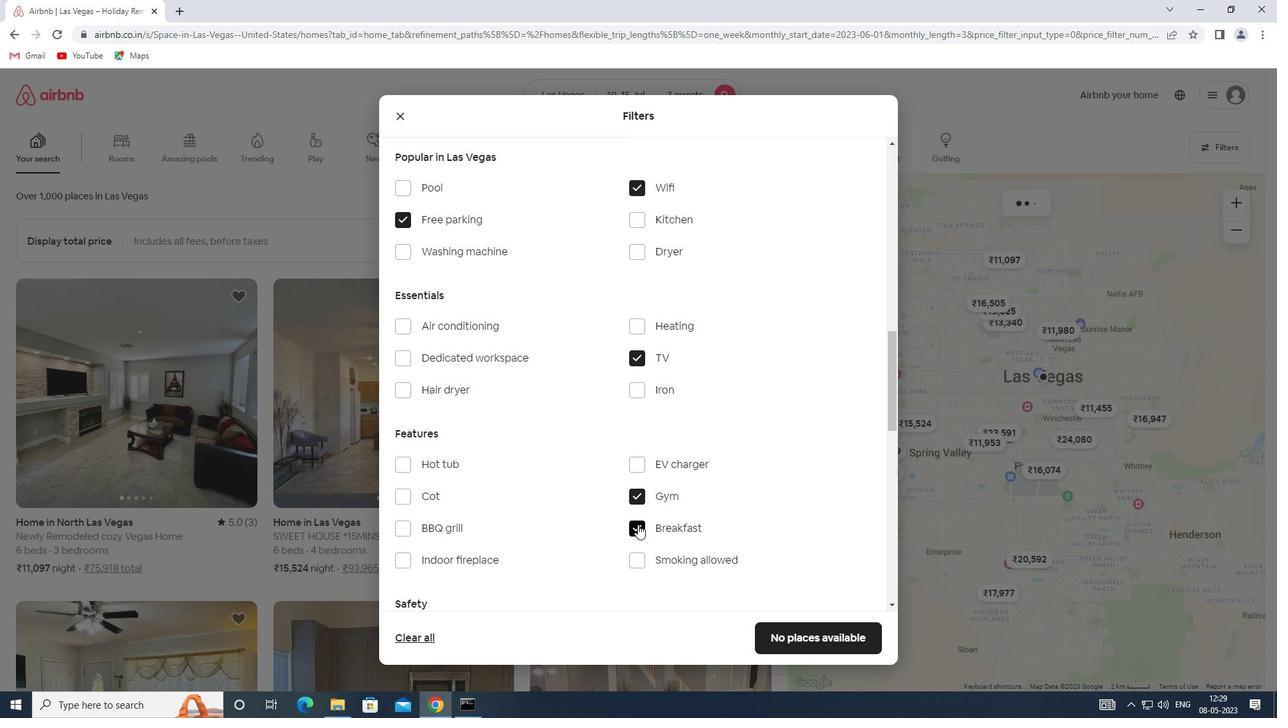 
Action: Mouse scrolled (637, 524) with delta (0, 0)
Screenshot: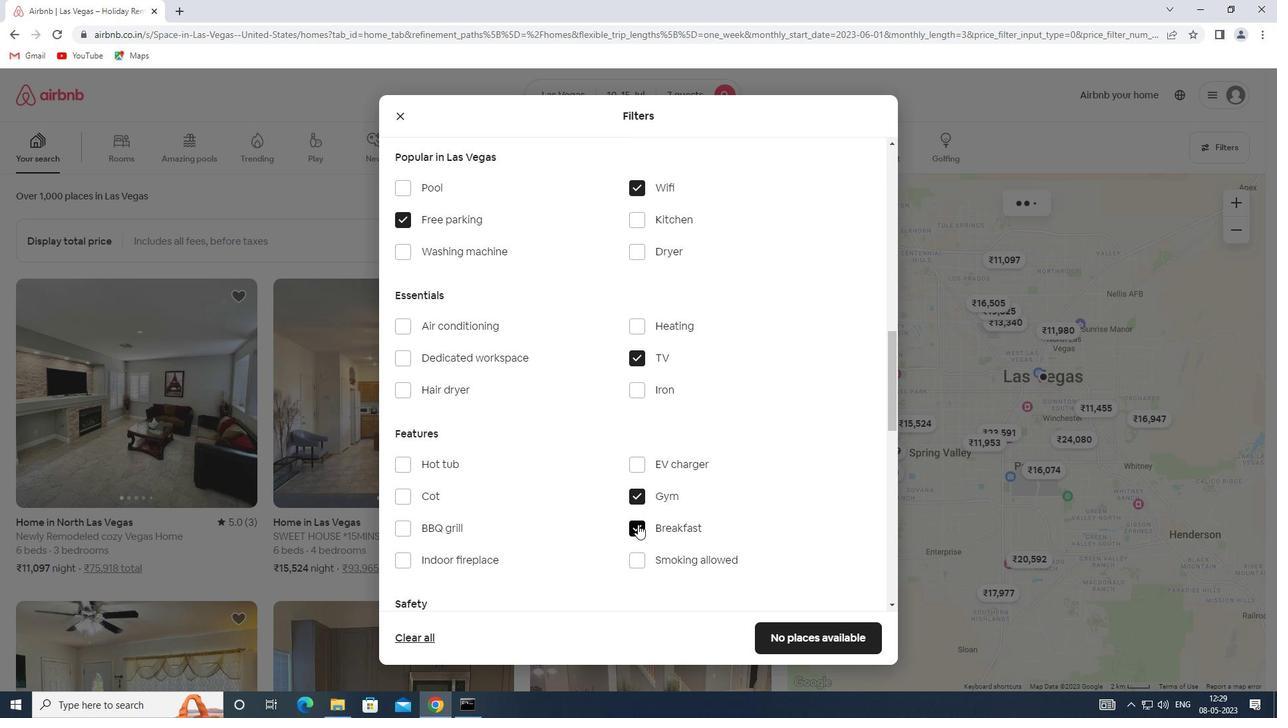 
Action: Mouse scrolled (637, 524) with delta (0, 0)
Screenshot: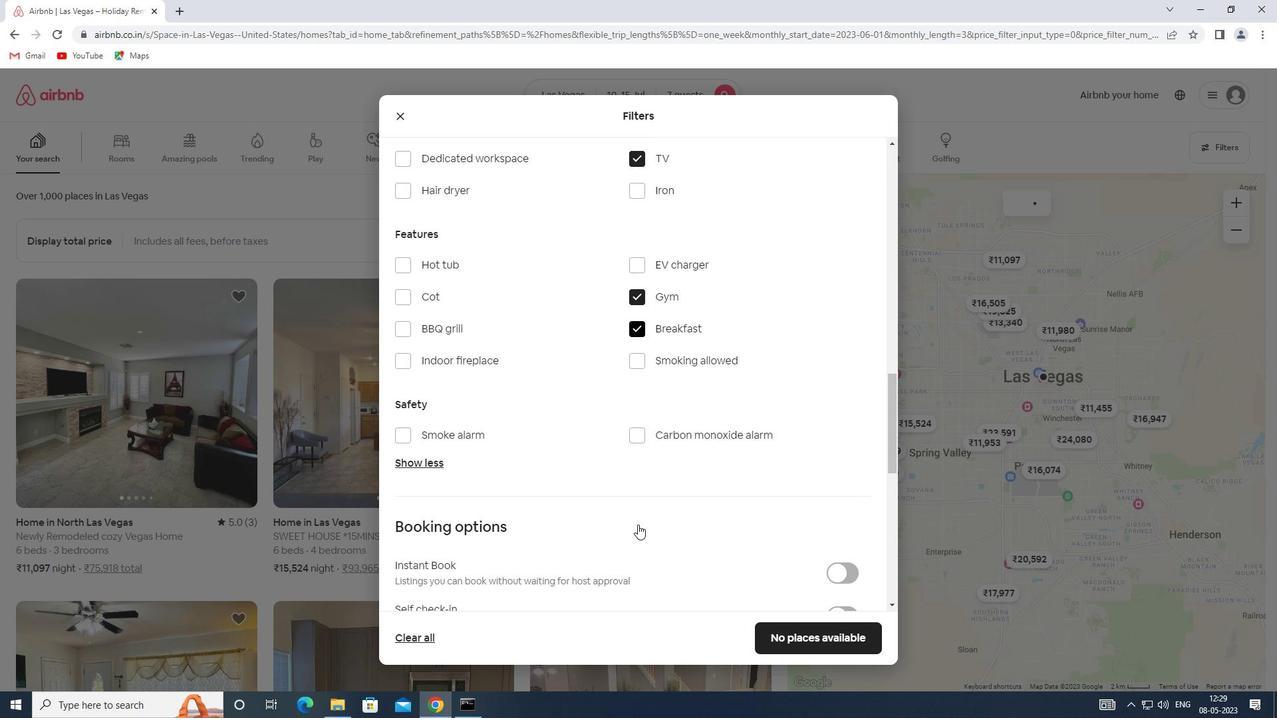 
Action: Mouse scrolled (637, 524) with delta (0, 0)
Screenshot: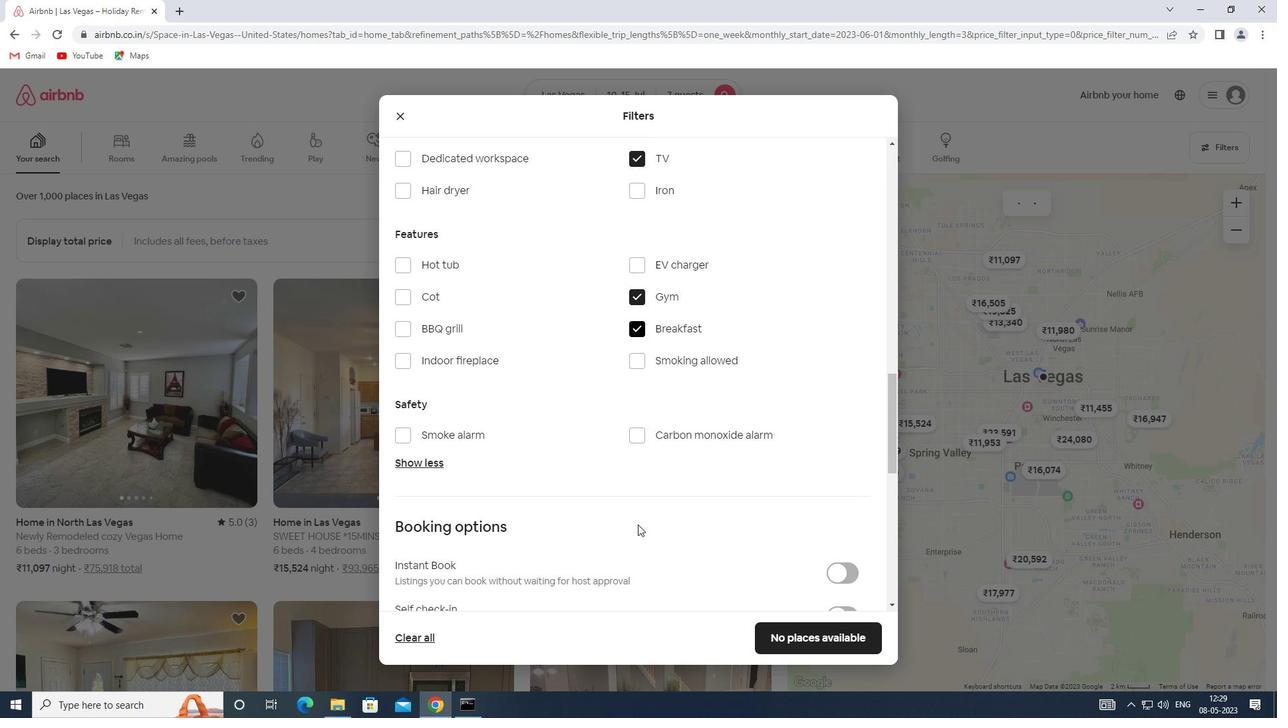 
Action: Mouse moved to (829, 480)
Screenshot: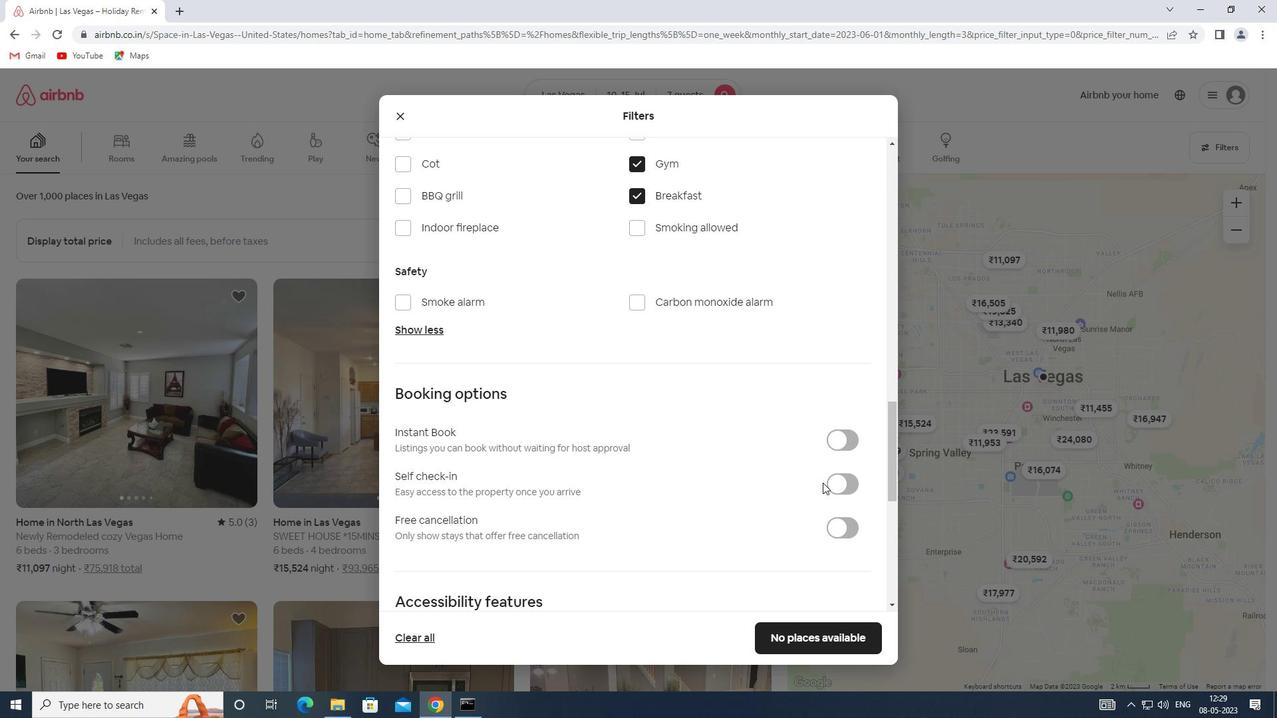 
Action: Mouse pressed left at (829, 480)
Screenshot: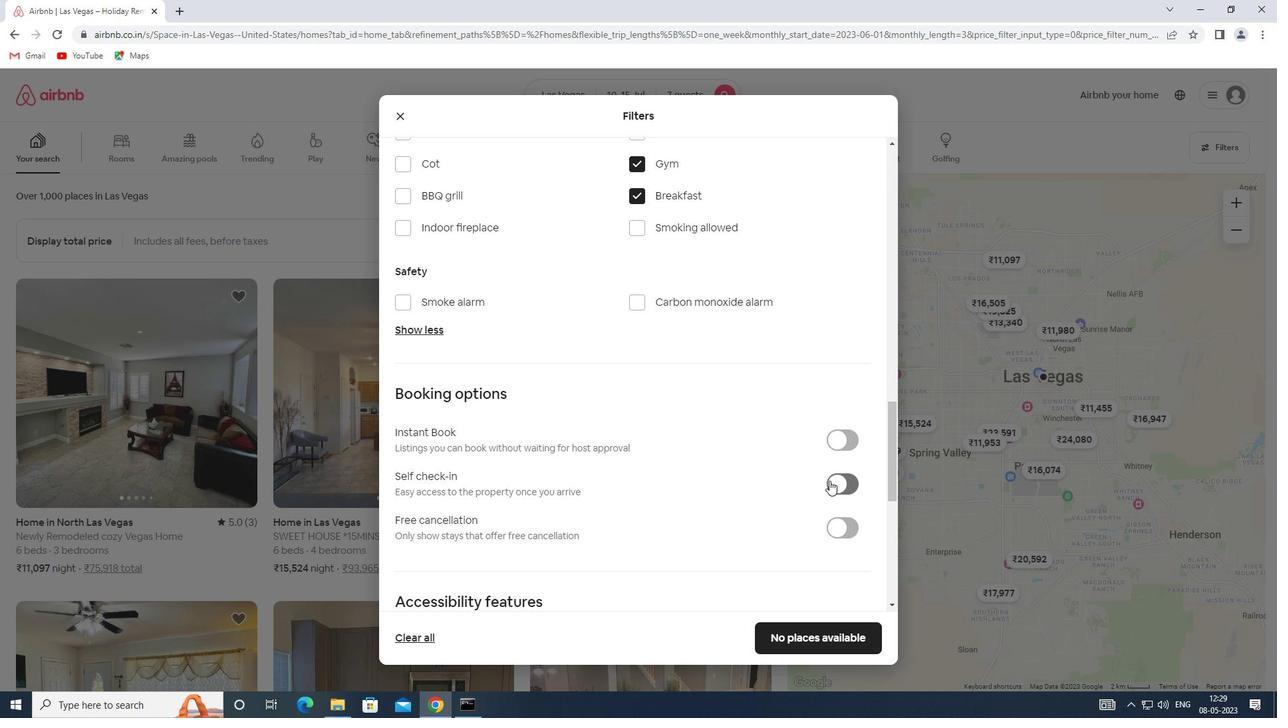 
Action: Mouse moved to (544, 520)
Screenshot: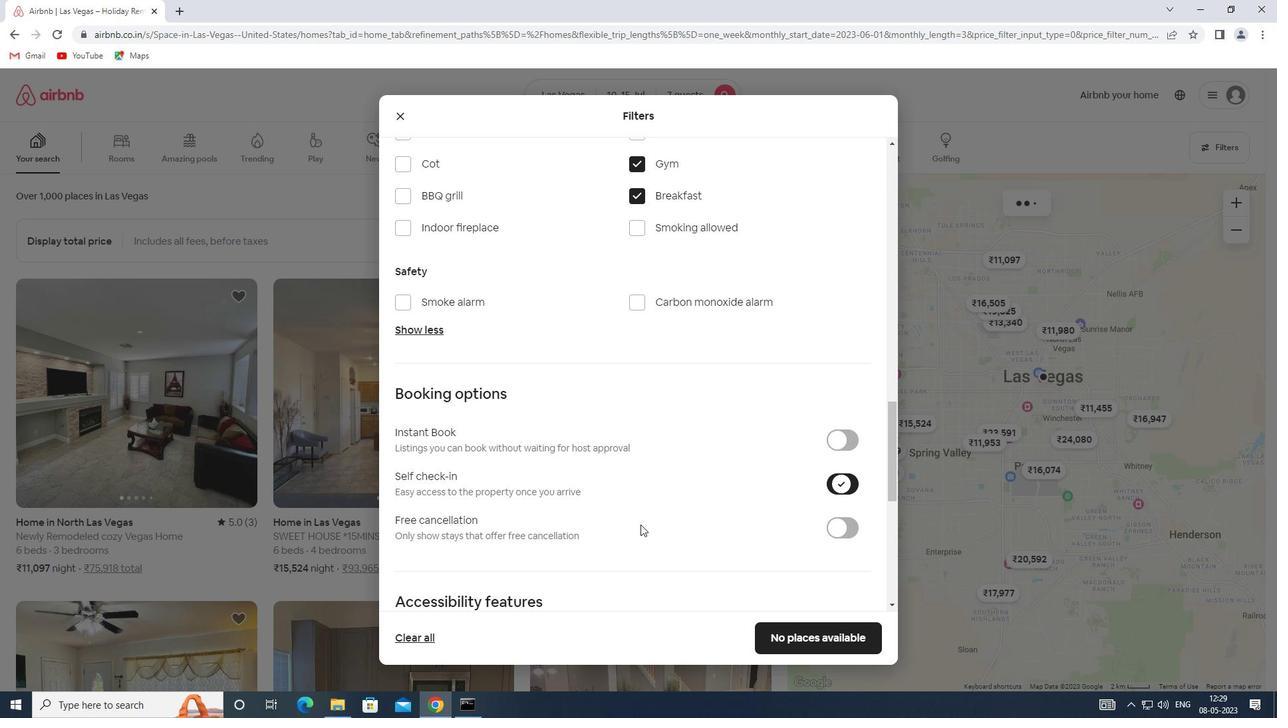 
Action: Mouse scrolled (544, 519) with delta (0, 0)
Screenshot: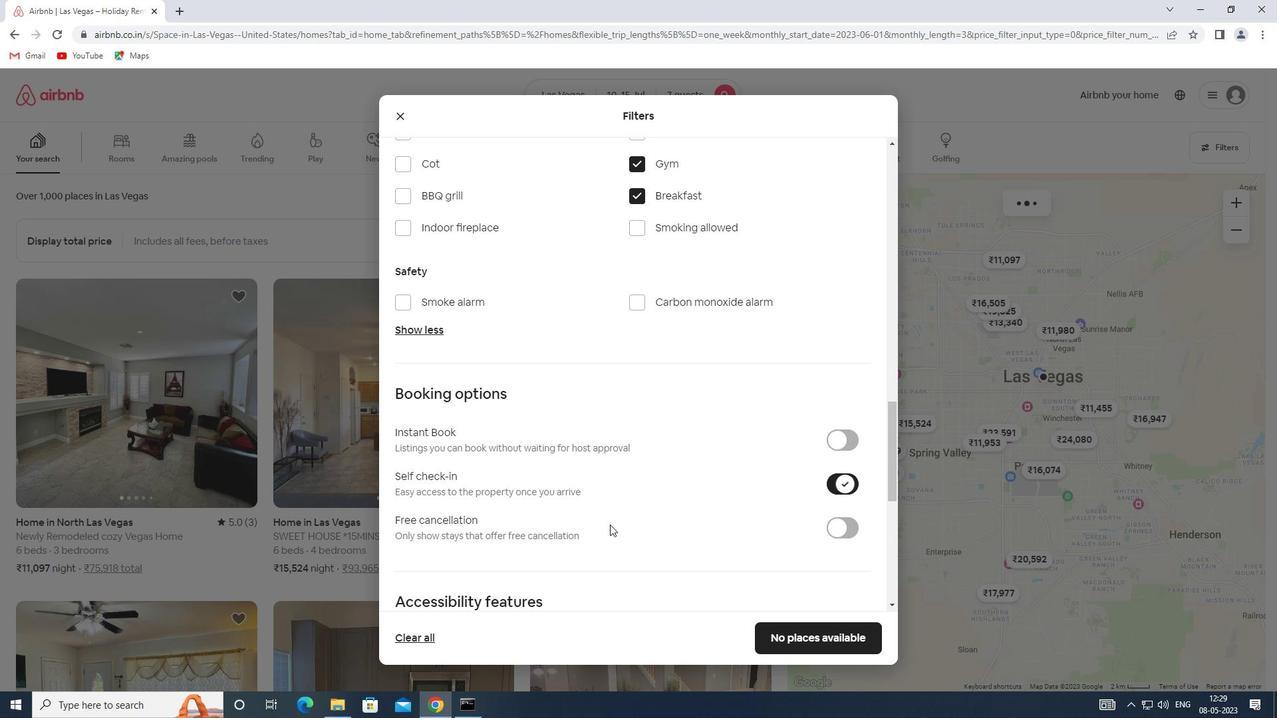 
Action: Mouse scrolled (544, 519) with delta (0, 0)
Screenshot: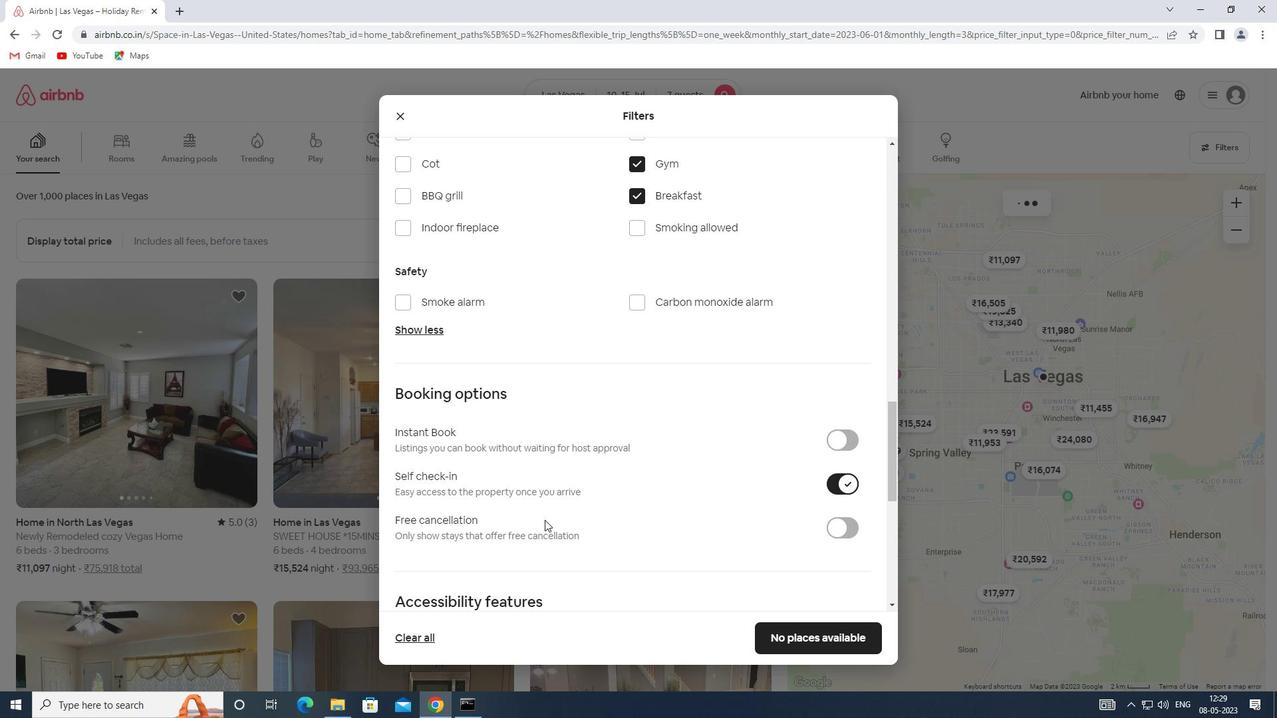 
Action: Mouse scrolled (544, 519) with delta (0, 0)
Screenshot: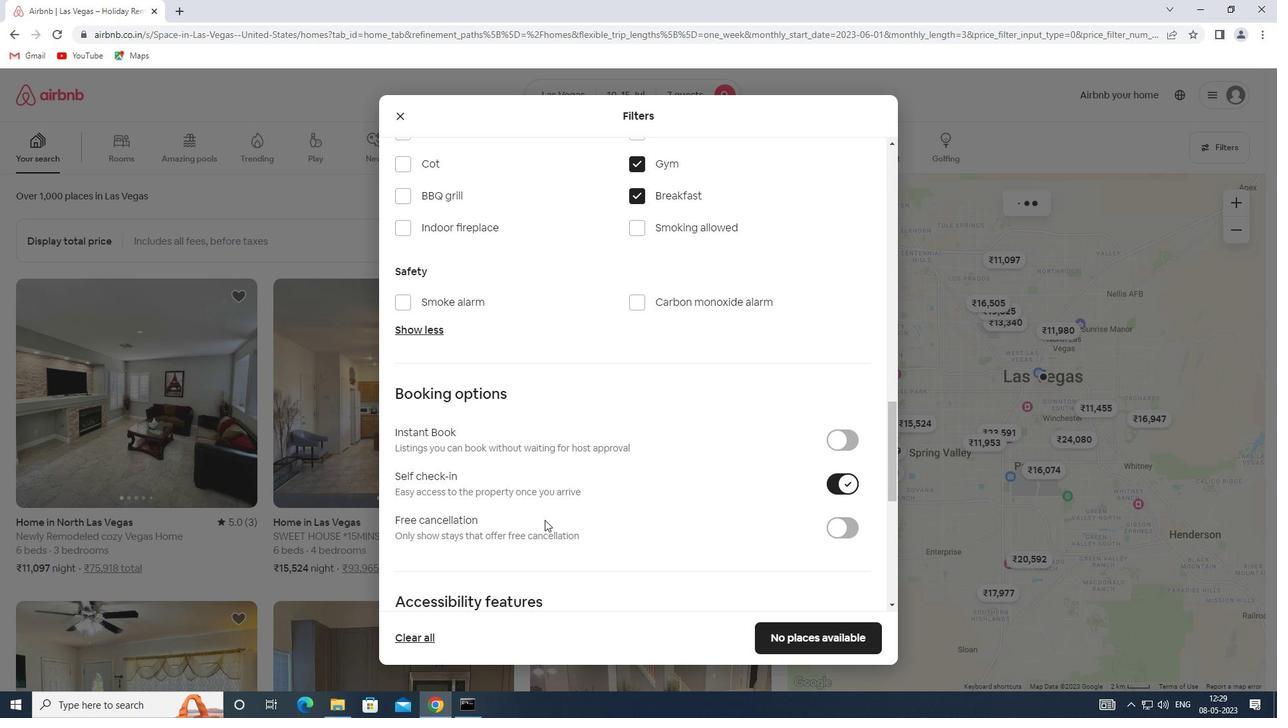 
Action: Mouse scrolled (544, 519) with delta (0, 0)
Screenshot: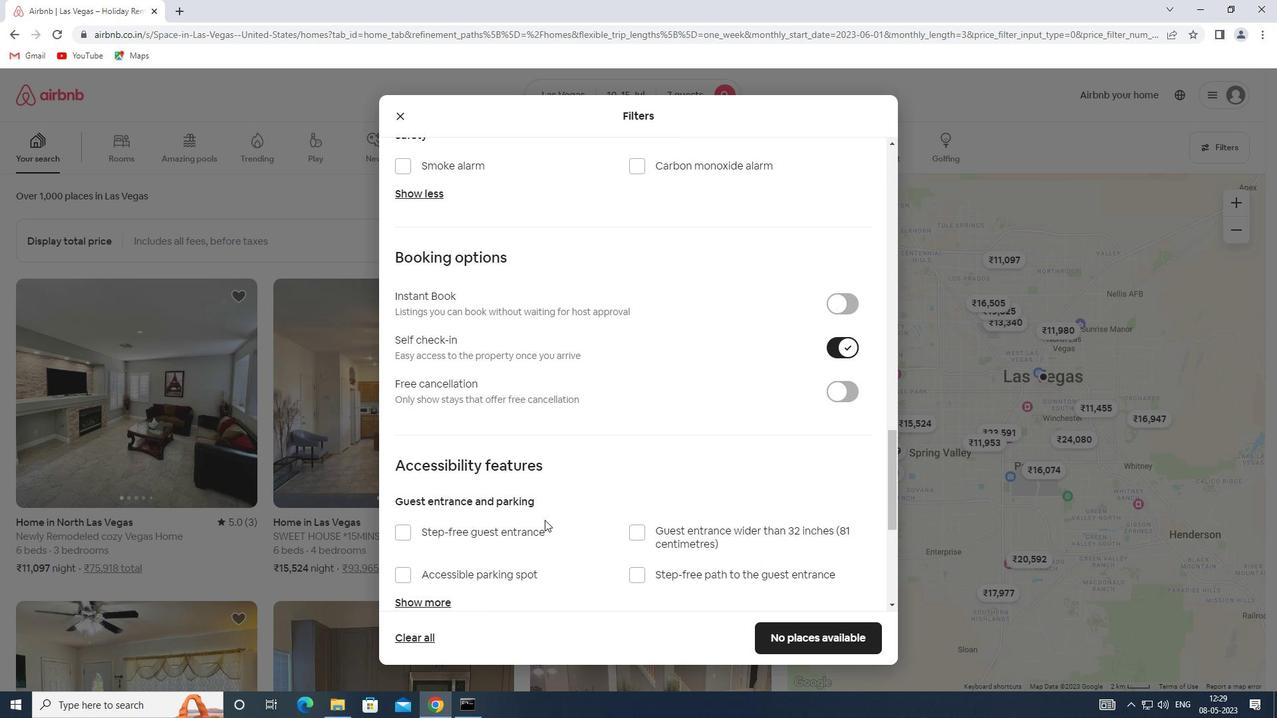 
Action: Mouse scrolled (544, 519) with delta (0, 0)
Screenshot: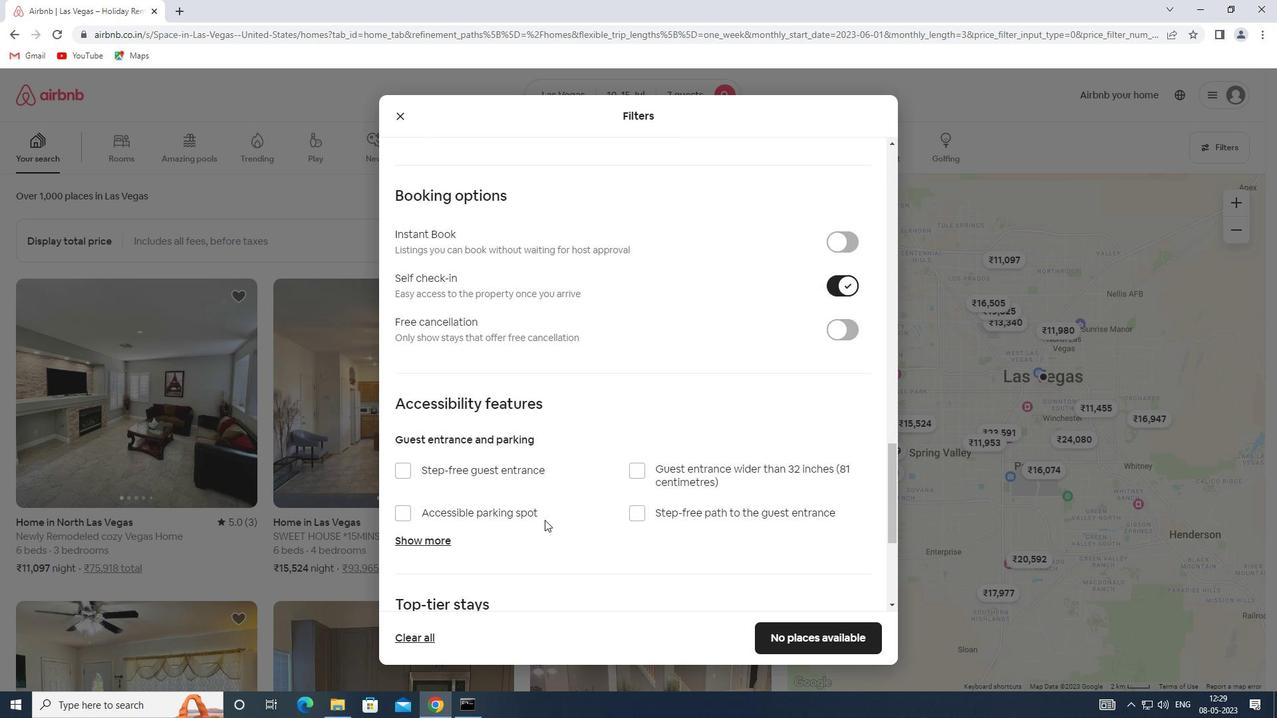 
Action: Mouse scrolled (544, 519) with delta (0, 0)
Screenshot: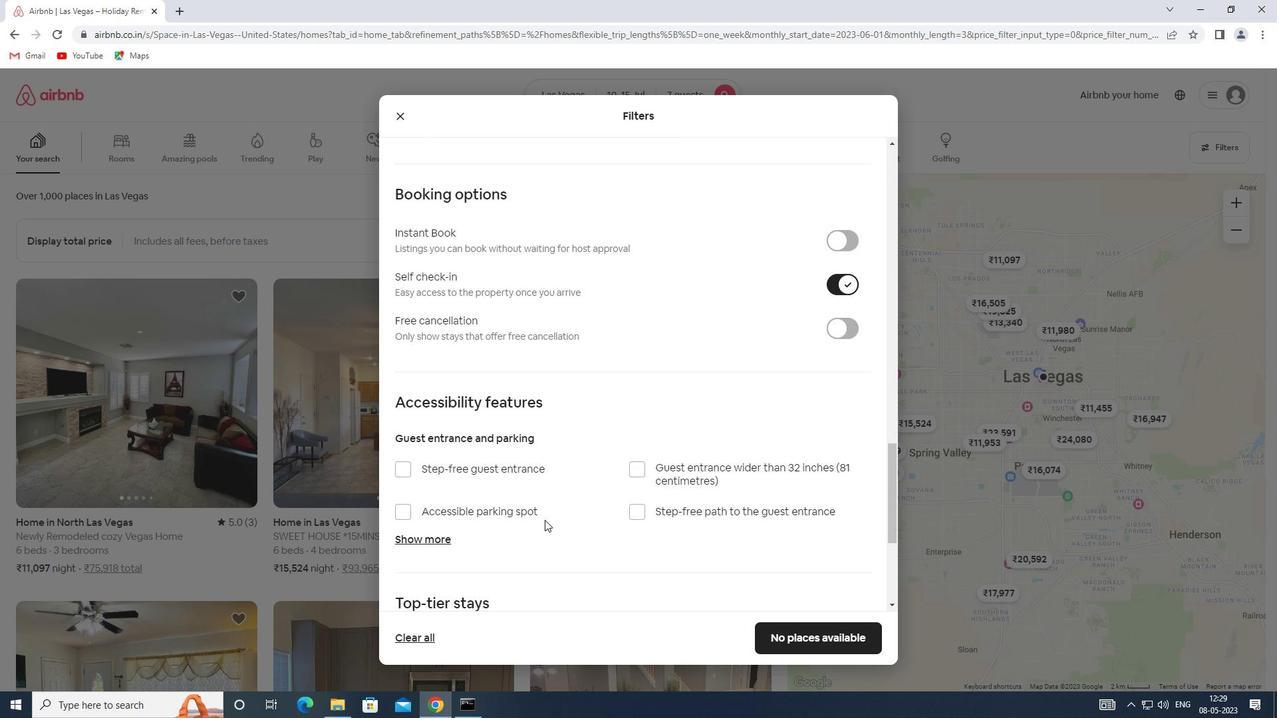 
Action: Mouse moved to (406, 585)
Screenshot: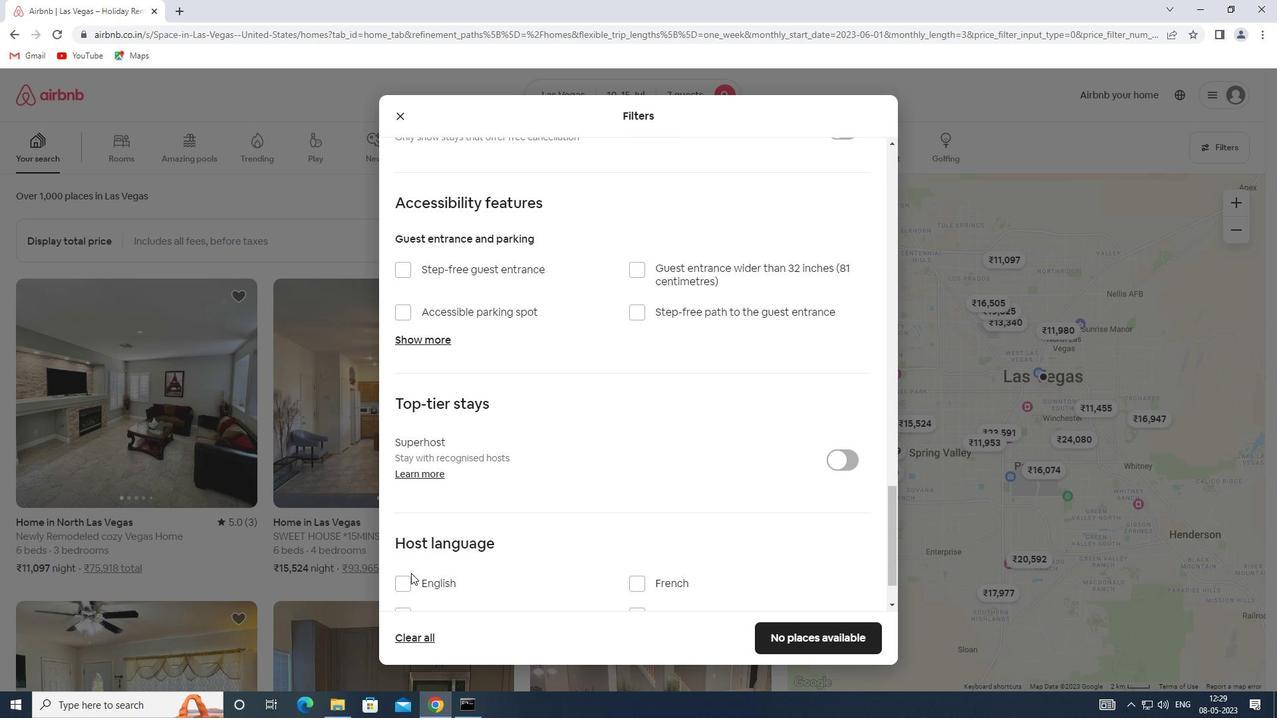 
Action: Mouse pressed left at (406, 585)
Screenshot: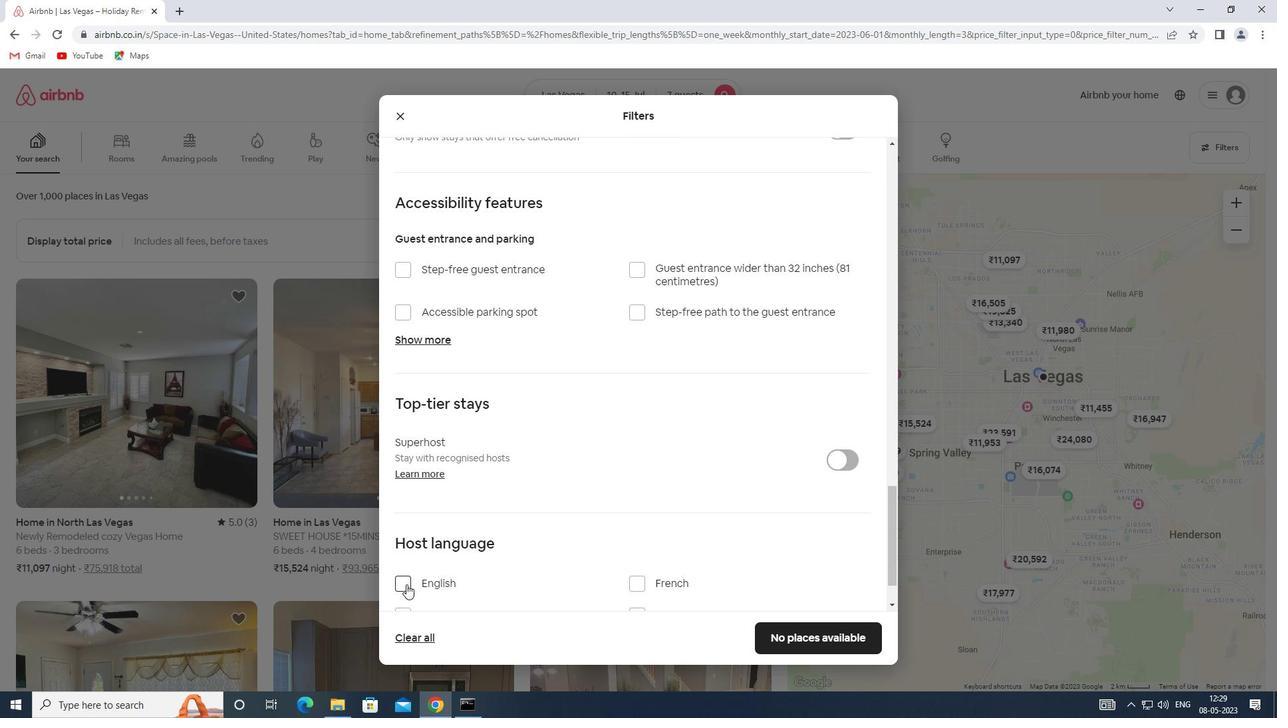 
Action: Mouse moved to (567, 544)
Screenshot: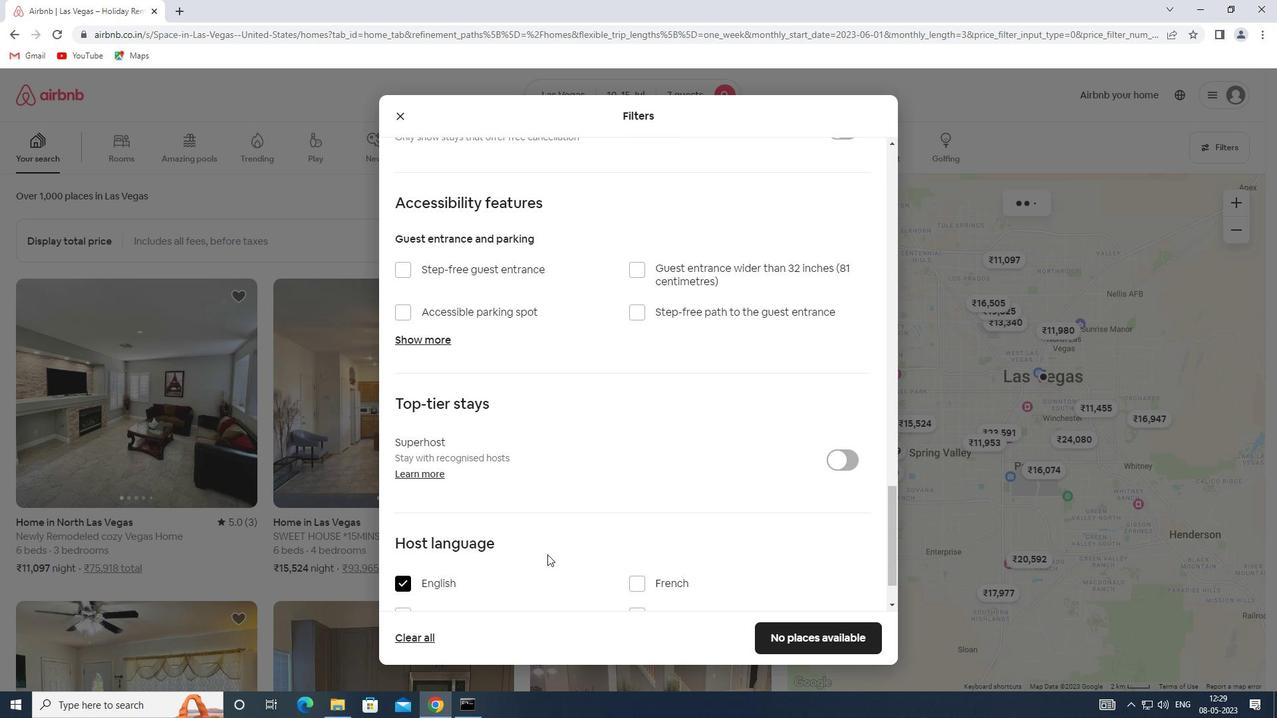 
Action: Mouse scrolled (567, 544) with delta (0, 0)
Screenshot: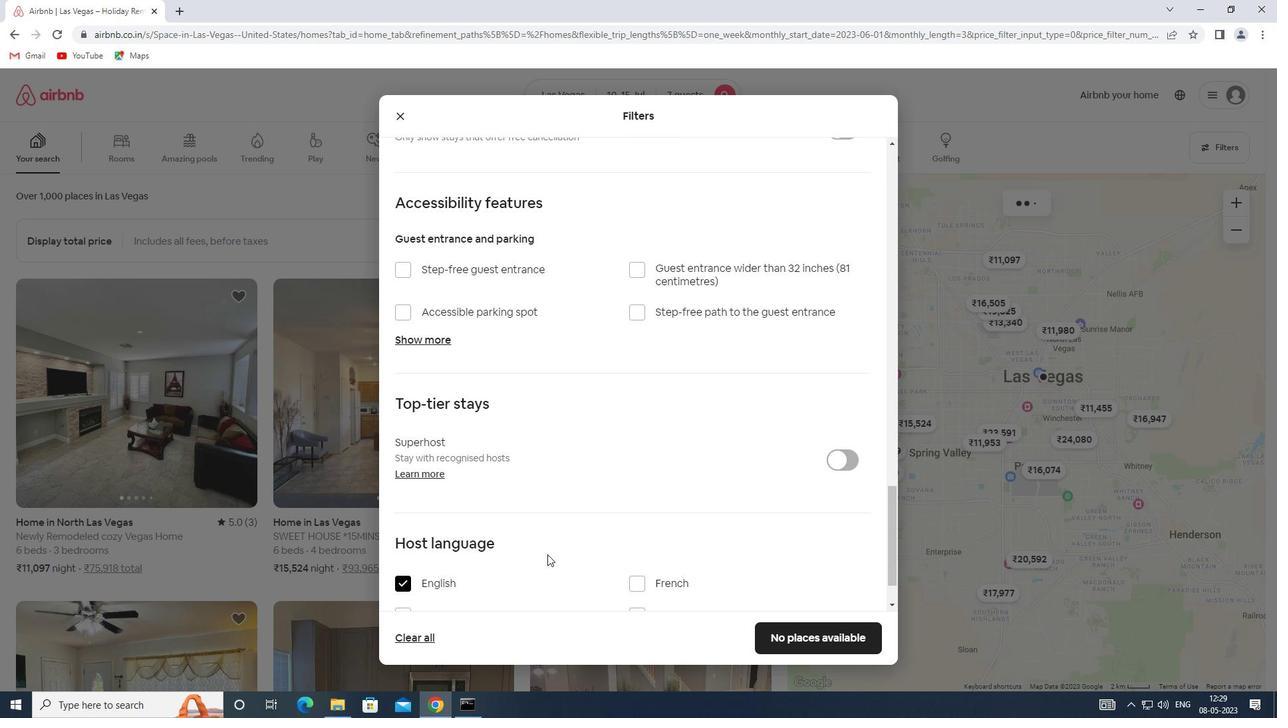 
Action: Mouse scrolled (567, 544) with delta (0, 0)
Screenshot: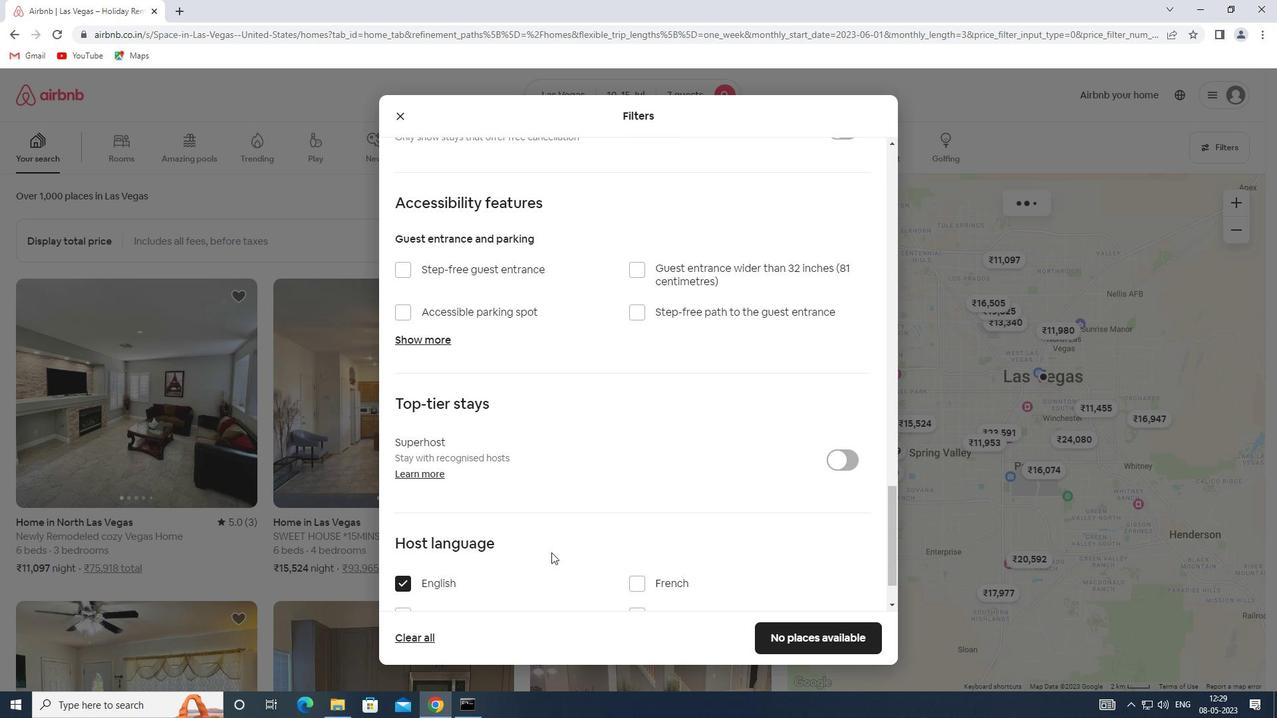 
Action: Mouse scrolled (567, 544) with delta (0, 0)
Screenshot: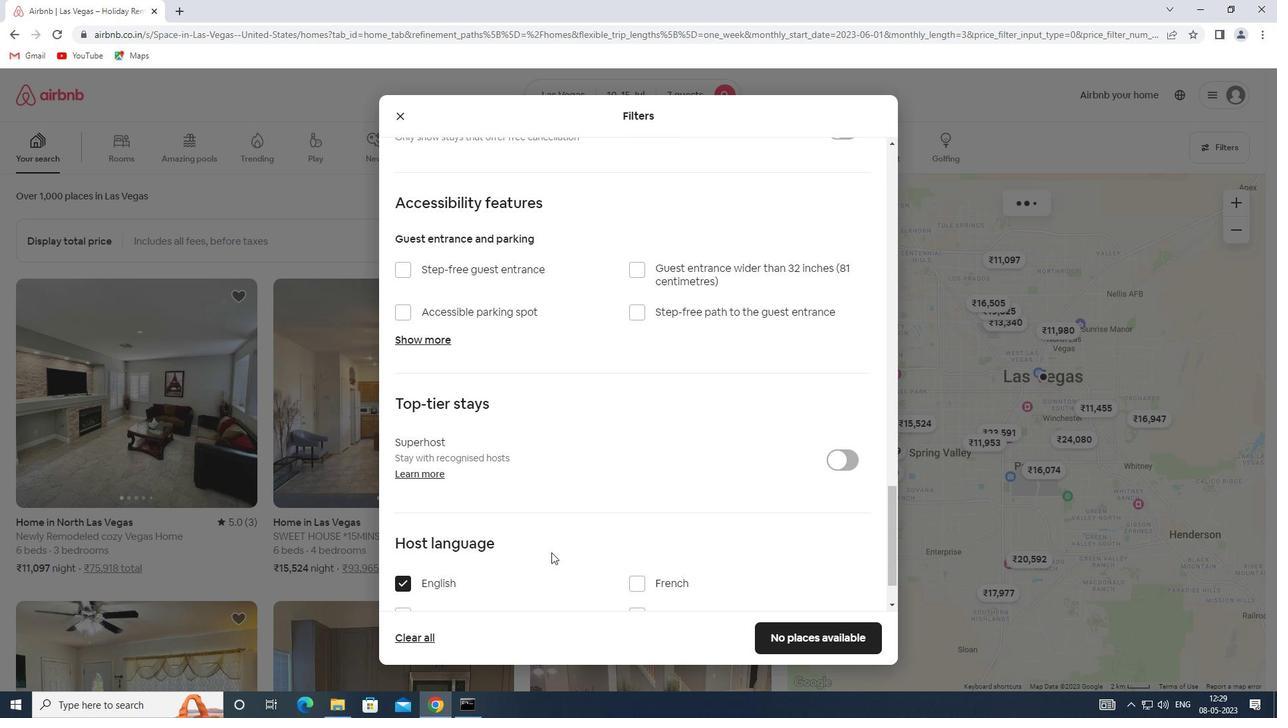 
Action: Mouse scrolled (567, 544) with delta (0, 0)
Screenshot: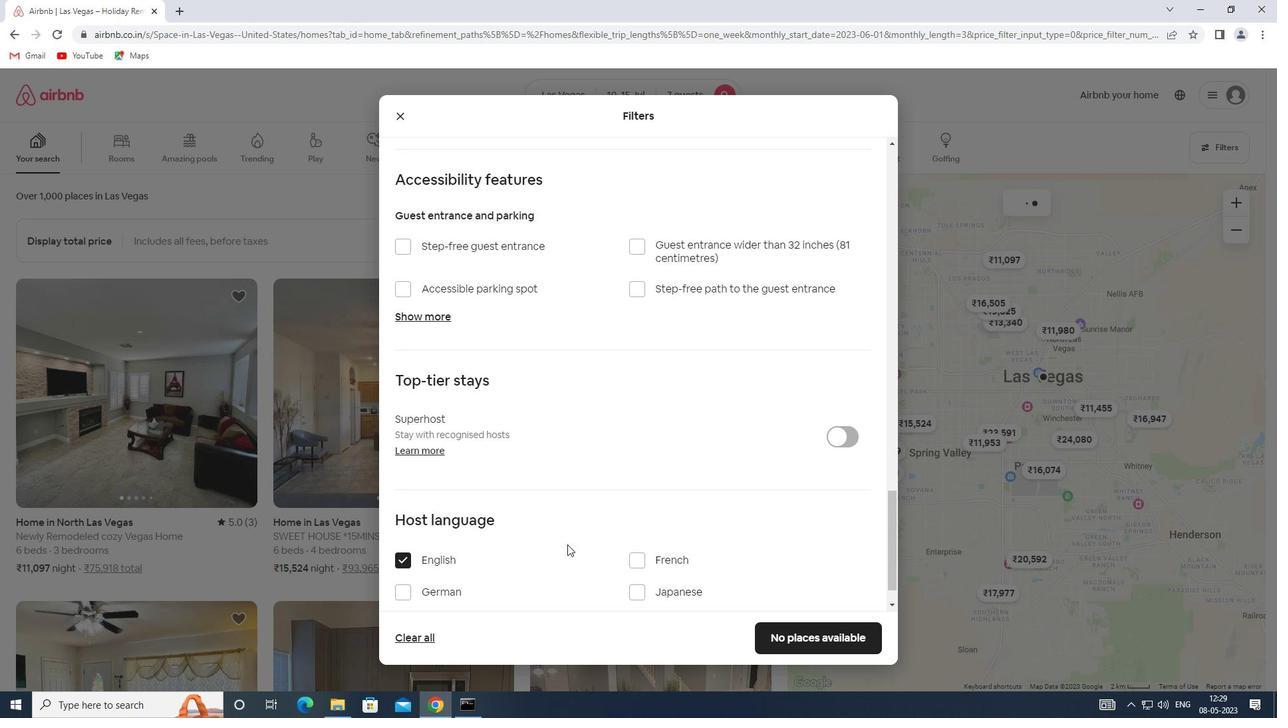 
Action: Mouse scrolled (567, 544) with delta (0, 0)
Screenshot: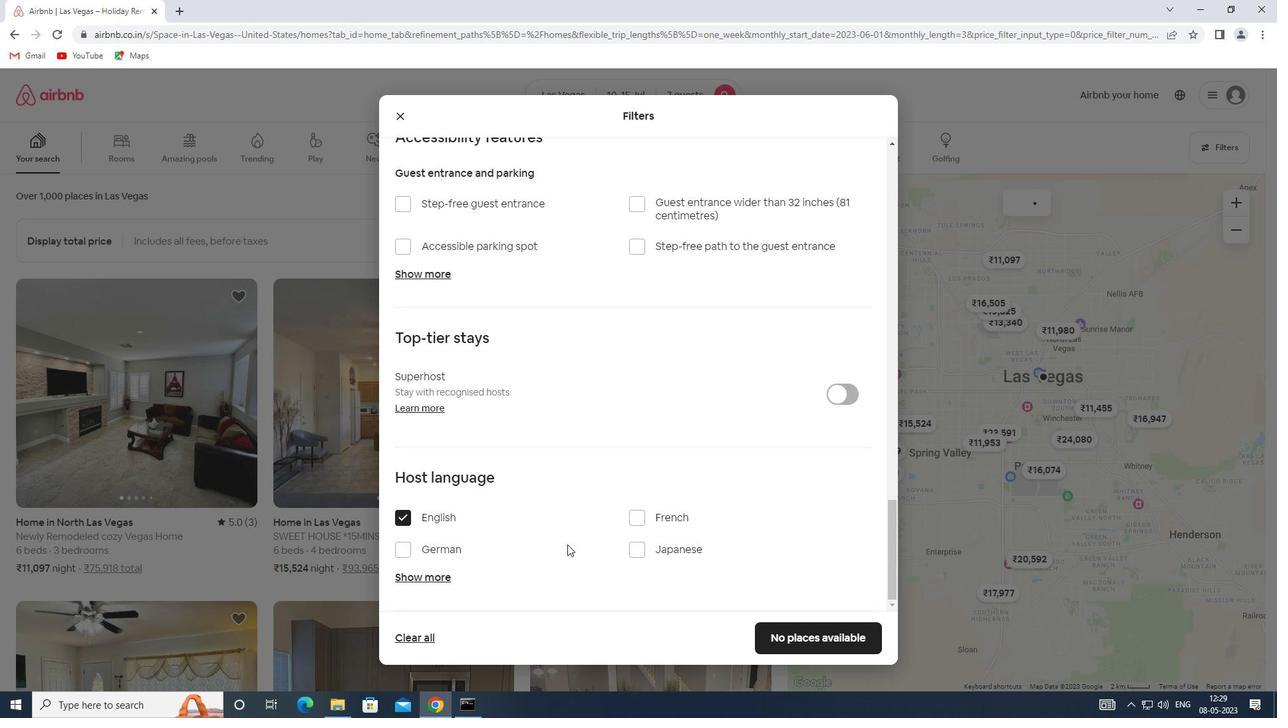 
Action: Mouse scrolled (567, 544) with delta (0, 0)
Screenshot: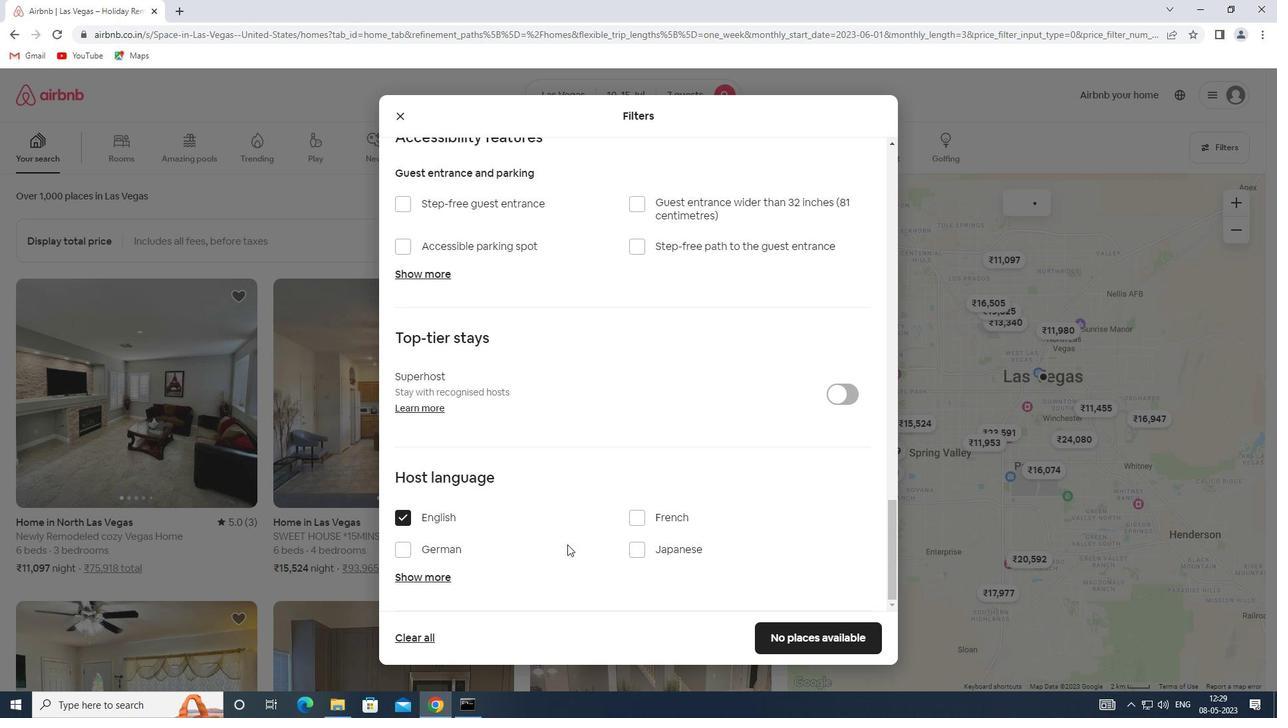 
Action: Mouse moved to (804, 636)
Screenshot: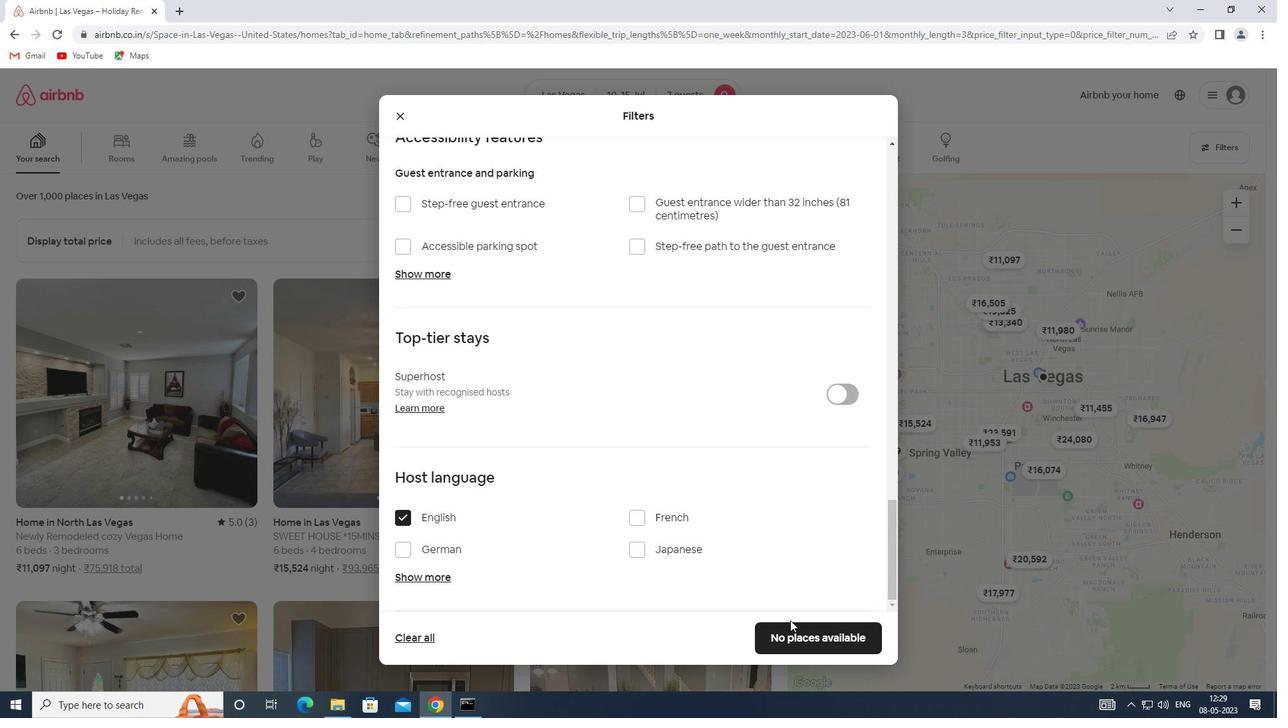 
Action: Mouse pressed left at (804, 636)
Screenshot: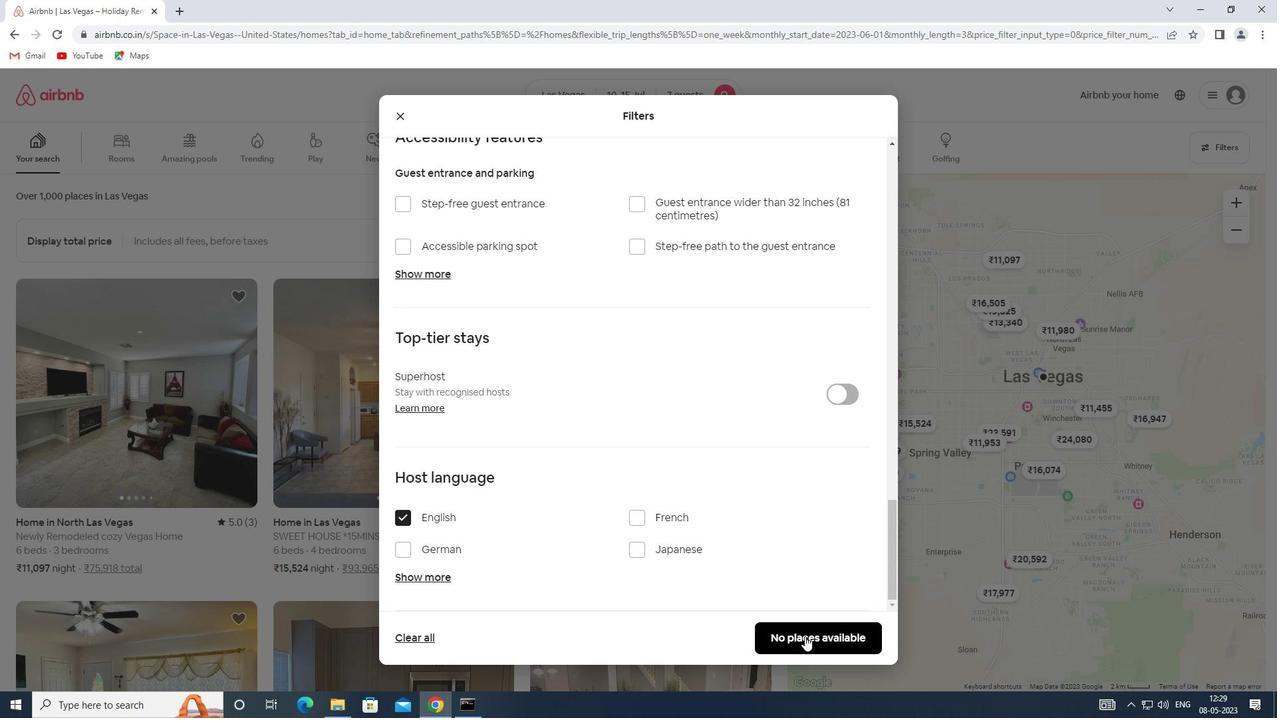 
